 Task: What is a distinctive feature of the Hudson River School?
Action: Mouse moved to (109, 112)
Screenshot: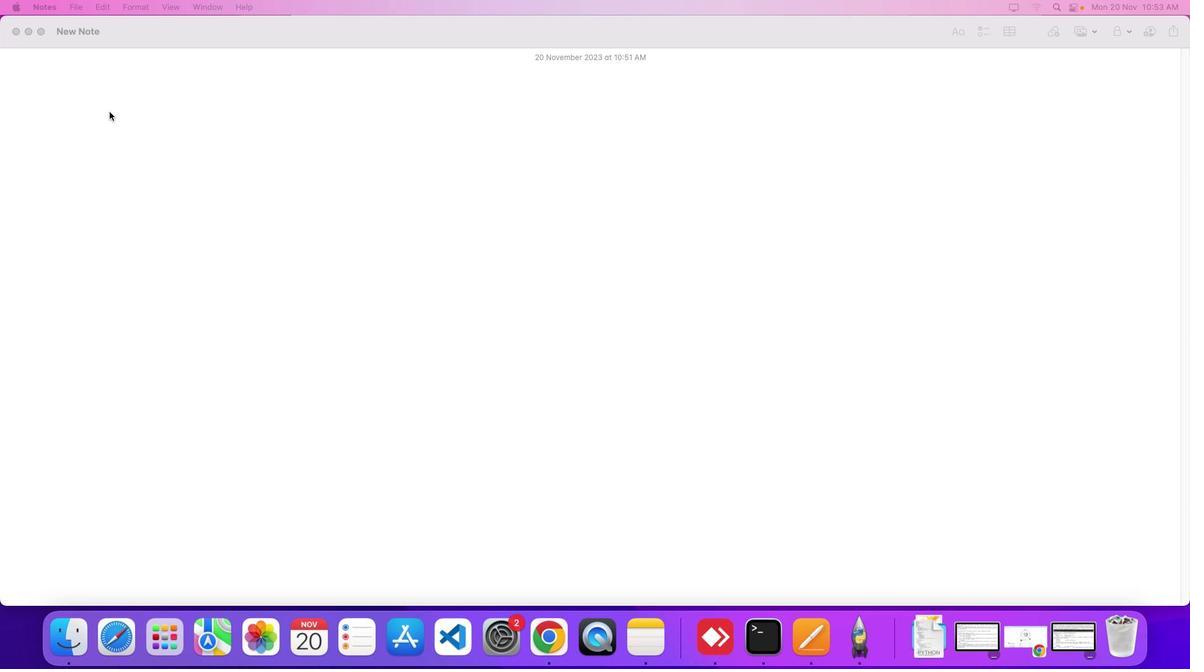 
Action: Mouse pressed left at (109, 112)
Screenshot: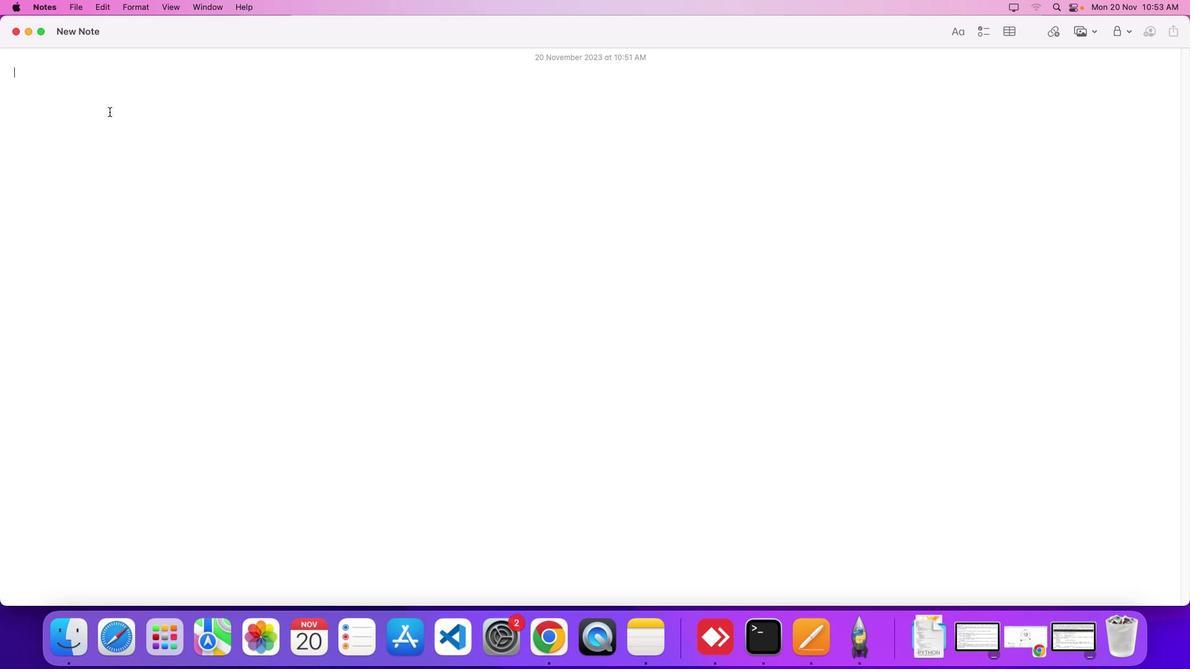 
Action: Mouse moved to (128, 104)
Screenshot: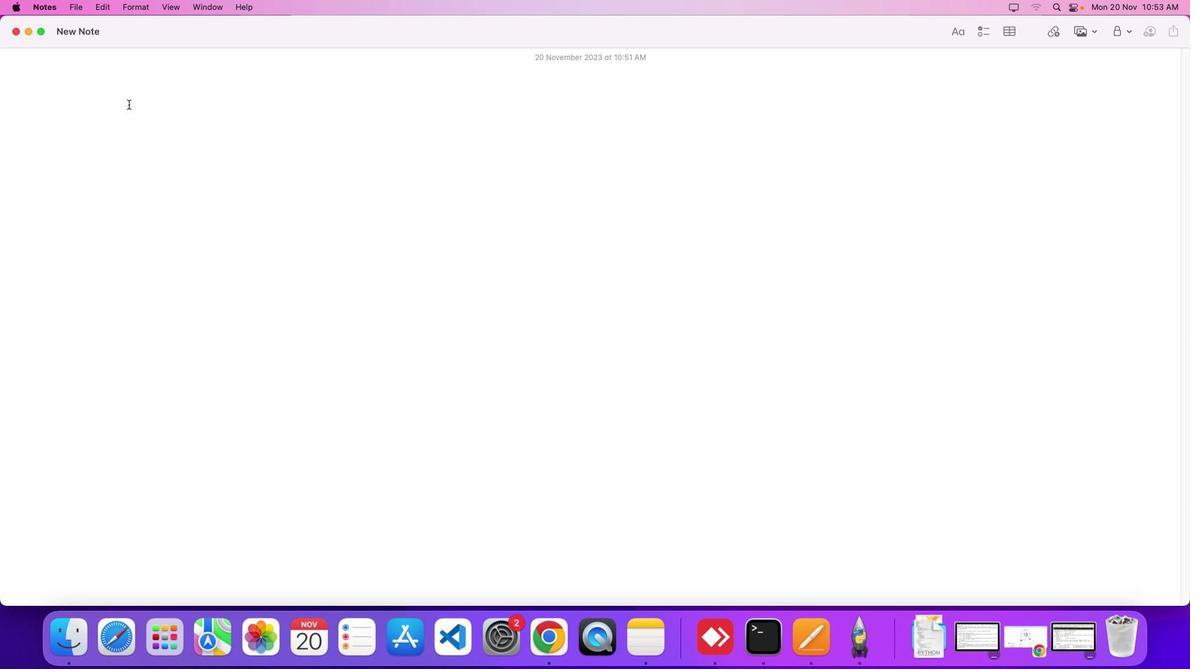 
Action: Key pressed Key.shift'W''h''a''t'Key.space'i''s'Key.space'a'Key.space'd''i''s''t''i''n''c''t''i''v''e'Key.space'f''e''a''t''u''r''e'Key.space'o''f'Key.space't''h''e'Key.spaceKey.shift'H''u''d''s''o''n'Key.spaceKey.shift'R''i''v''e''r'Key.spaceKey.shift'S''c''h''o''o''l'Key.shift_r'?'Key.enter
Screenshot: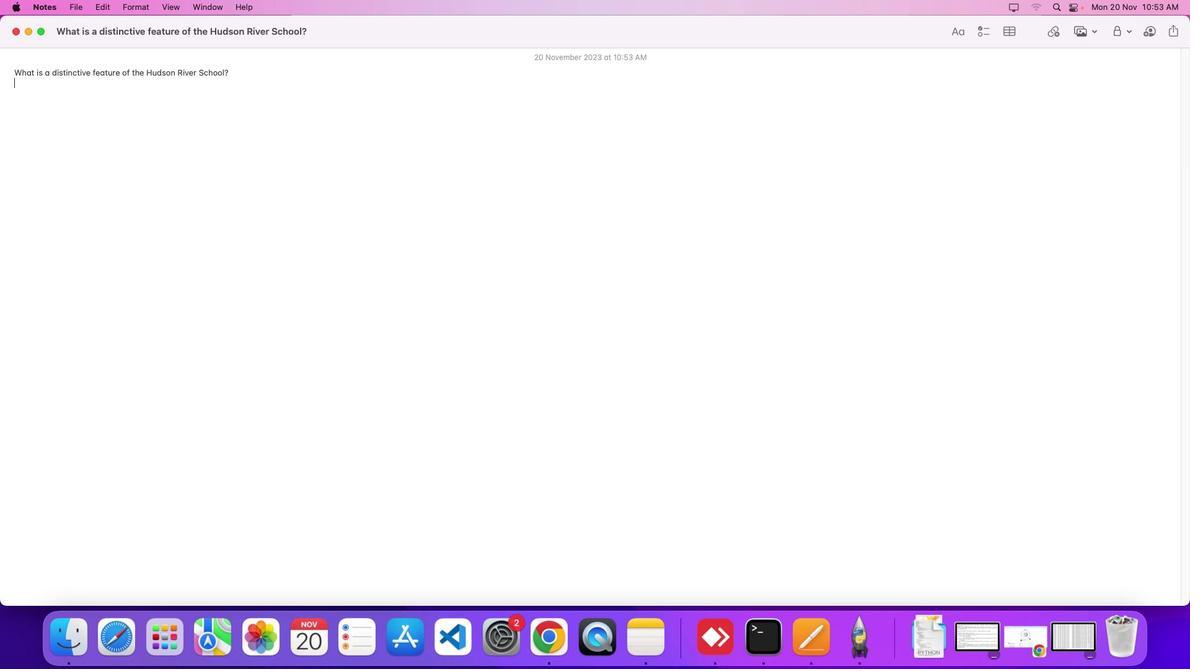 
Action: Mouse moved to (1025, 636)
Screenshot: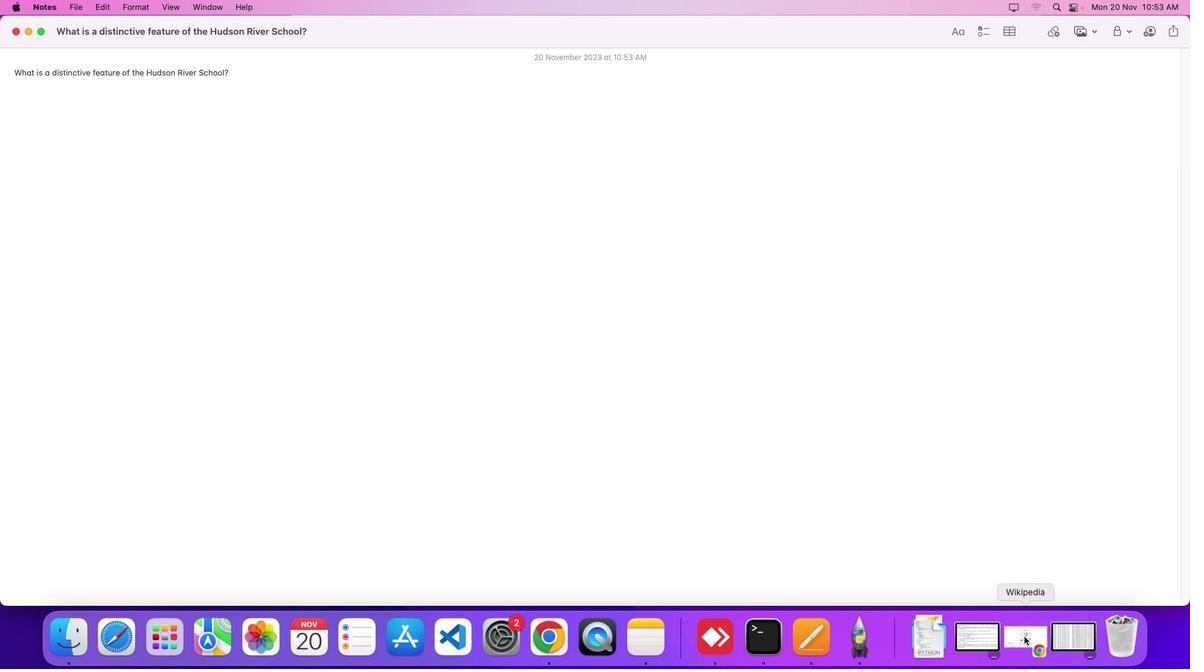 
Action: Mouse pressed left at (1025, 636)
Screenshot: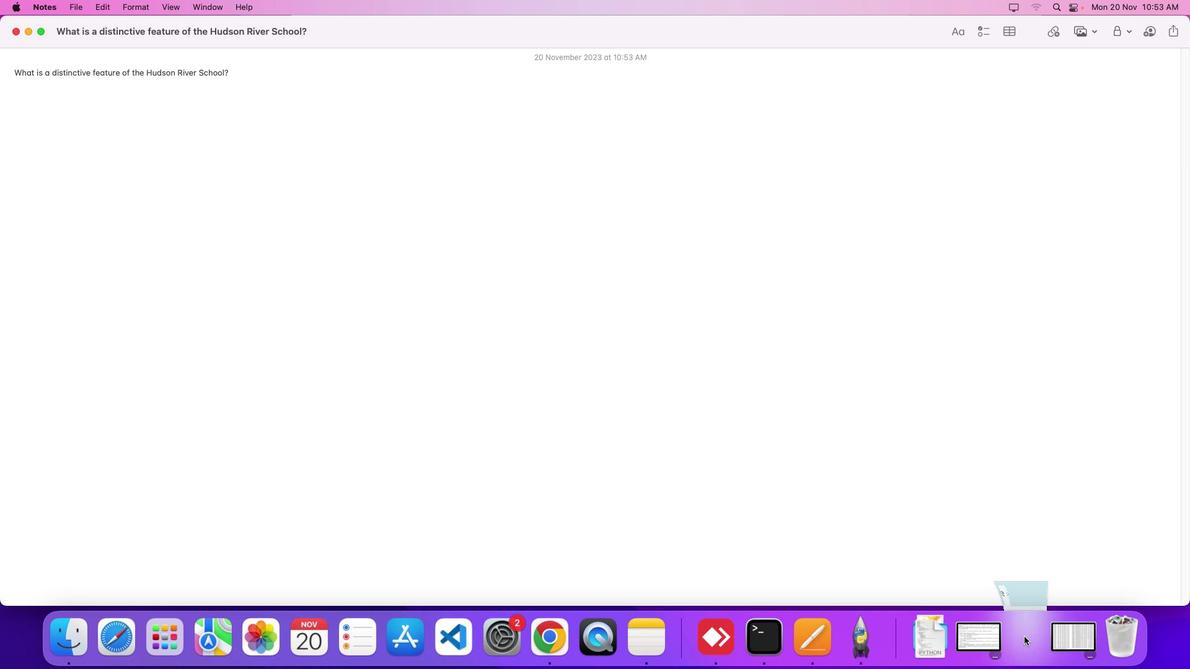 
Action: Mouse moved to (480, 377)
Screenshot: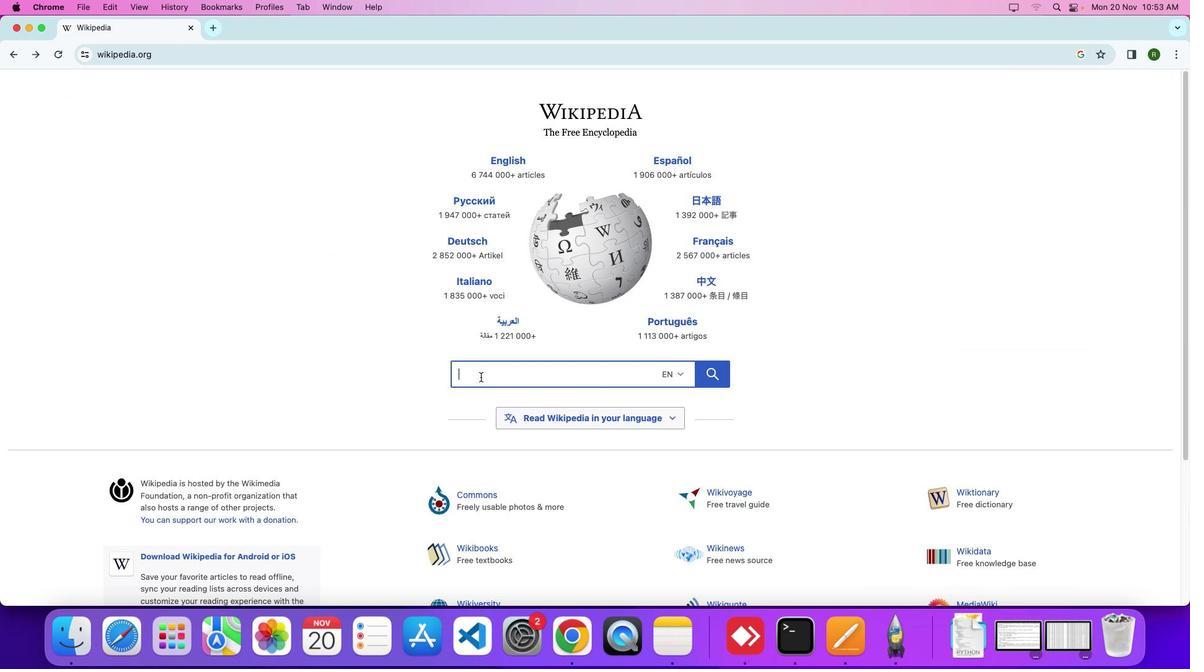 
Action: Mouse pressed left at (480, 377)
Screenshot: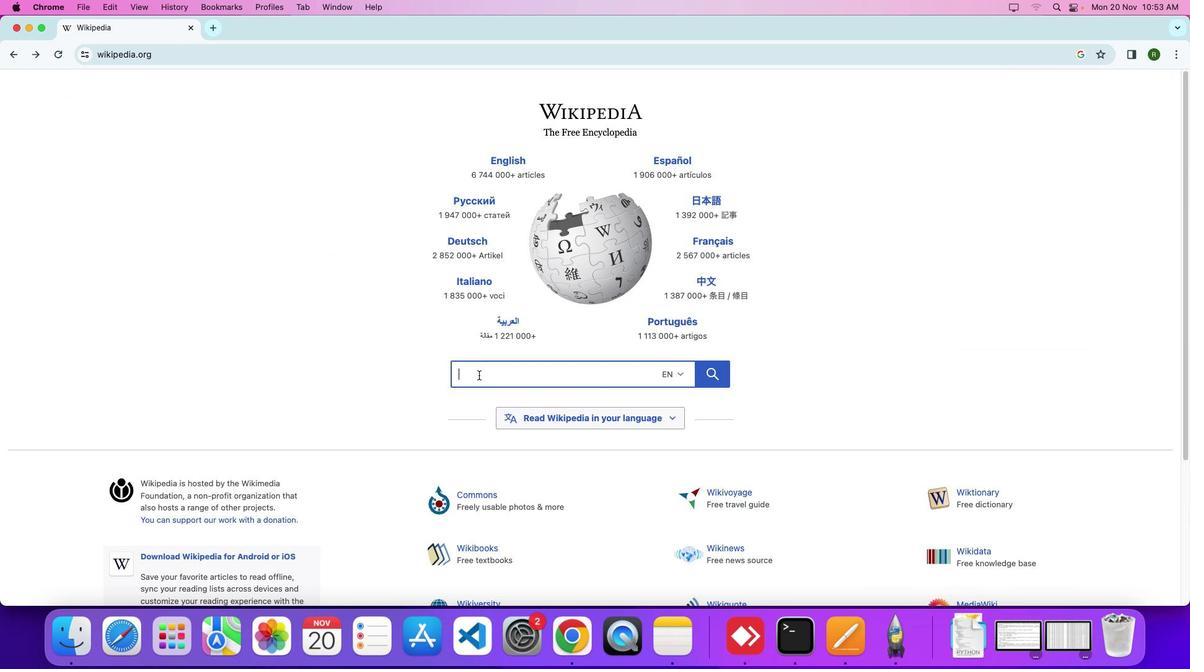 
Action: Mouse moved to (442, 359)
Screenshot: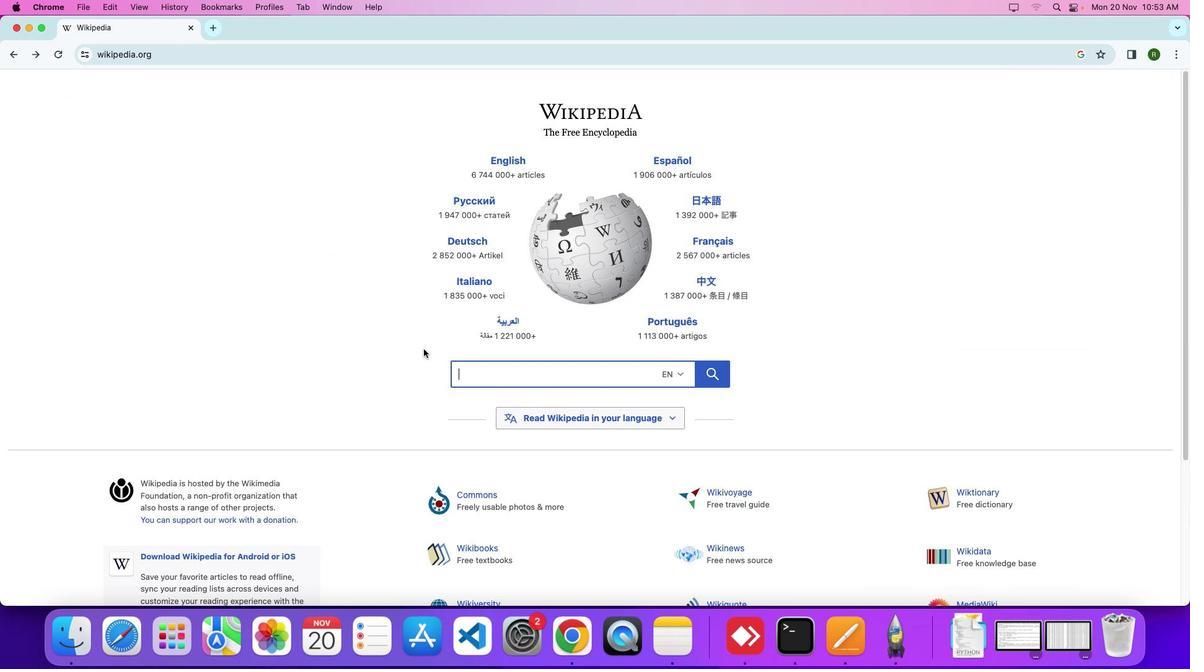 
Action: Key pressed Key.shift
Screenshot: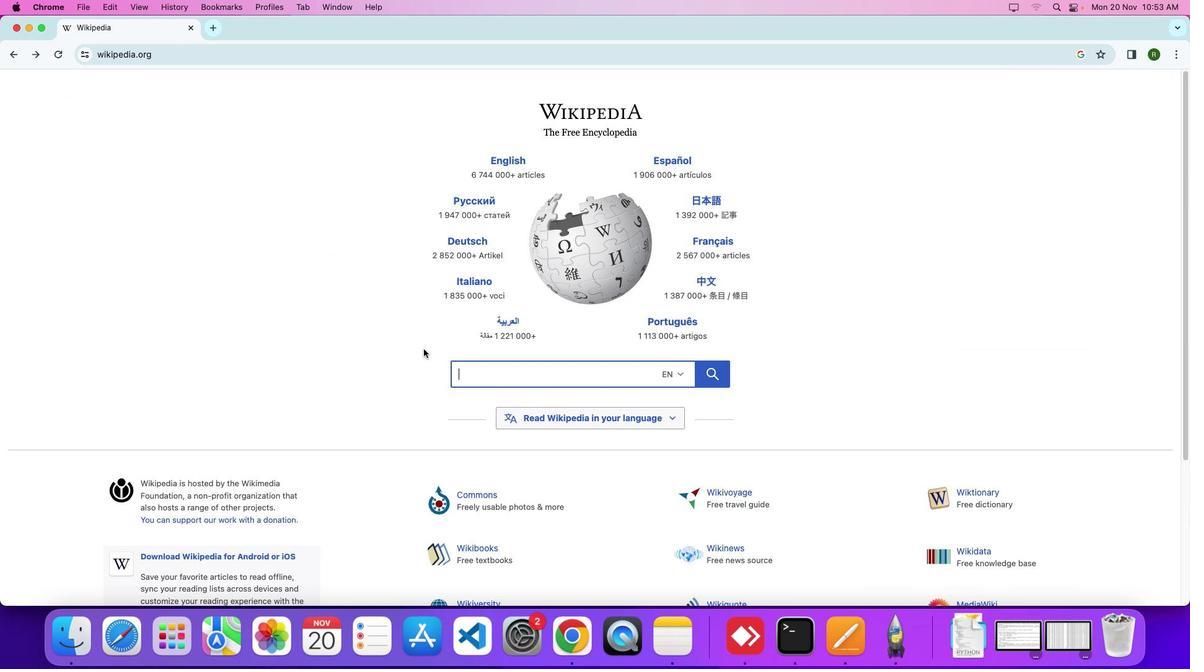 
Action: Mouse moved to (423, 349)
Screenshot: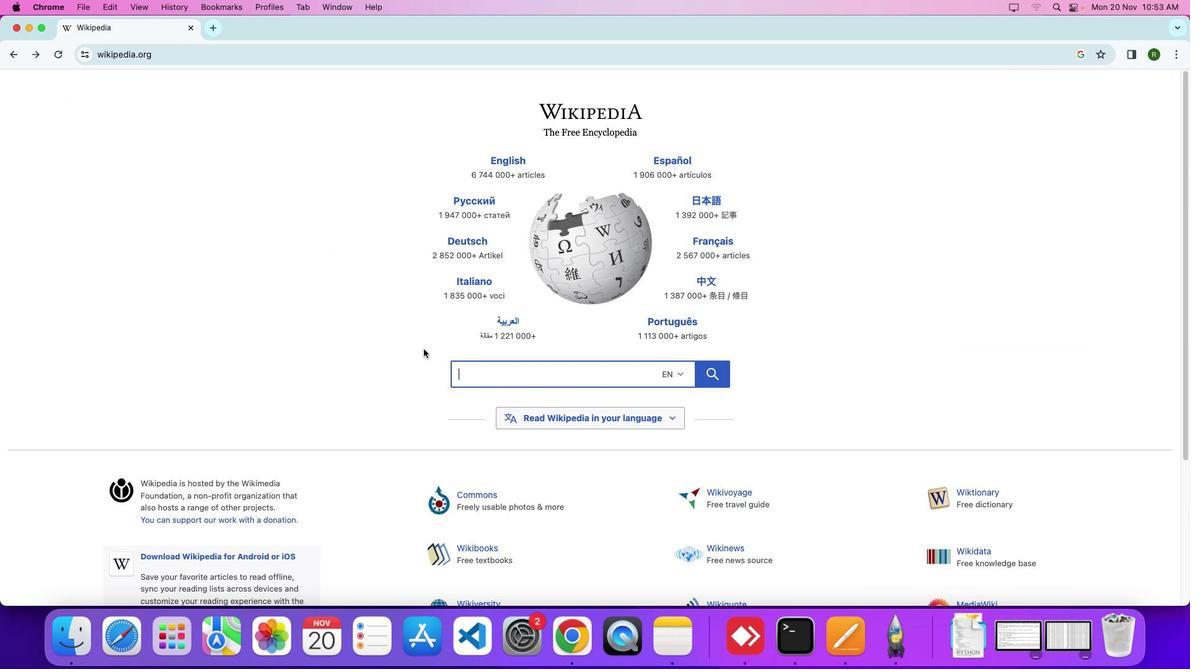 
Action: Key pressed 'H''u''d''s''o''n'Key.spaceKey.shift'R''i''v''e''r'Key.spaceKey.shift'S''c''h''o''o''l'
Screenshot: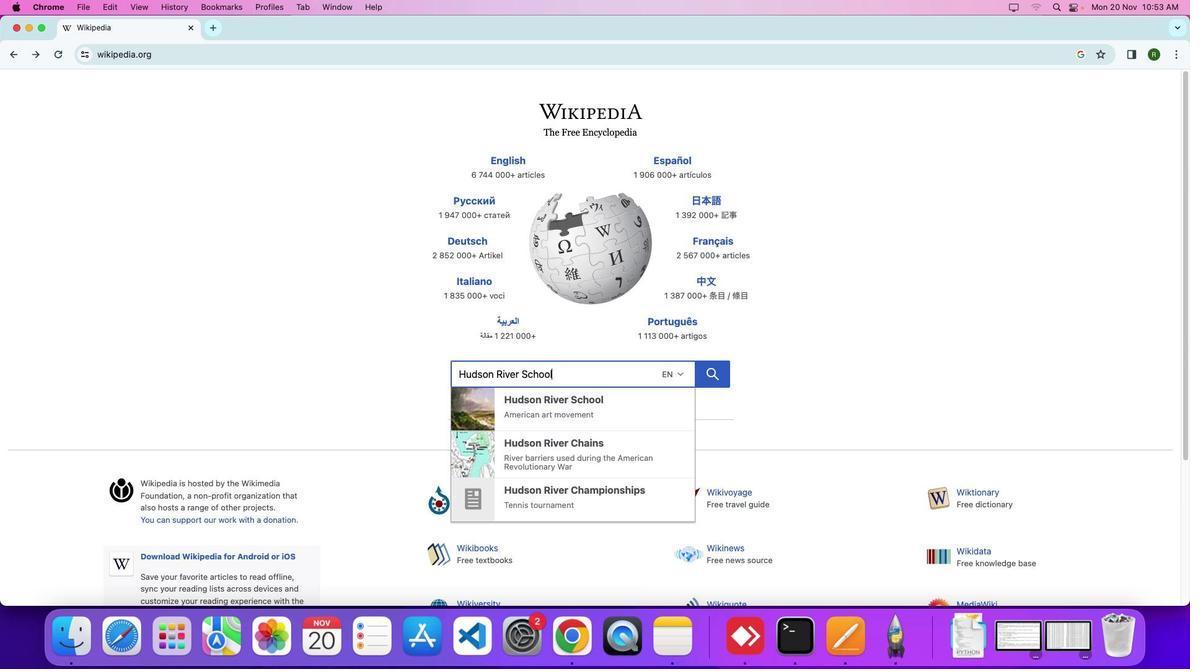 
Action: Mouse moved to (722, 375)
Screenshot: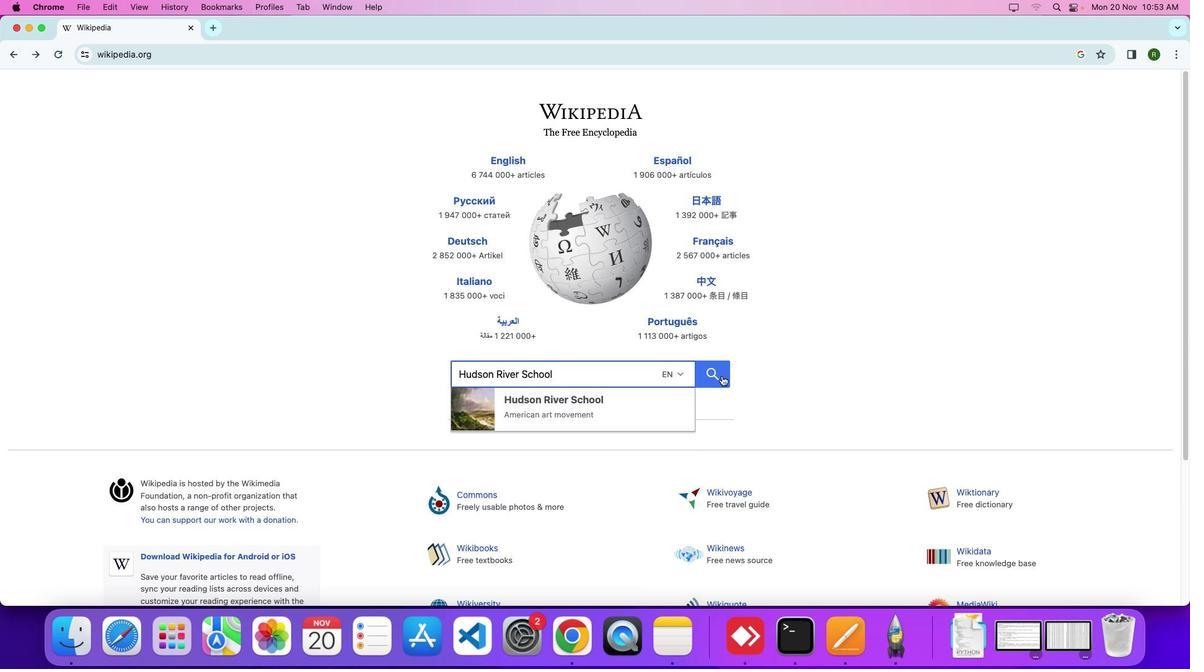 
Action: Mouse pressed left at (722, 375)
Screenshot: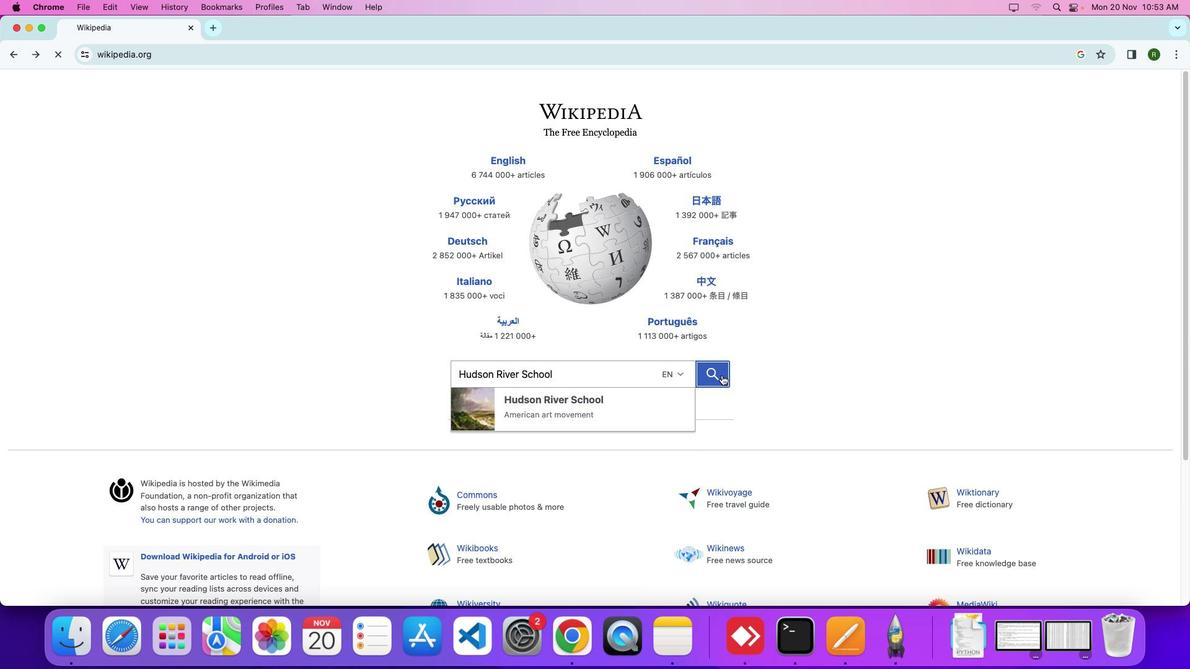
Action: Mouse moved to (961, 267)
Screenshot: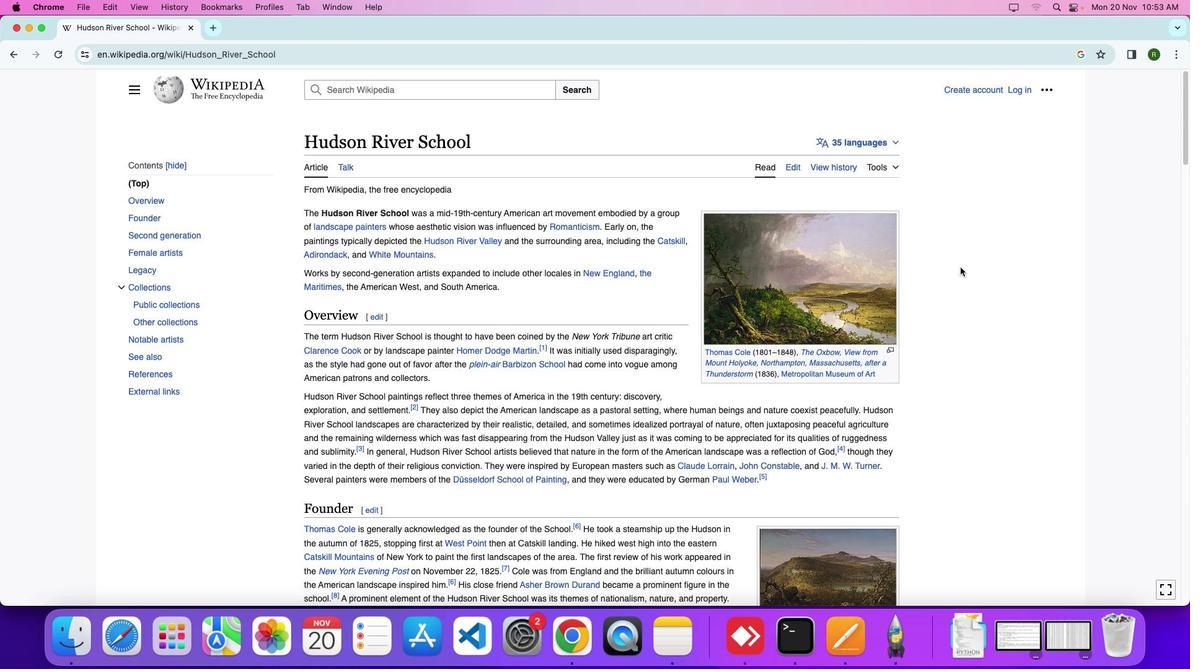 
Action: Mouse scrolled (961, 267) with delta (0, 0)
Screenshot: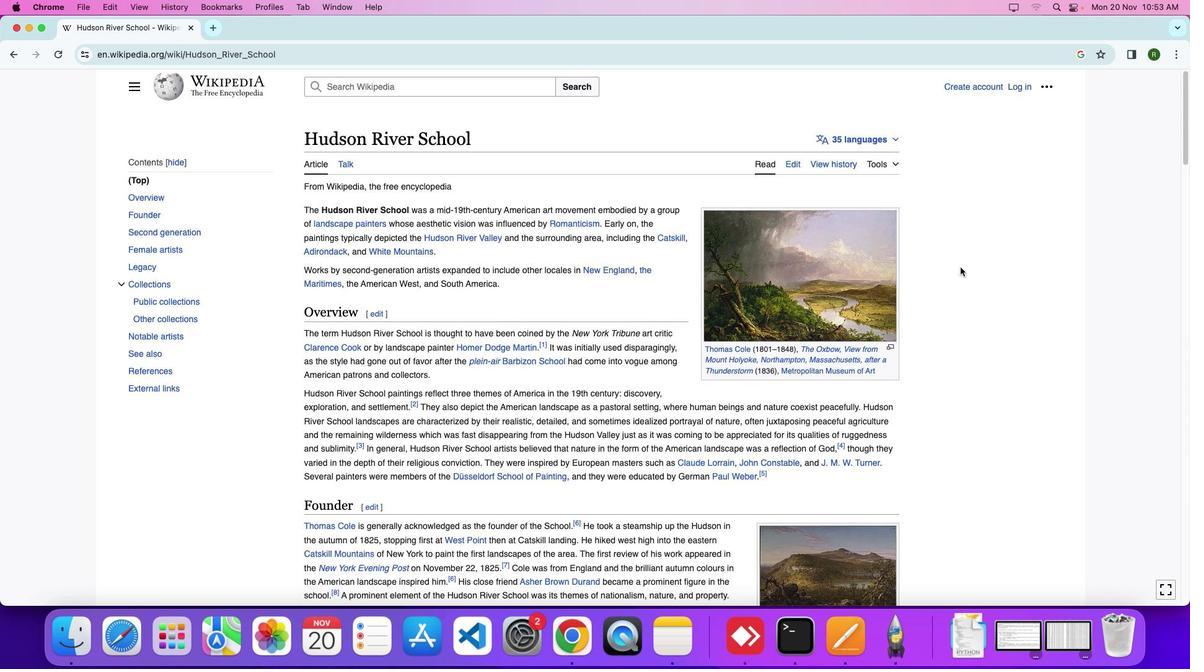 
Action: Mouse scrolled (961, 267) with delta (0, 0)
Screenshot: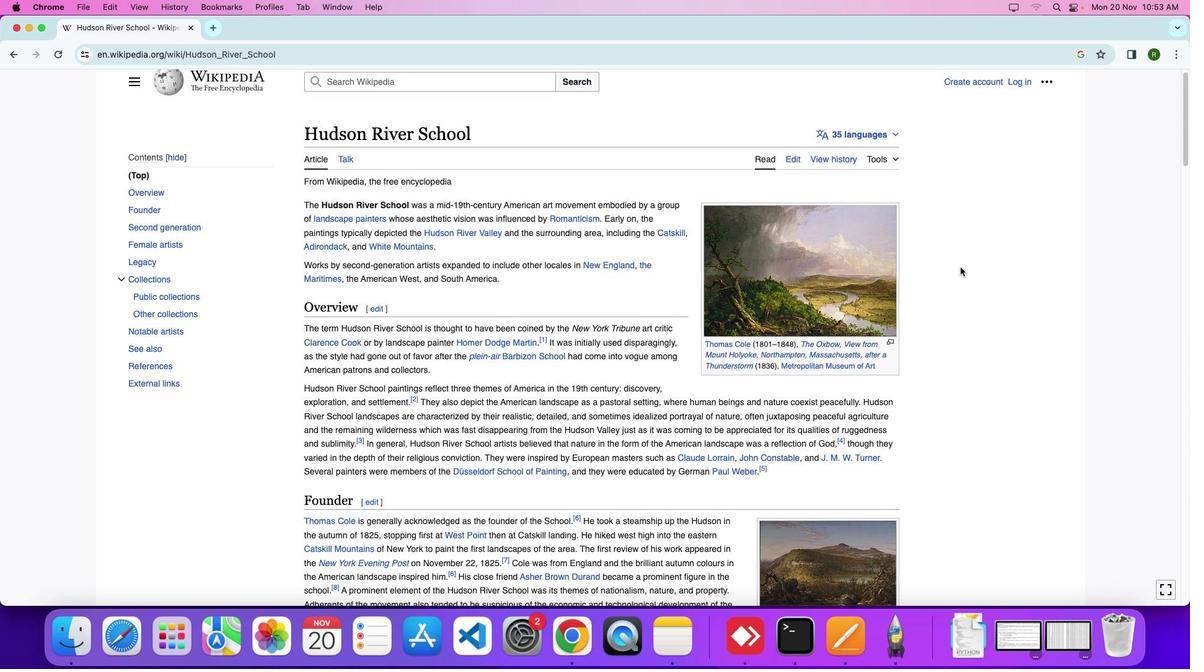 
Action: Mouse scrolled (961, 267) with delta (0, 0)
Screenshot: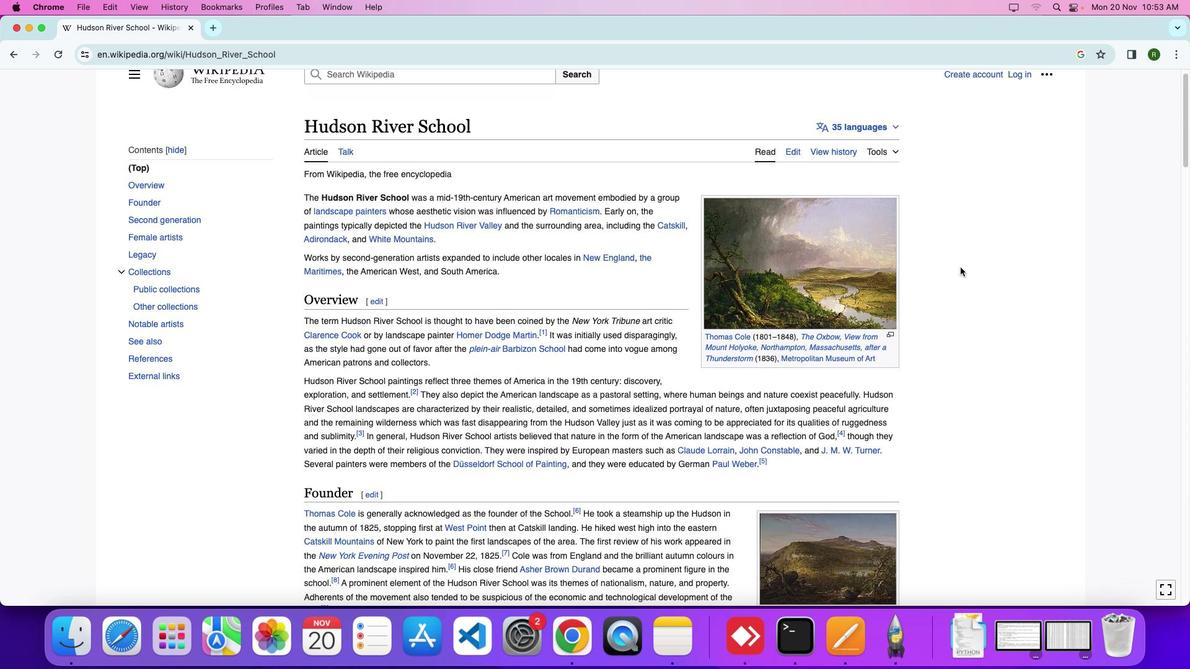 
Action: Mouse moved to (954, 312)
Screenshot: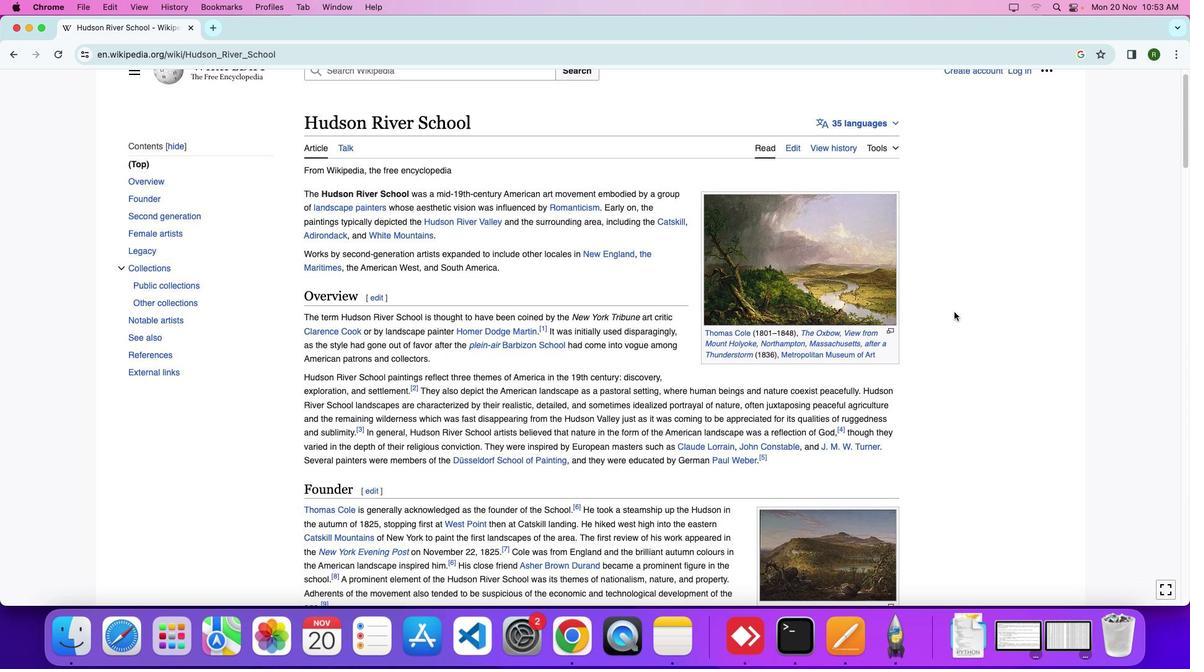 
Action: Mouse scrolled (954, 312) with delta (0, 0)
Screenshot: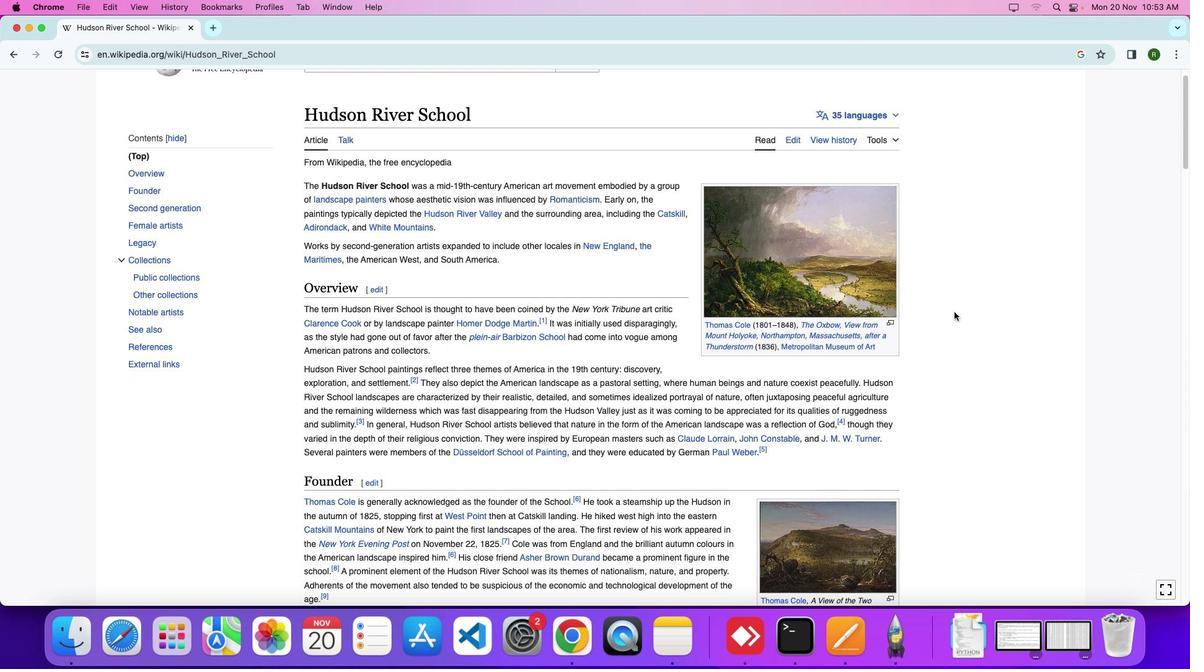 
Action: Mouse moved to (954, 311)
Screenshot: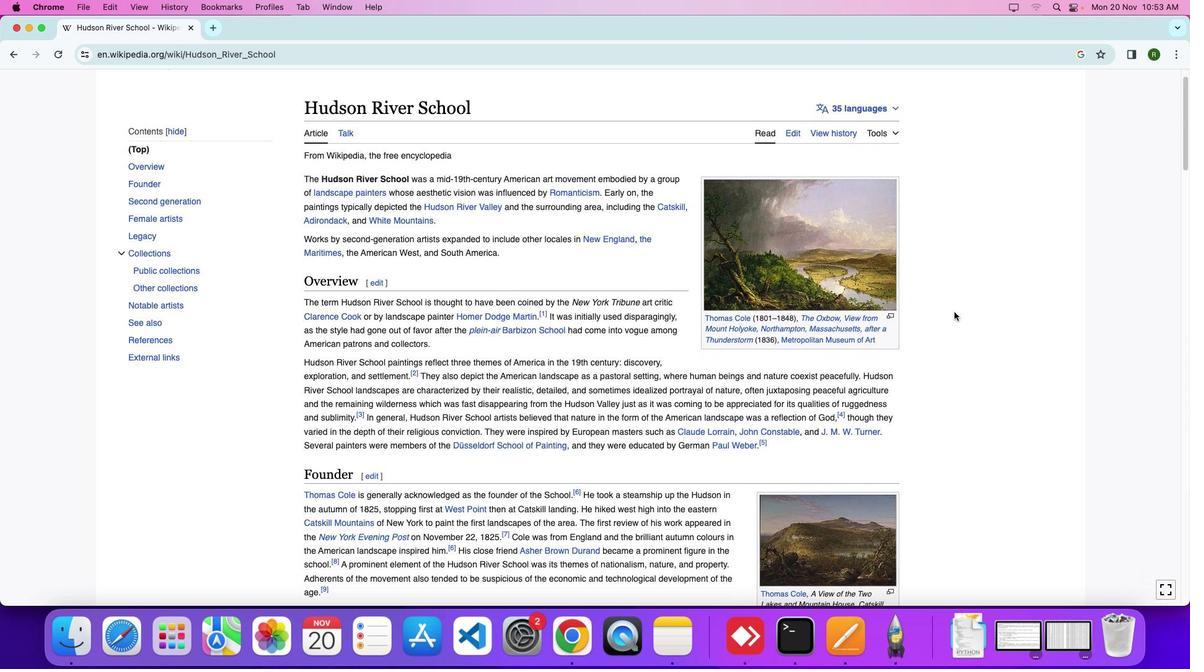 
Action: Mouse scrolled (954, 311) with delta (0, 0)
Screenshot: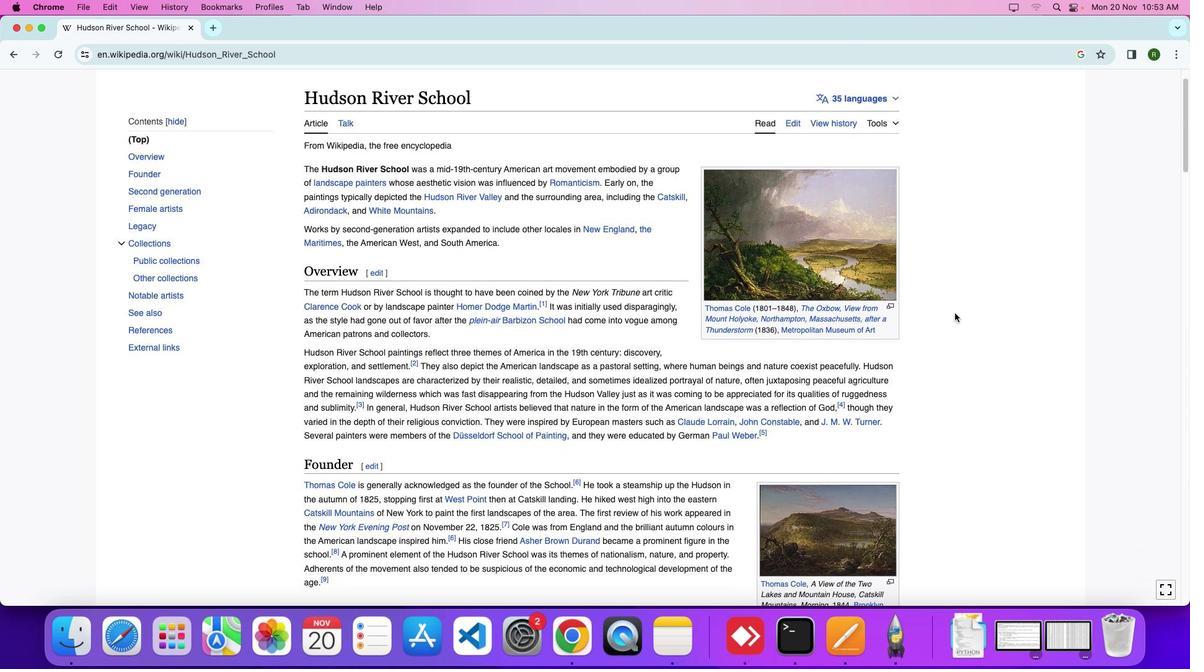 
Action: Mouse moved to (954, 311)
Screenshot: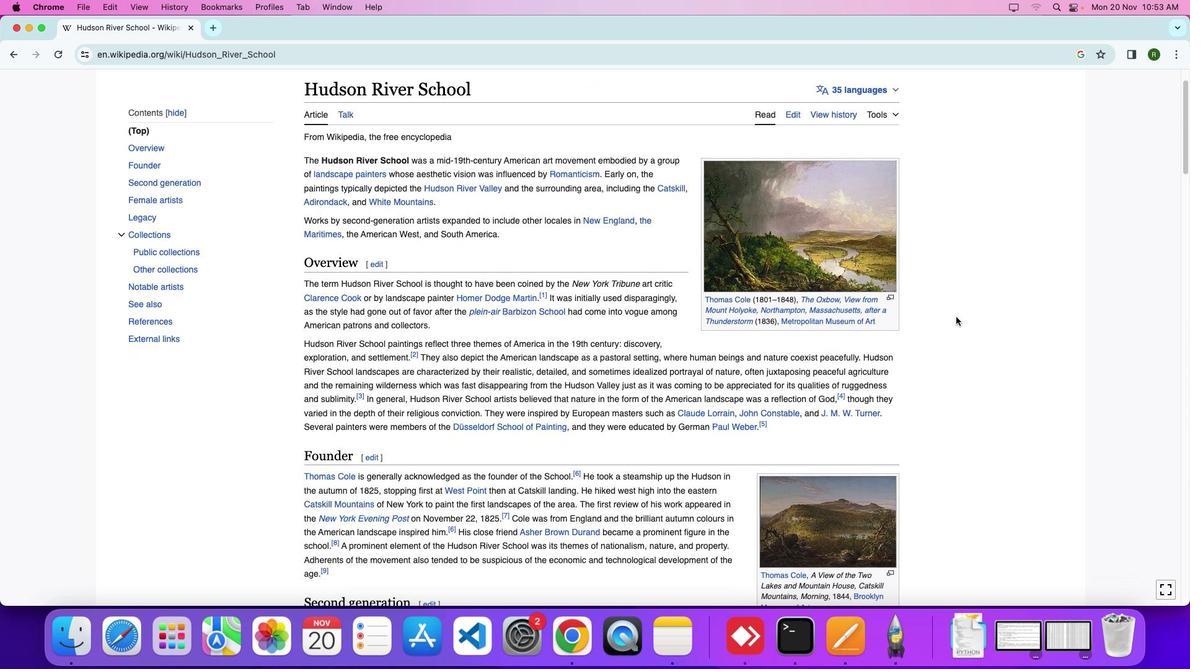 
Action: Mouse scrolled (954, 311) with delta (0, 0)
Screenshot: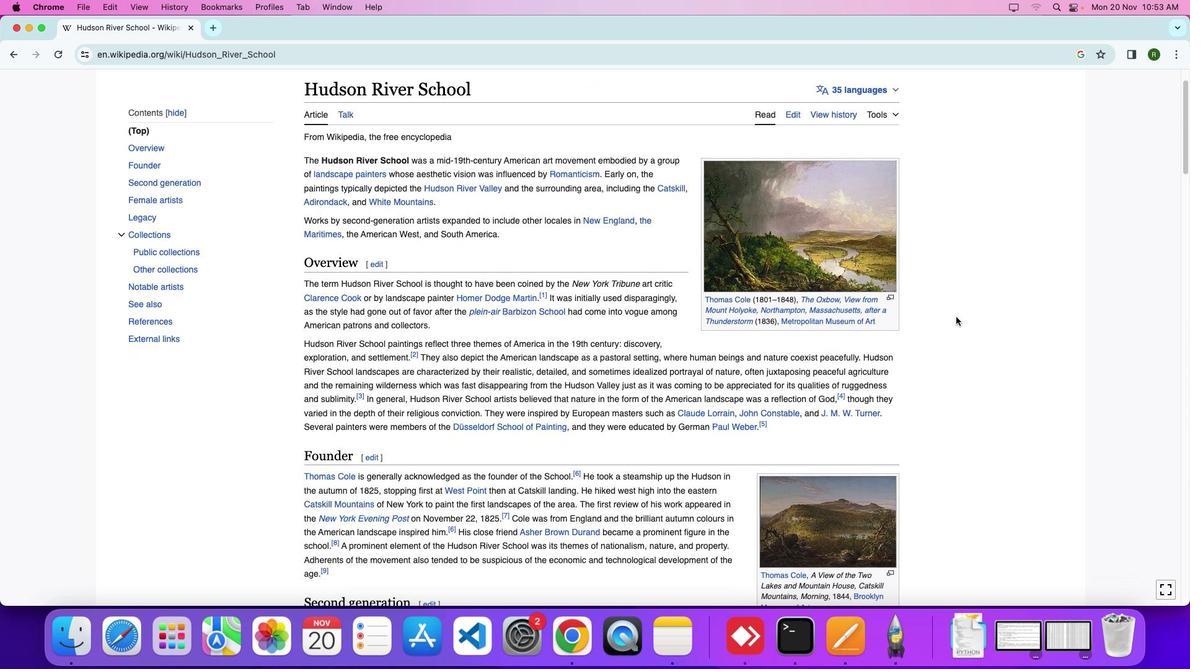 
Action: Mouse moved to (955, 314)
Screenshot: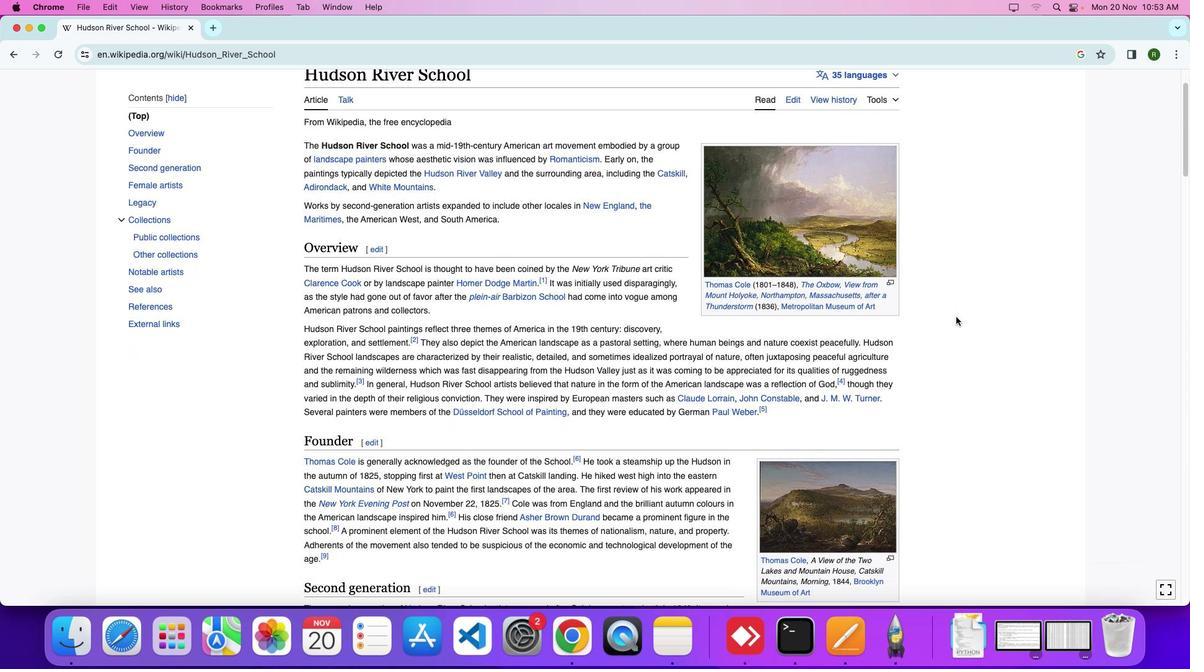 
Action: Mouse scrolled (955, 314) with delta (0, 0)
Screenshot: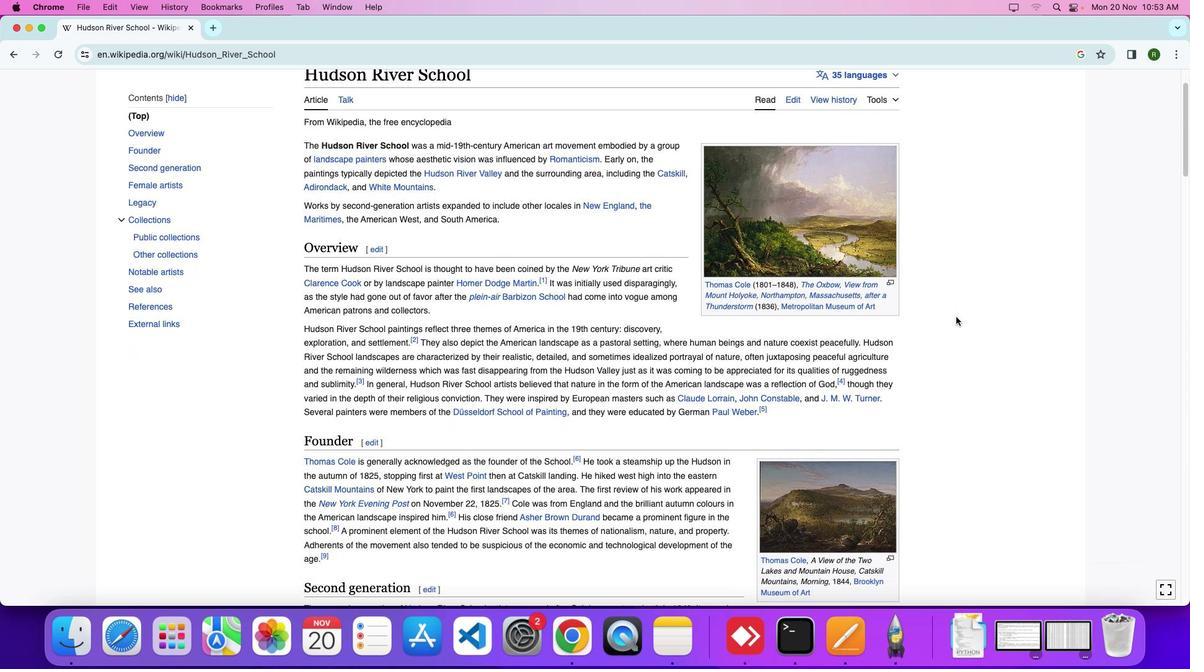 
Action: Mouse moved to (948, 432)
Screenshot: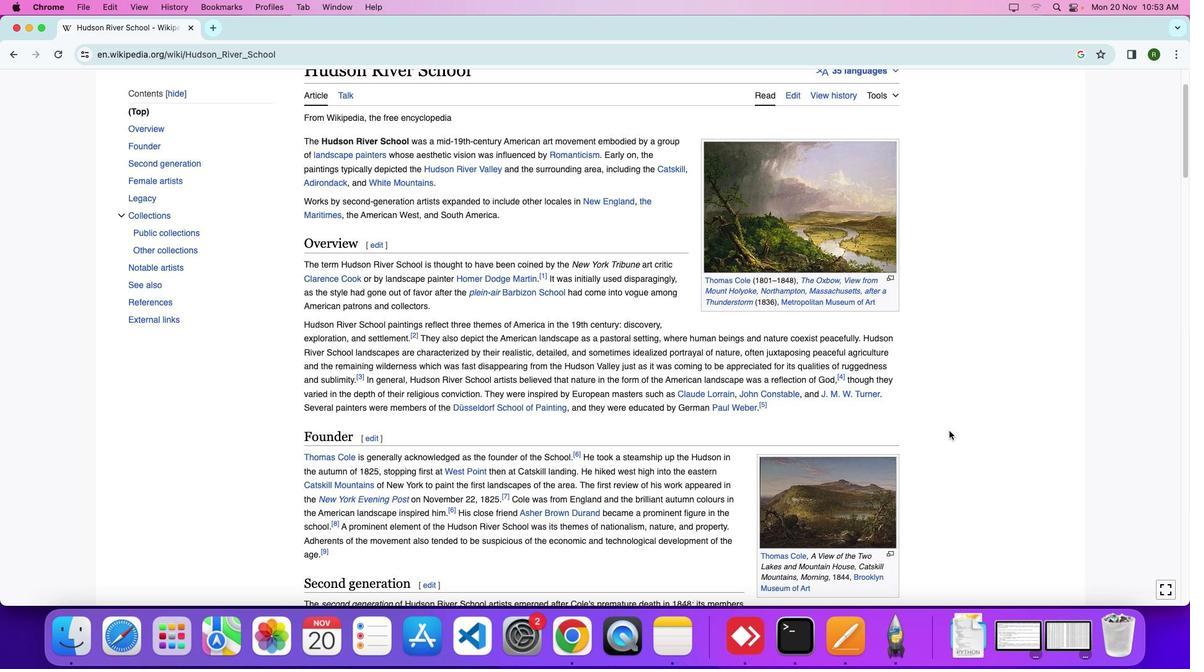 
Action: Mouse scrolled (948, 432) with delta (0, 0)
Screenshot: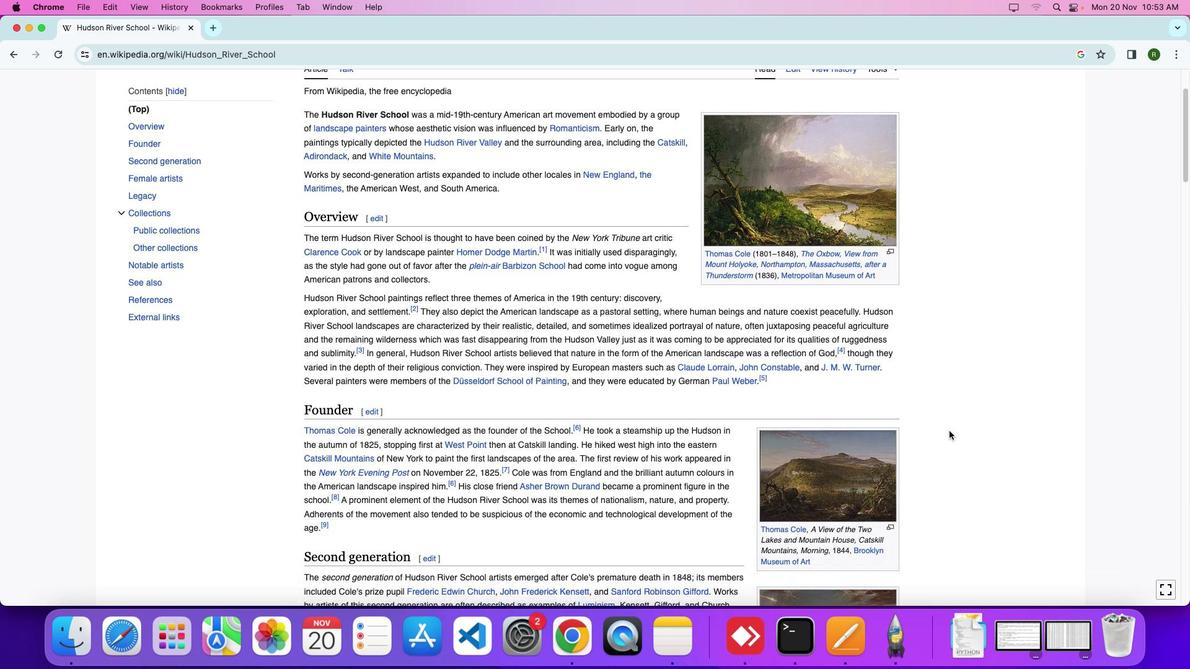
Action: Mouse moved to (948, 431)
Screenshot: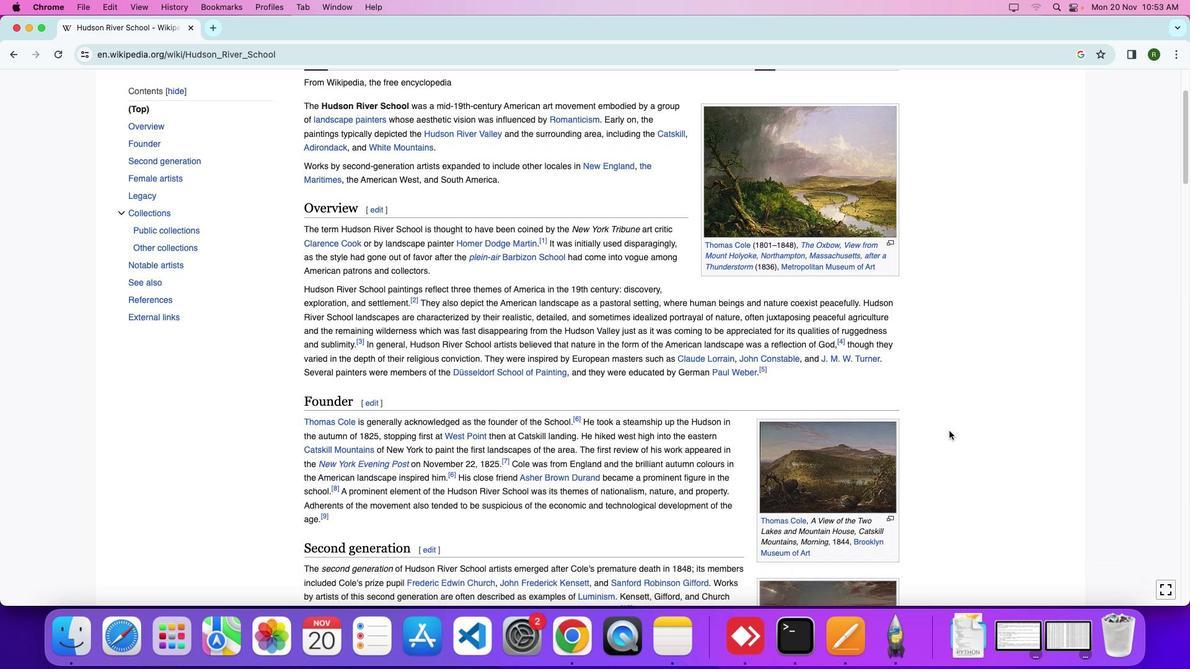 
Action: Mouse scrolled (948, 431) with delta (0, 0)
Screenshot: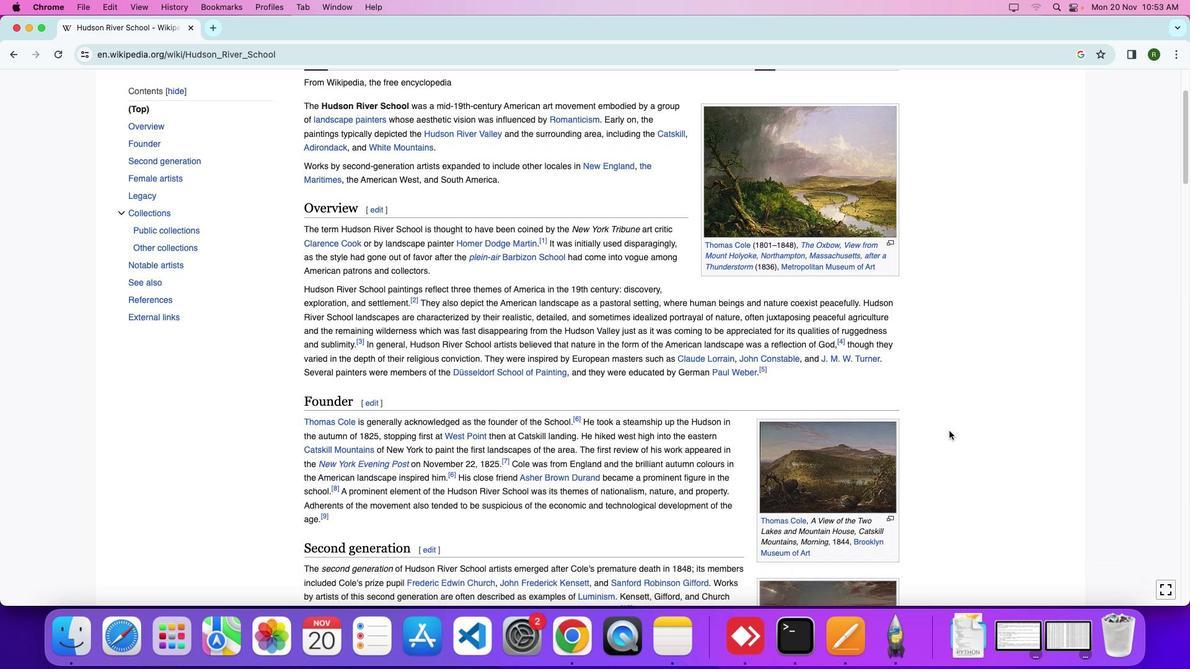 
Action: Mouse moved to (943, 455)
Screenshot: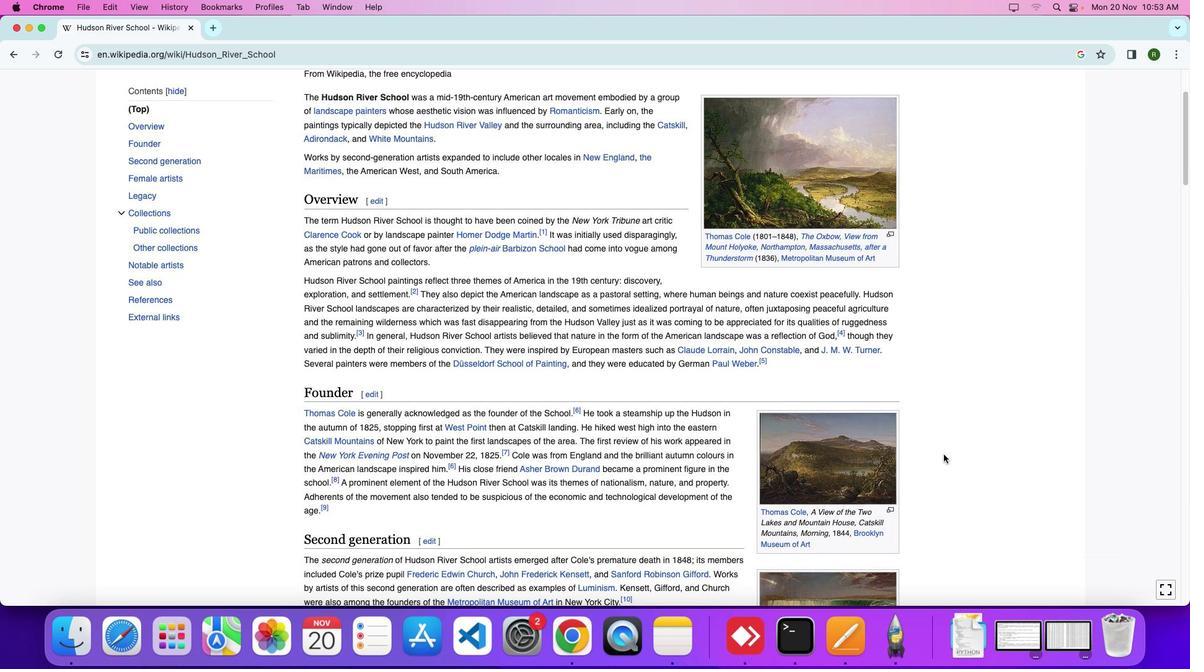 
Action: Mouse scrolled (943, 455) with delta (0, 0)
Screenshot: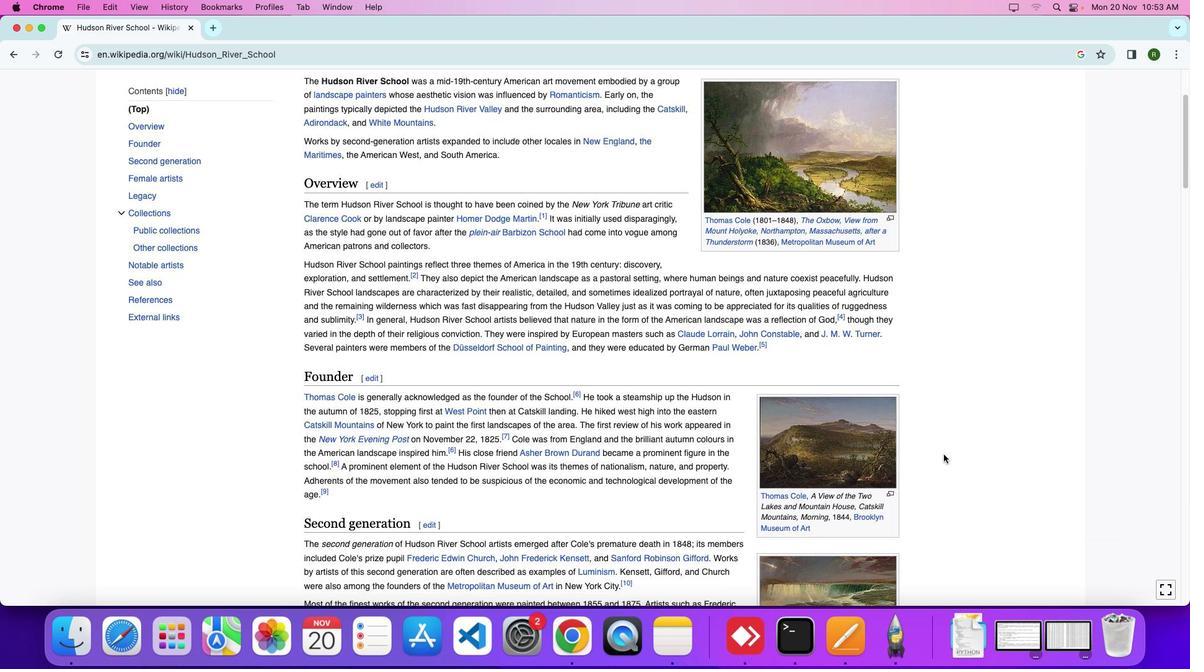 
Action: Mouse moved to (943, 455)
Screenshot: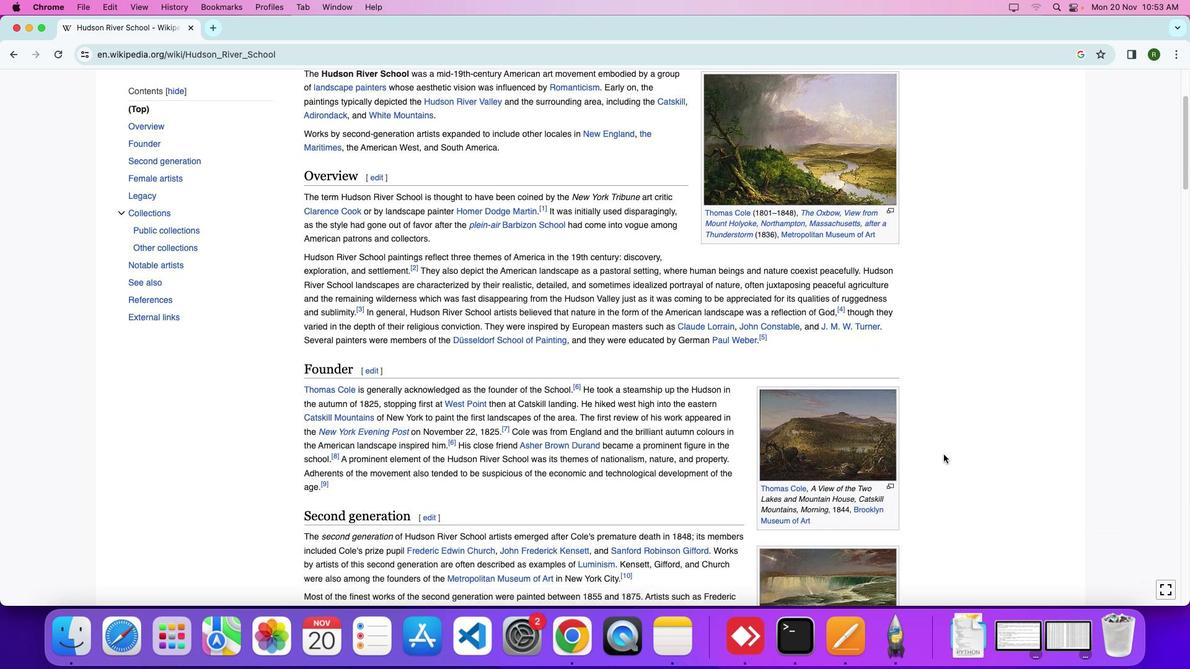 
Action: Mouse scrolled (943, 455) with delta (0, 0)
Screenshot: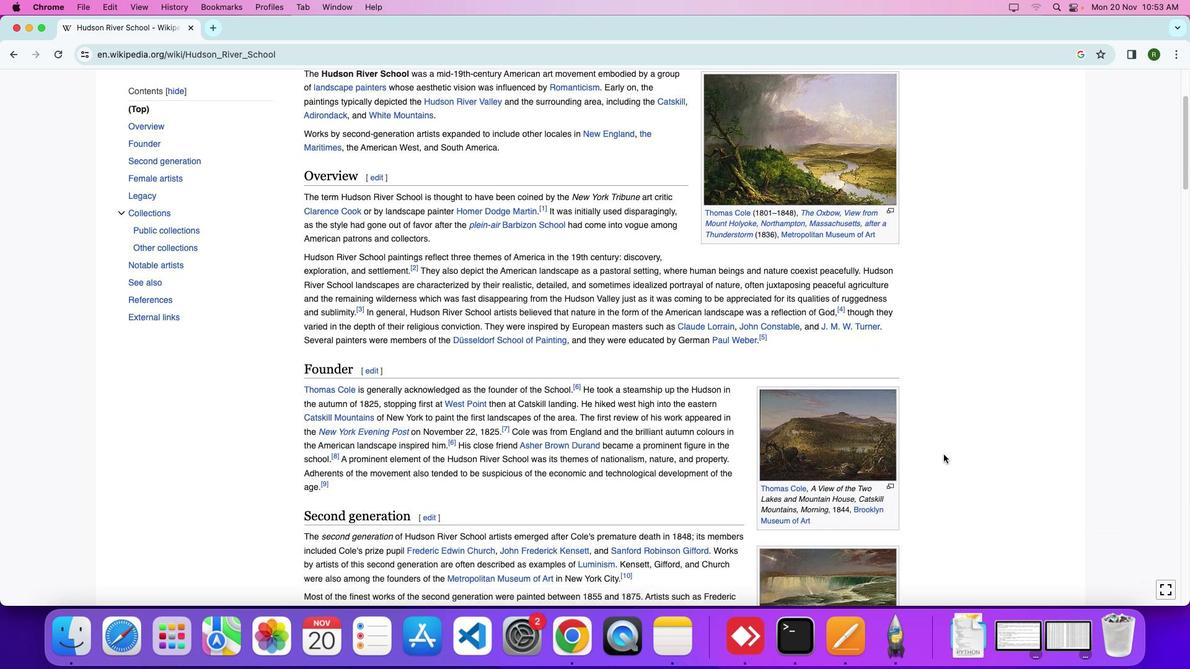 
Action: Mouse moved to (945, 465)
Screenshot: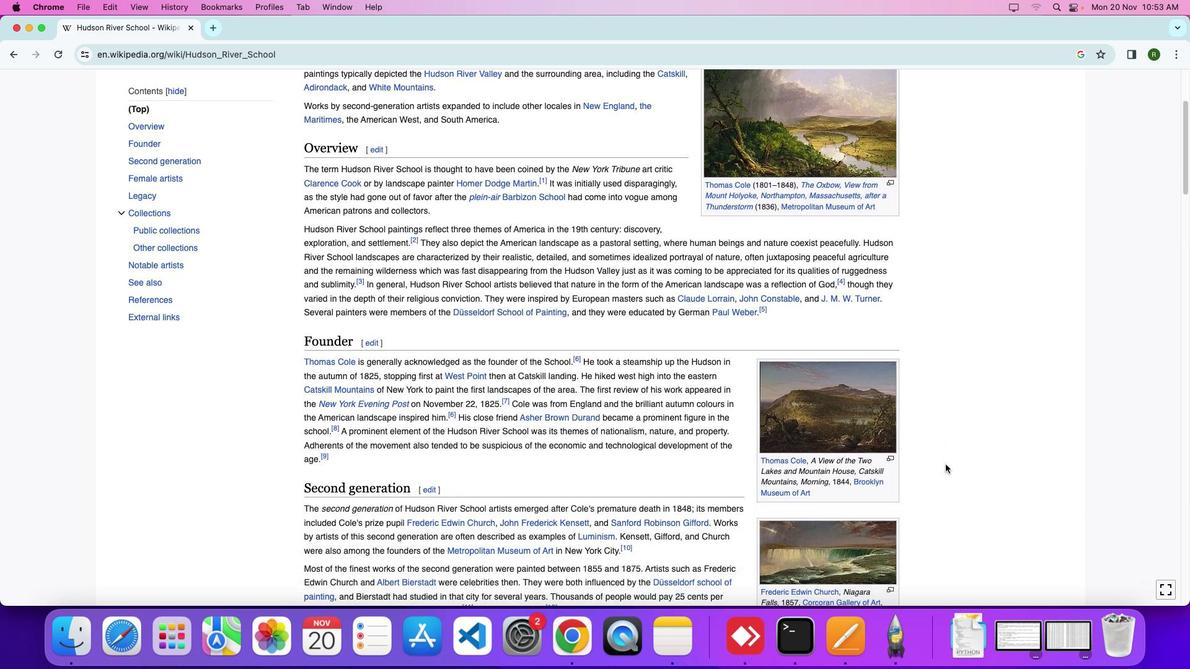 
Action: Mouse scrolled (945, 465) with delta (0, 0)
Screenshot: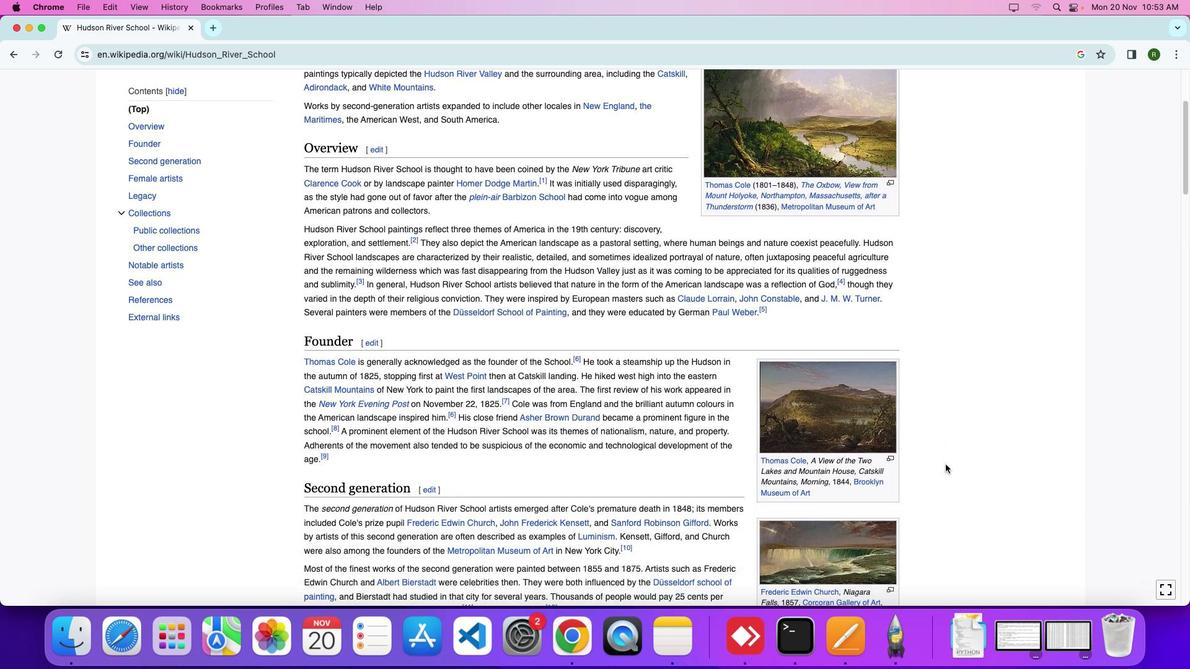 
Action: Mouse moved to (946, 465)
Screenshot: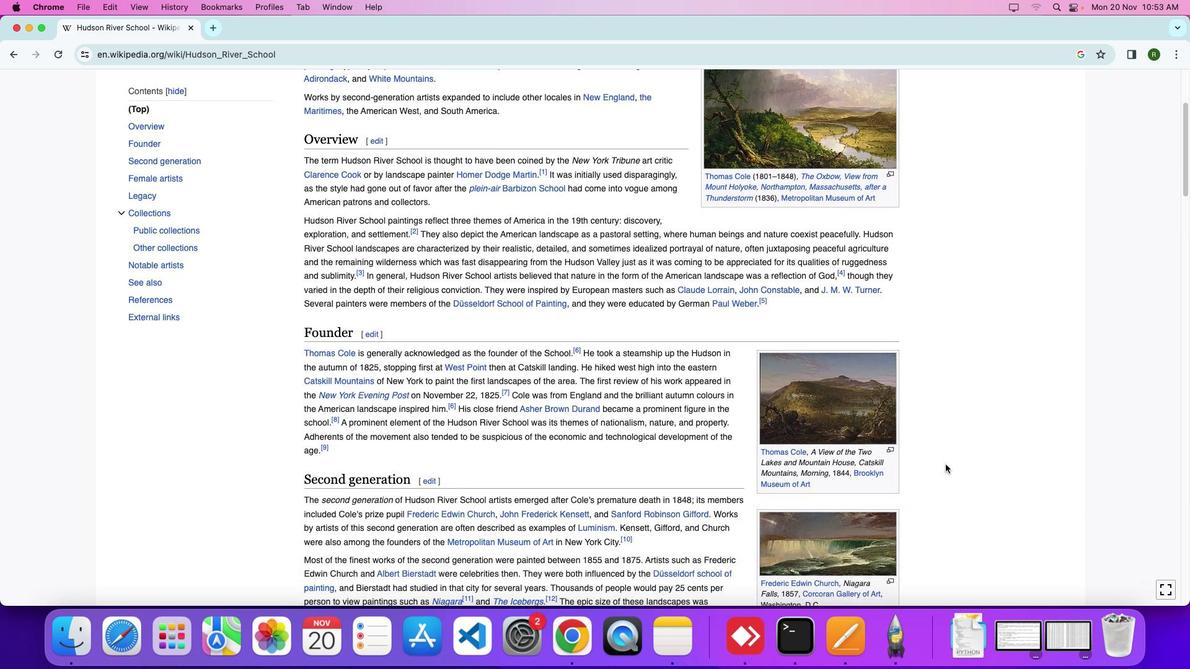 
Action: Mouse scrolled (946, 465) with delta (0, 0)
Screenshot: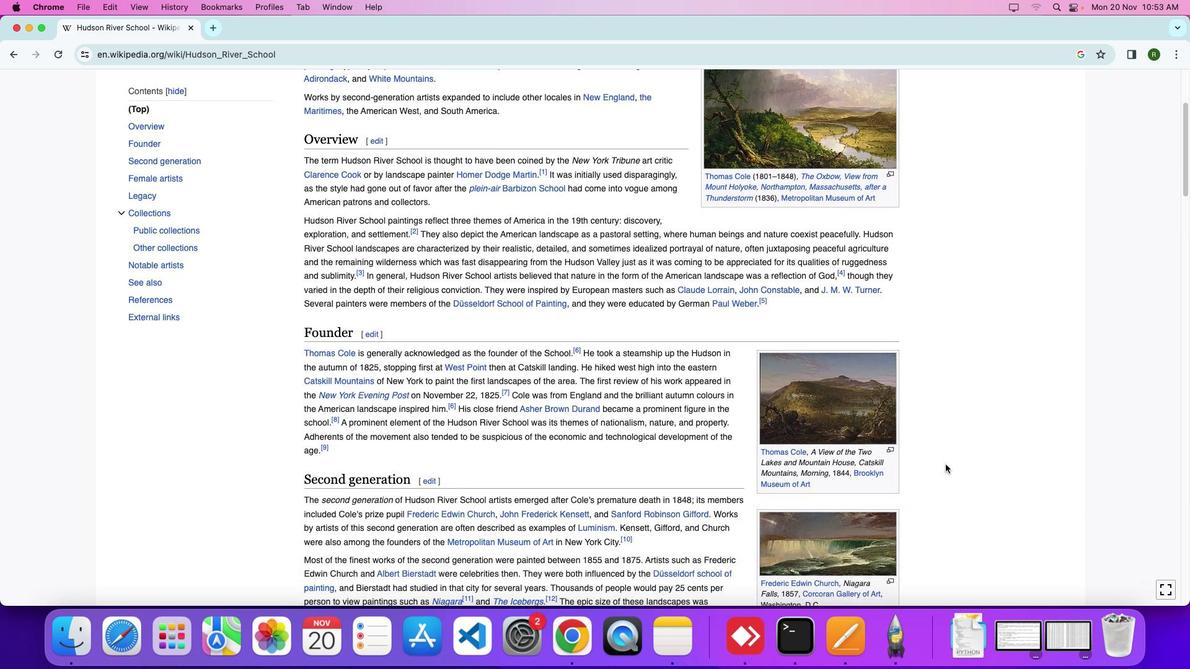 
Action: Mouse scrolled (946, 465) with delta (0, 0)
Screenshot: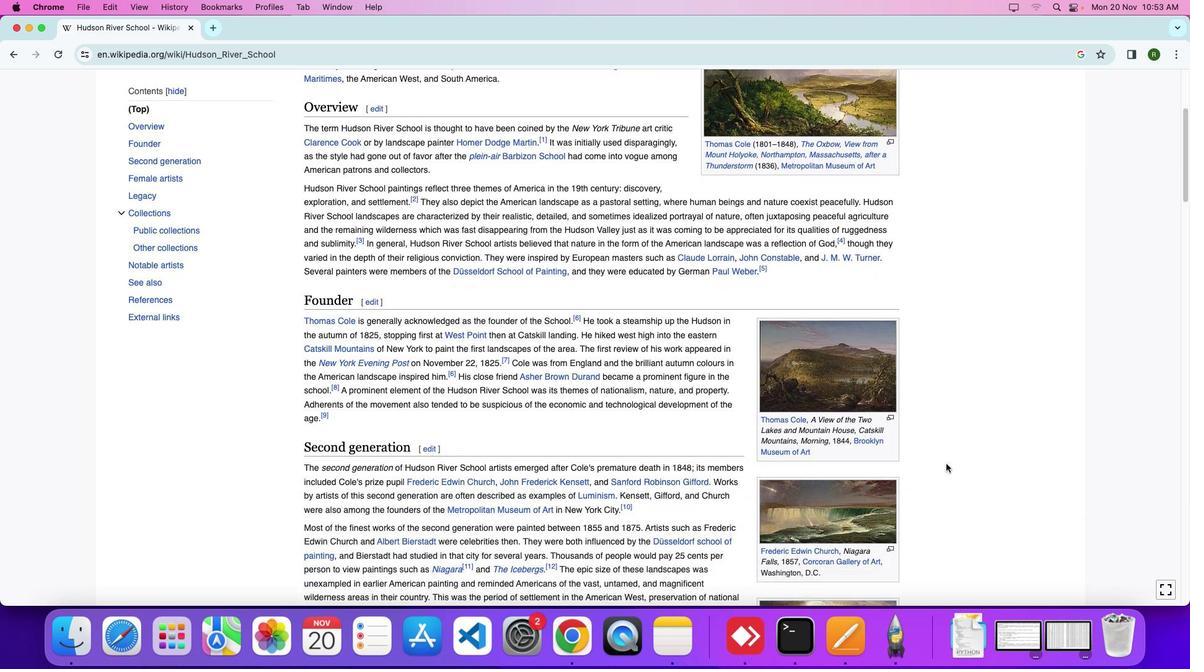 
Action: Mouse moved to (946, 464)
Screenshot: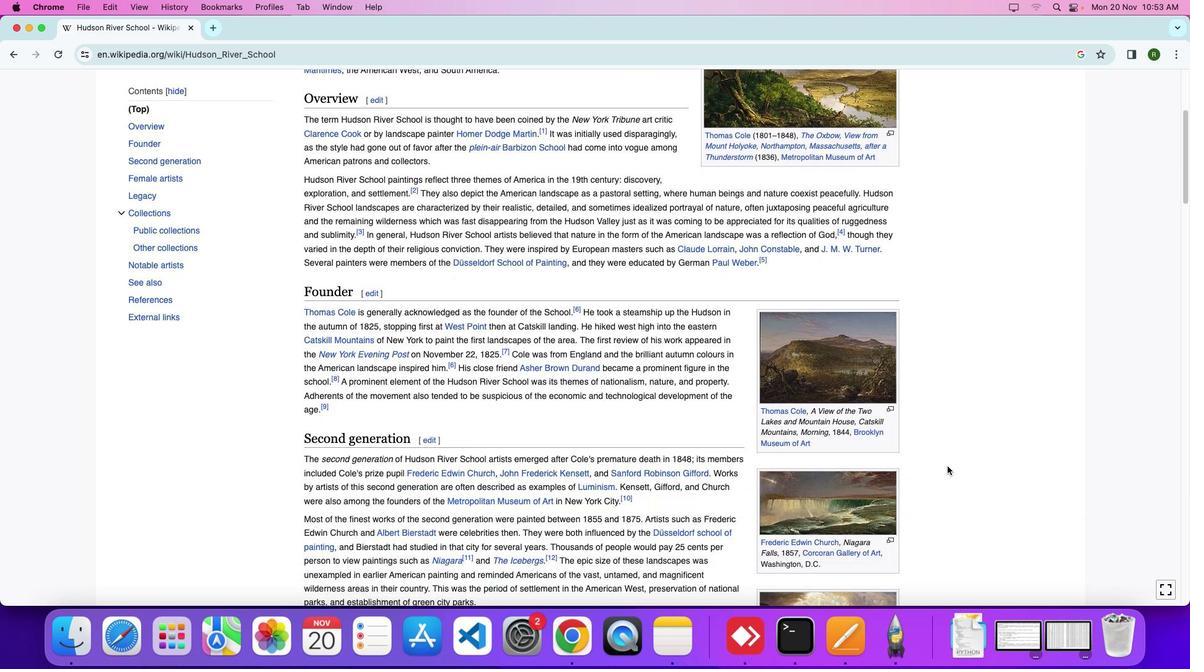 
Action: Mouse scrolled (946, 464) with delta (0, 0)
Screenshot: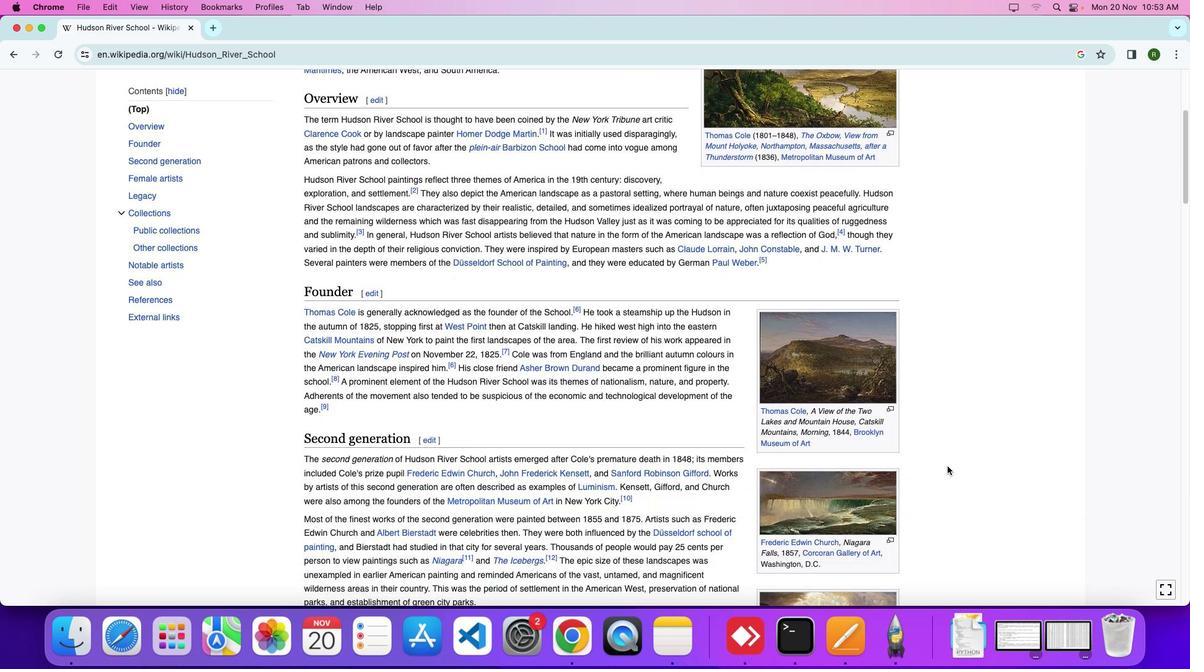 
Action: Mouse moved to (949, 467)
Screenshot: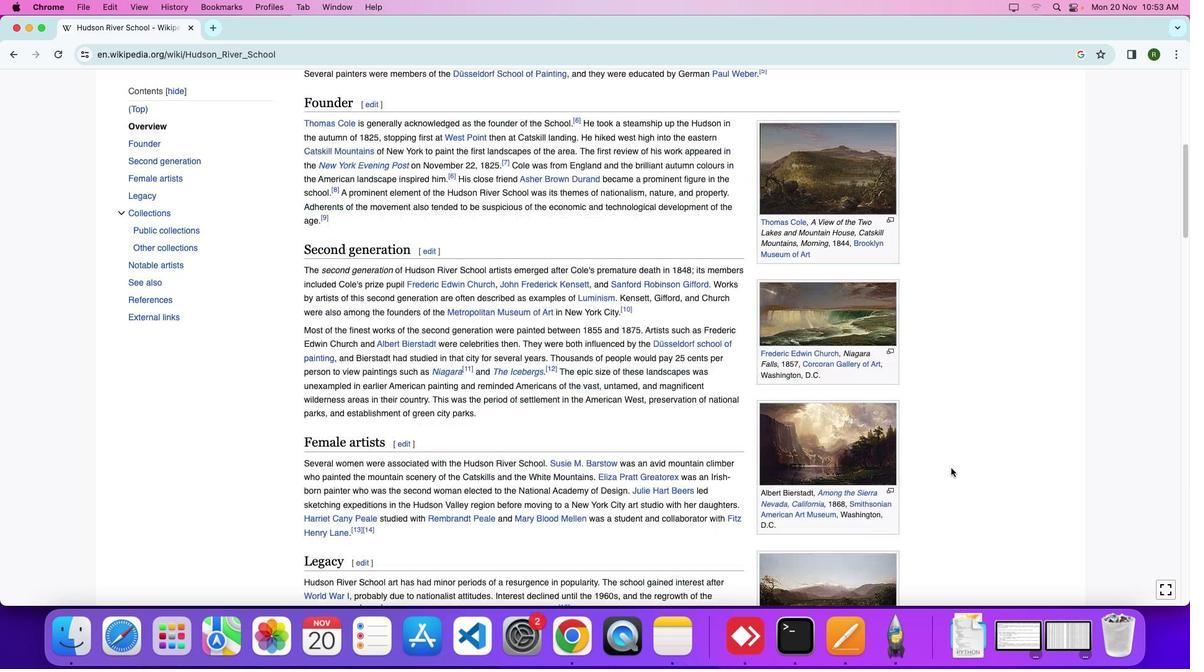 
Action: Mouse scrolled (949, 467) with delta (0, 0)
Screenshot: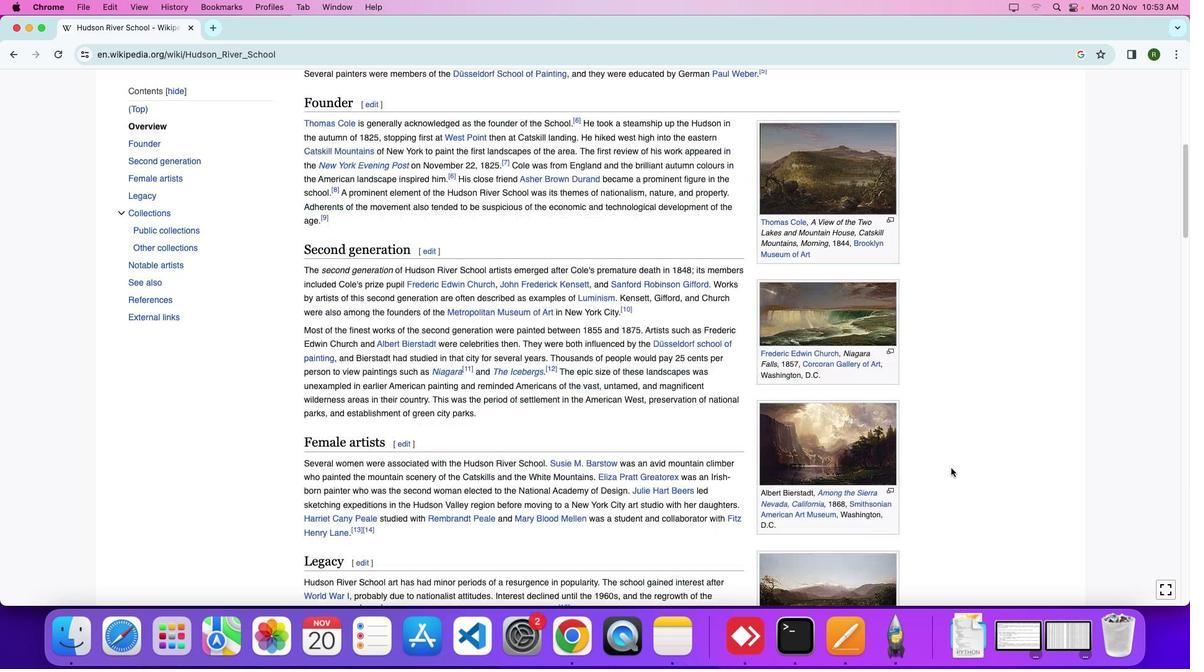 
Action: Mouse moved to (950, 466)
Screenshot: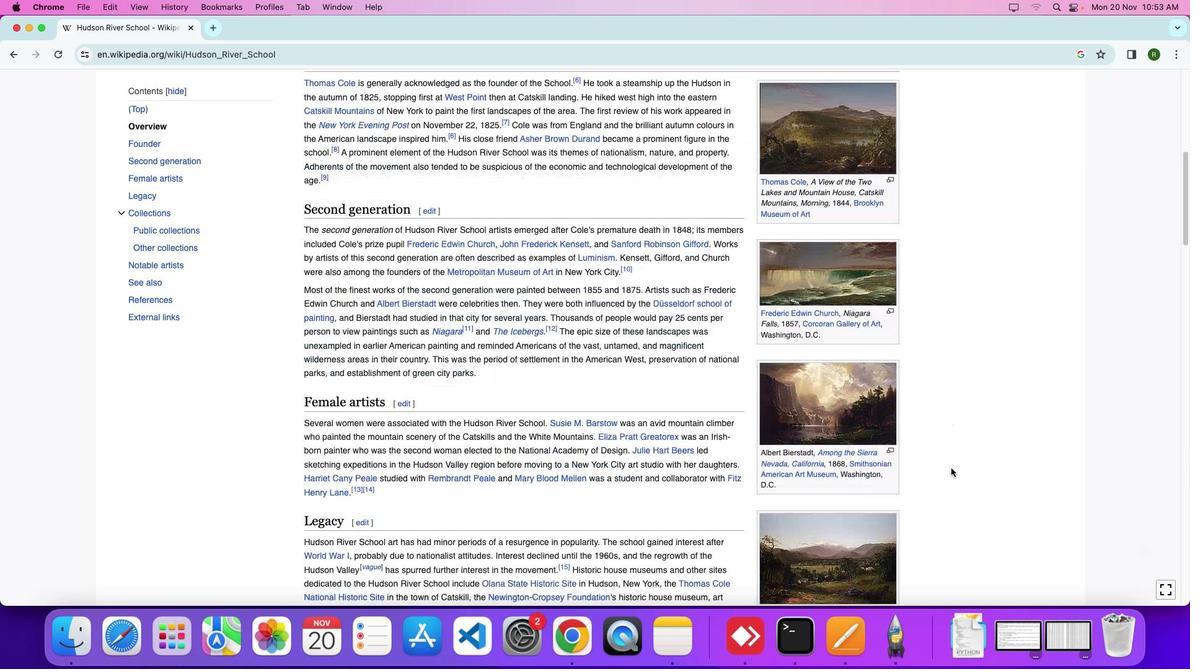 
Action: Mouse scrolled (950, 466) with delta (0, 0)
Screenshot: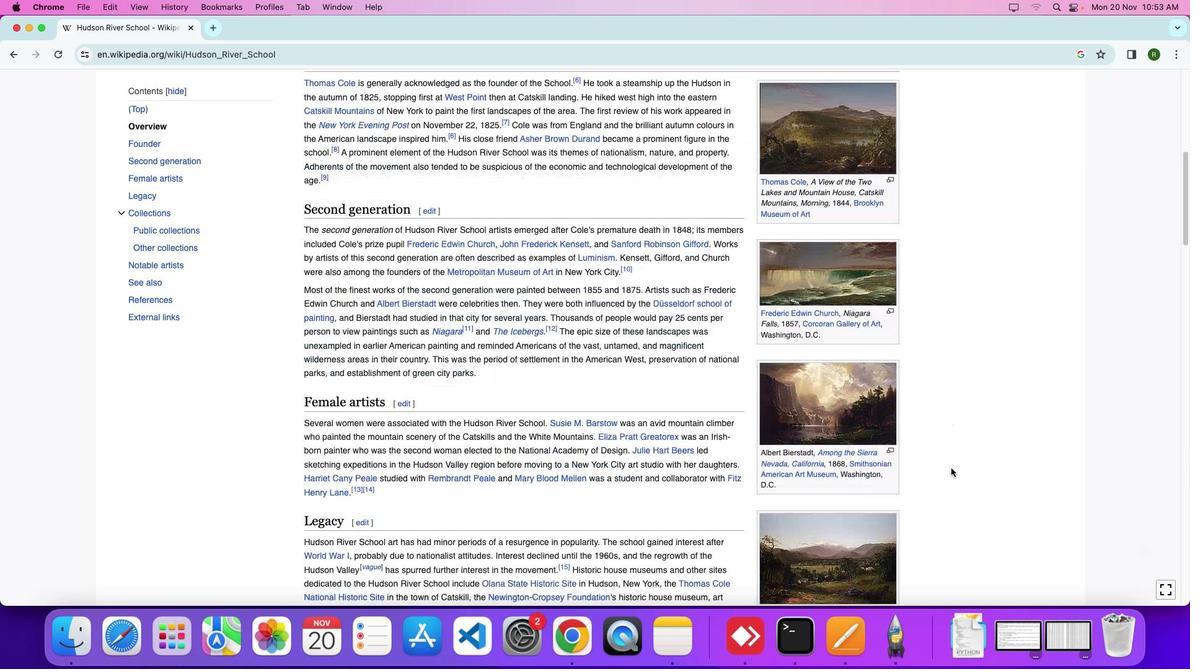 
Action: Mouse moved to (951, 465)
Screenshot: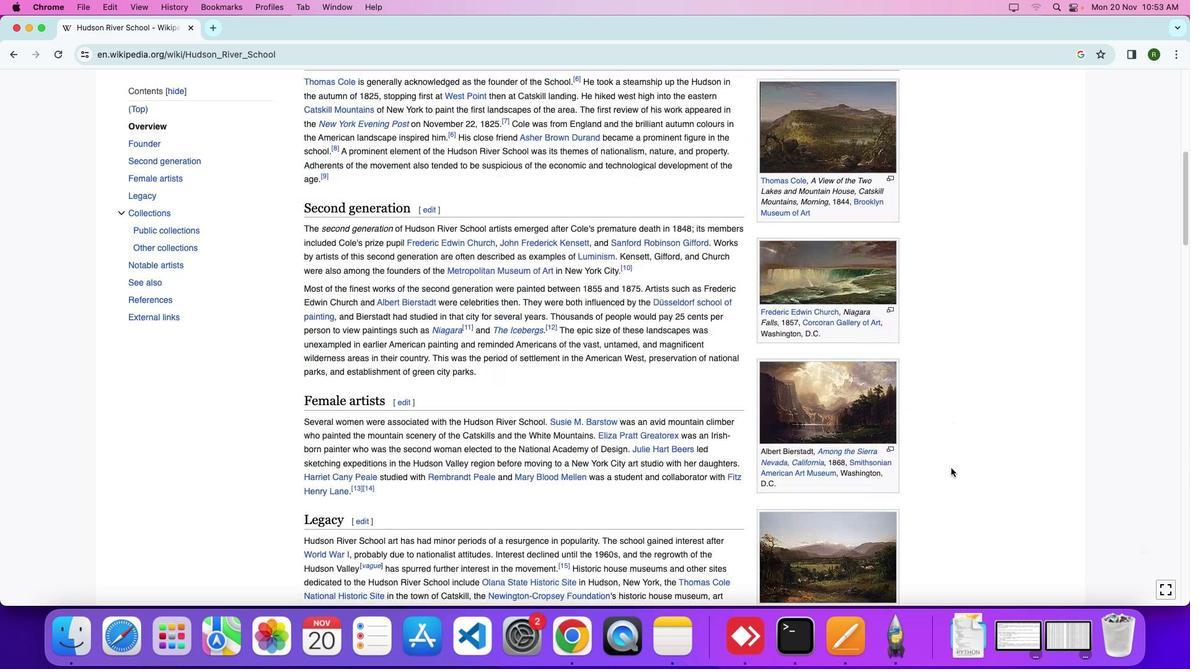 
Action: Mouse scrolled (951, 465) with delta (0, -3)
Screenshot: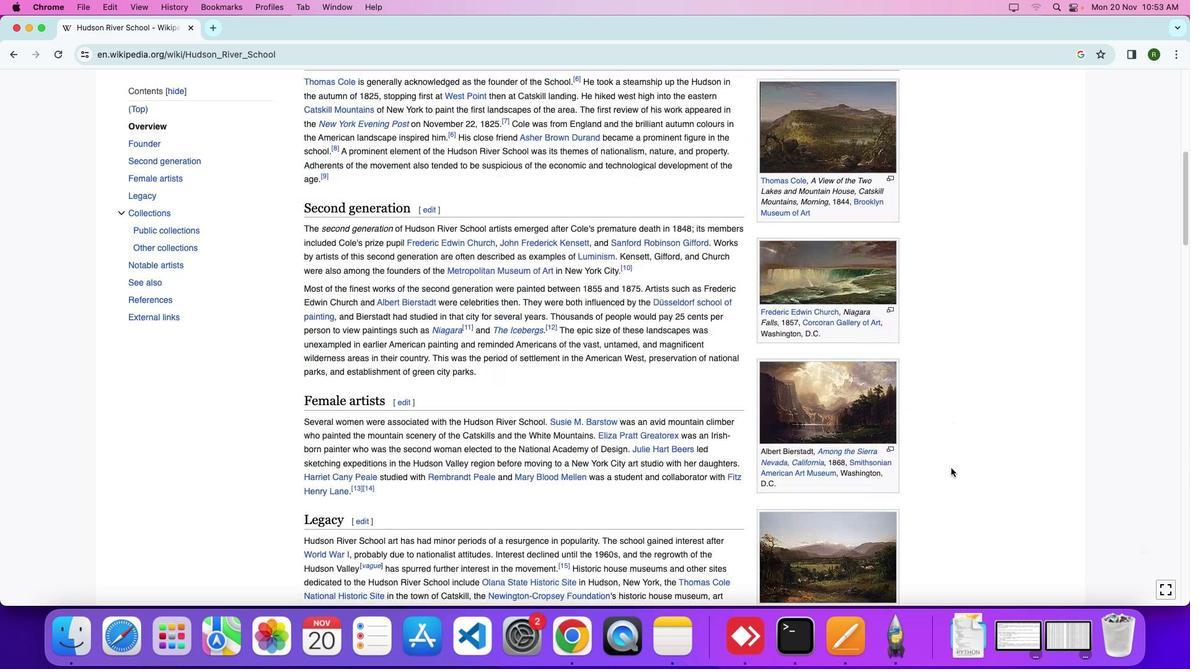 
Action: Mouse moved to (951, 468)
Screenshot: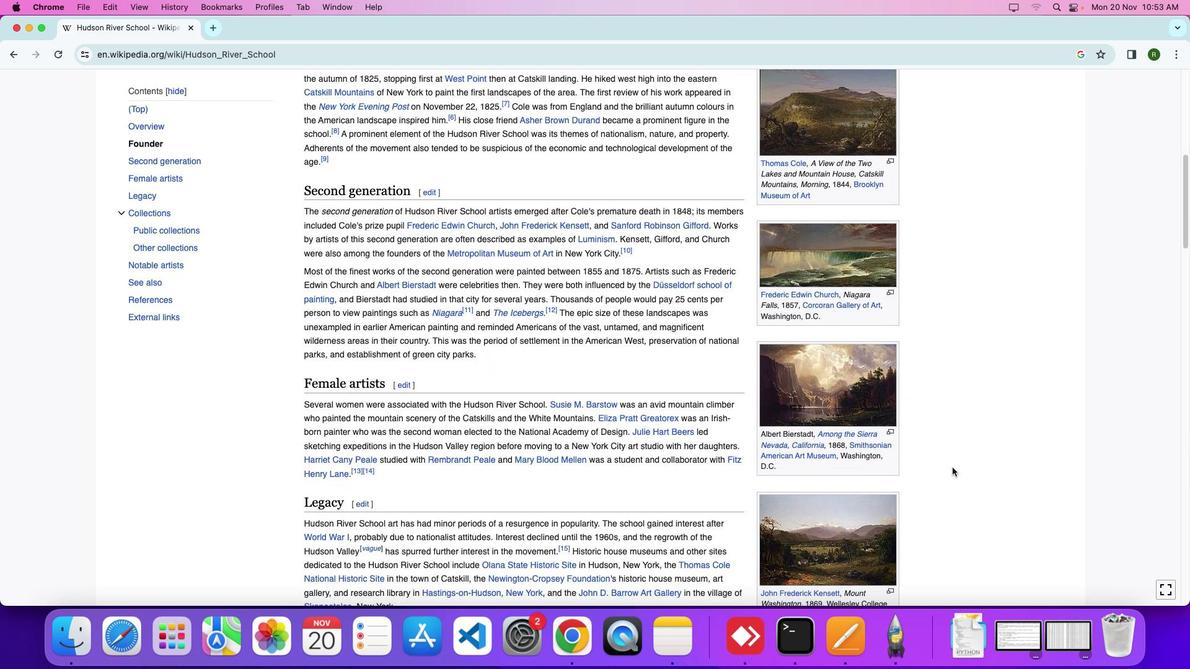 
Action: Mouse scrolled (951, 468) with delta (0, 0)
Screenshot: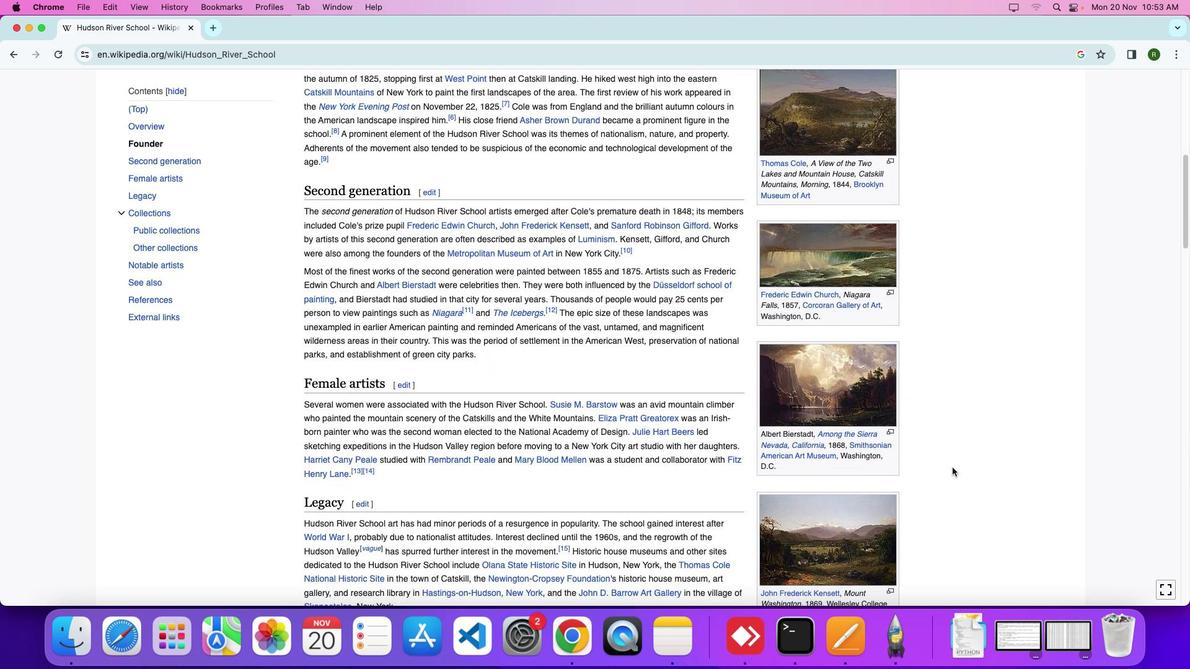 
Action: Mouse moved to (952, 468)
Screenshot: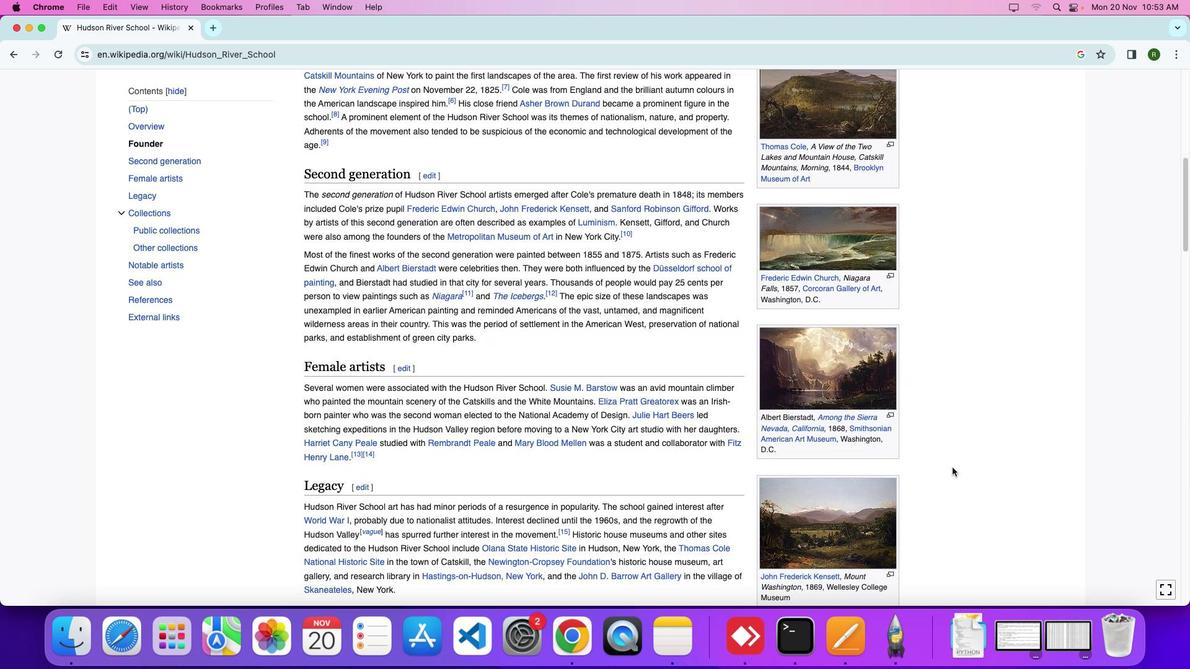 
Action: Mouse scrolled (952, 468) with delta (0, 0)
Screenshot: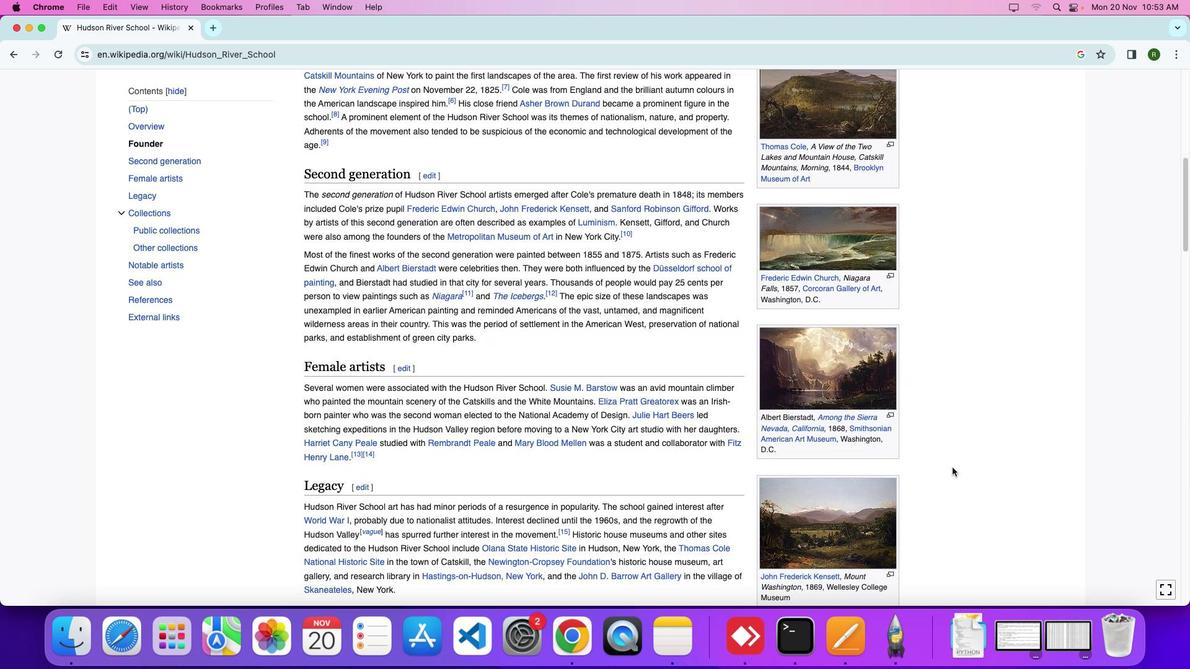 
Action: Mouse moved to (952, 468)
Screenshot: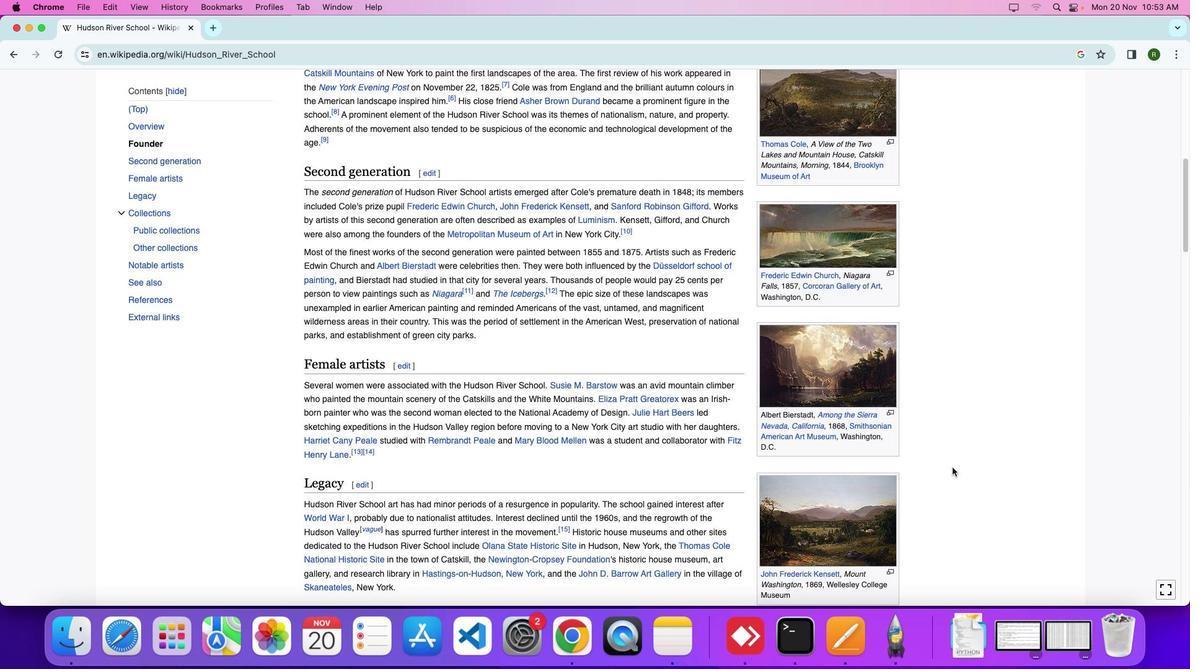 
Action: Mouse scrolled (952, 468) with delta (0, 0)
Screenshot: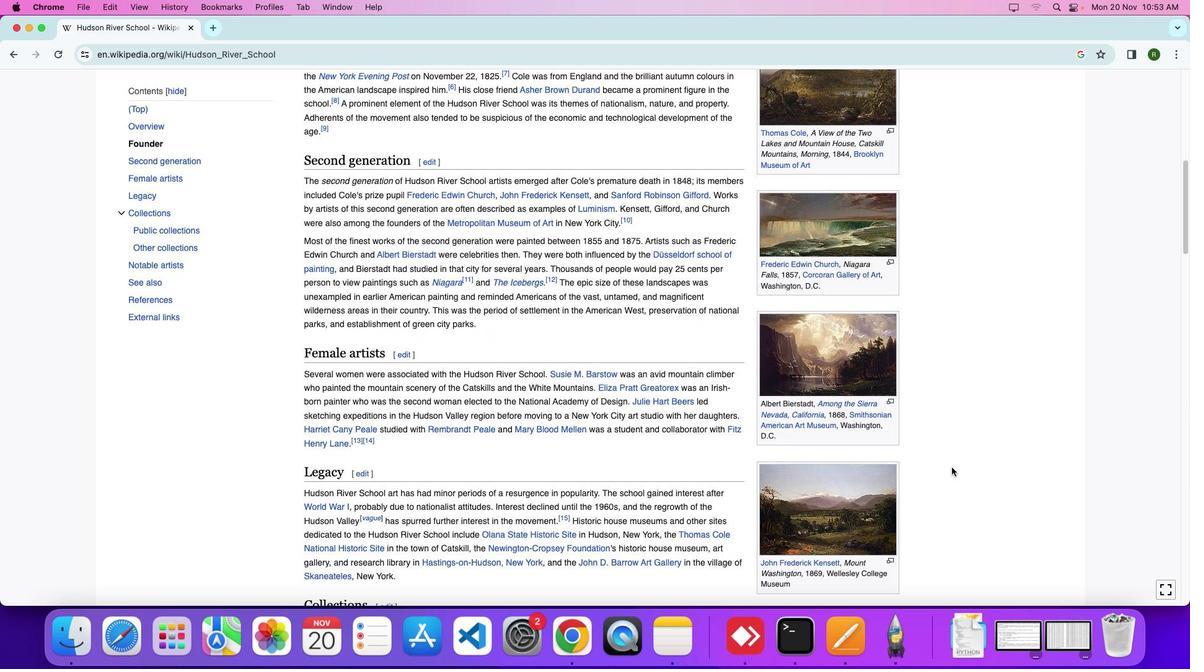 
Action: Mouse moved to (952, 467)
Screenshot: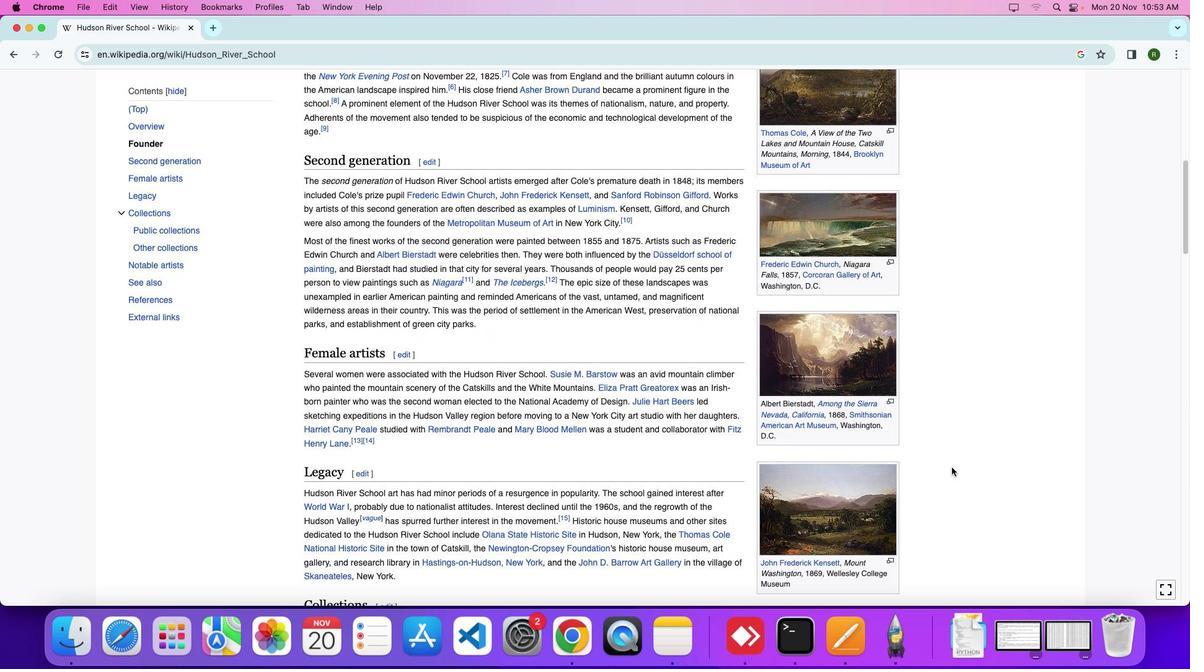 
Action: Mouse scrolled (952, 467) with delta (0, 0)
Screenshot: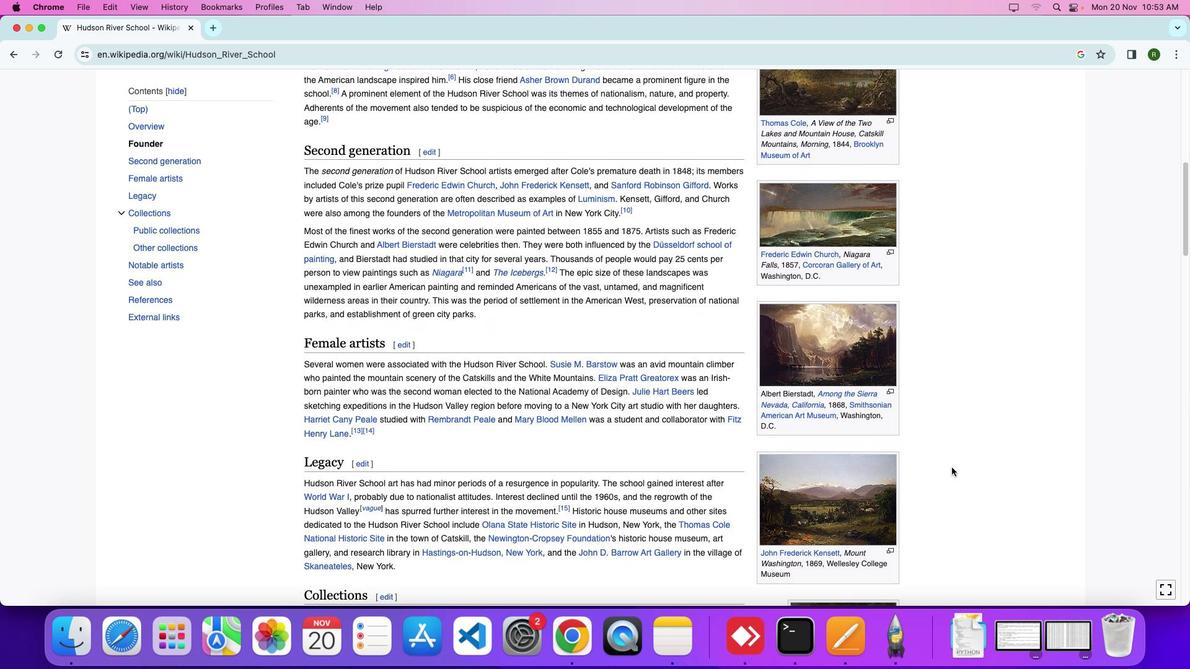 
Action: Mouse moved to (951, 468)
Screenshot: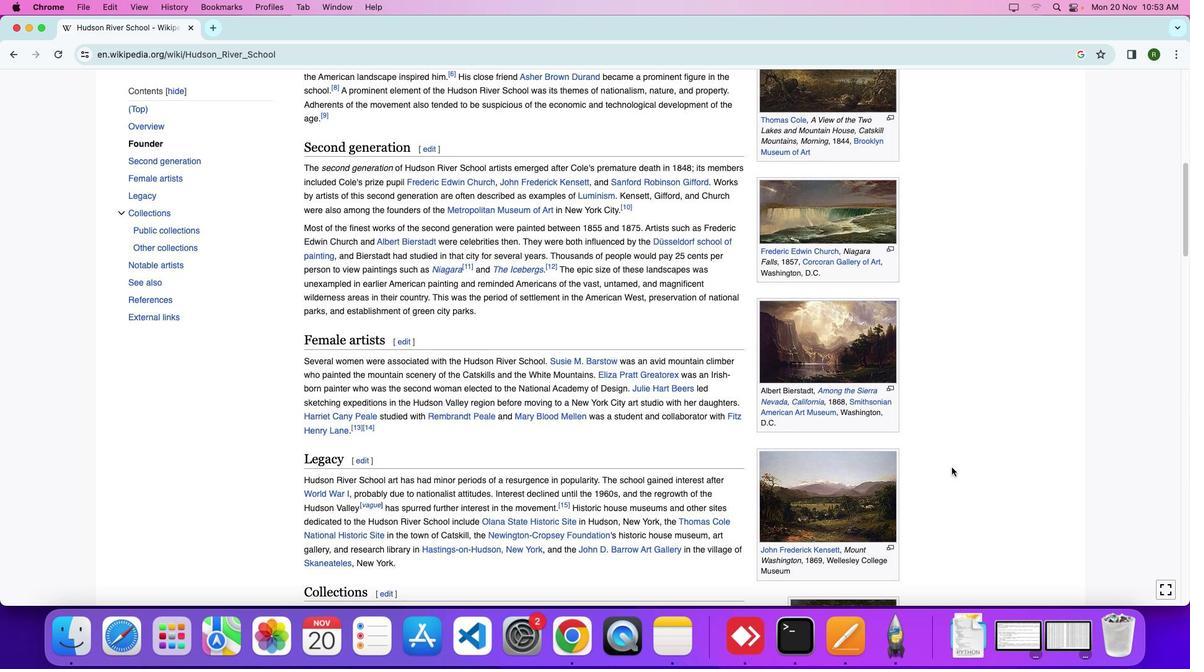 
Action: Mouse scrolled (951, 468) with delta (0, 0)
Screenshot: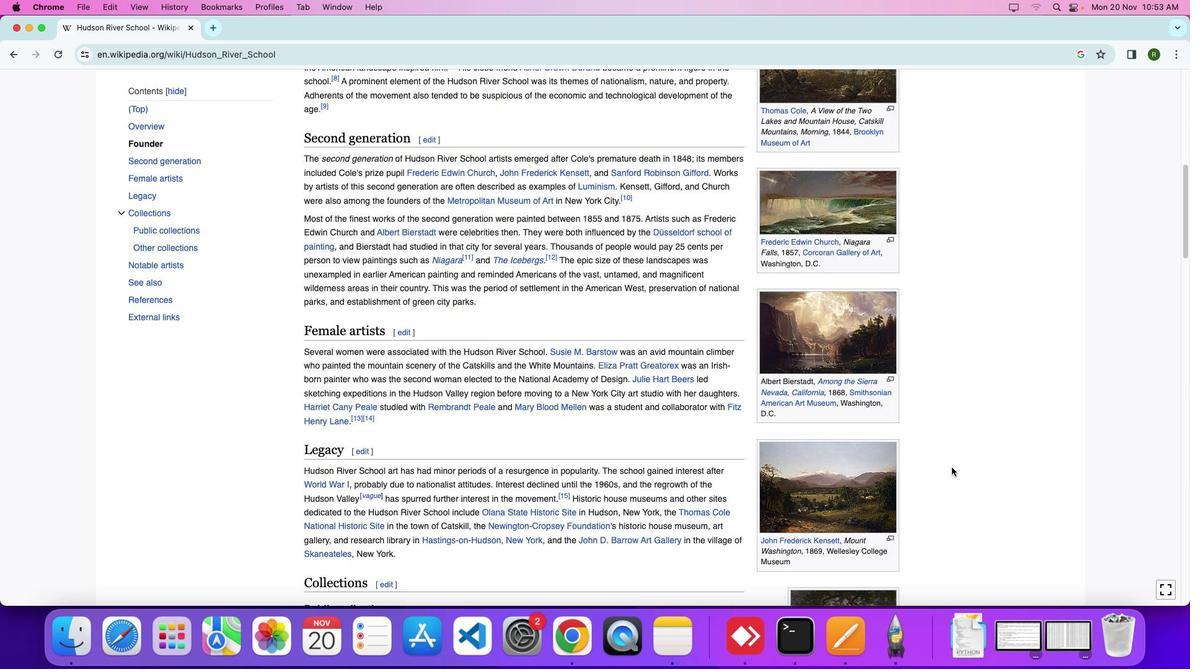 
Action: Mouse moved to (951, 468)
Screenshot: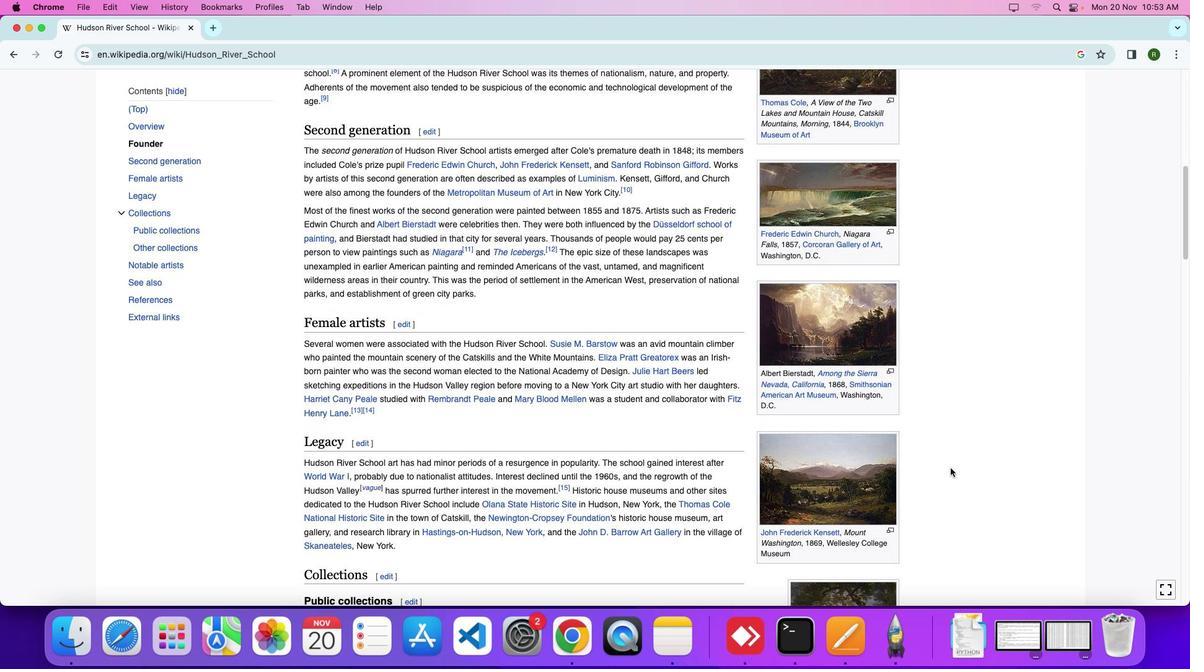 
Action: Mouse scrolled (951, 468) with delta (0, 0)
Screenshot: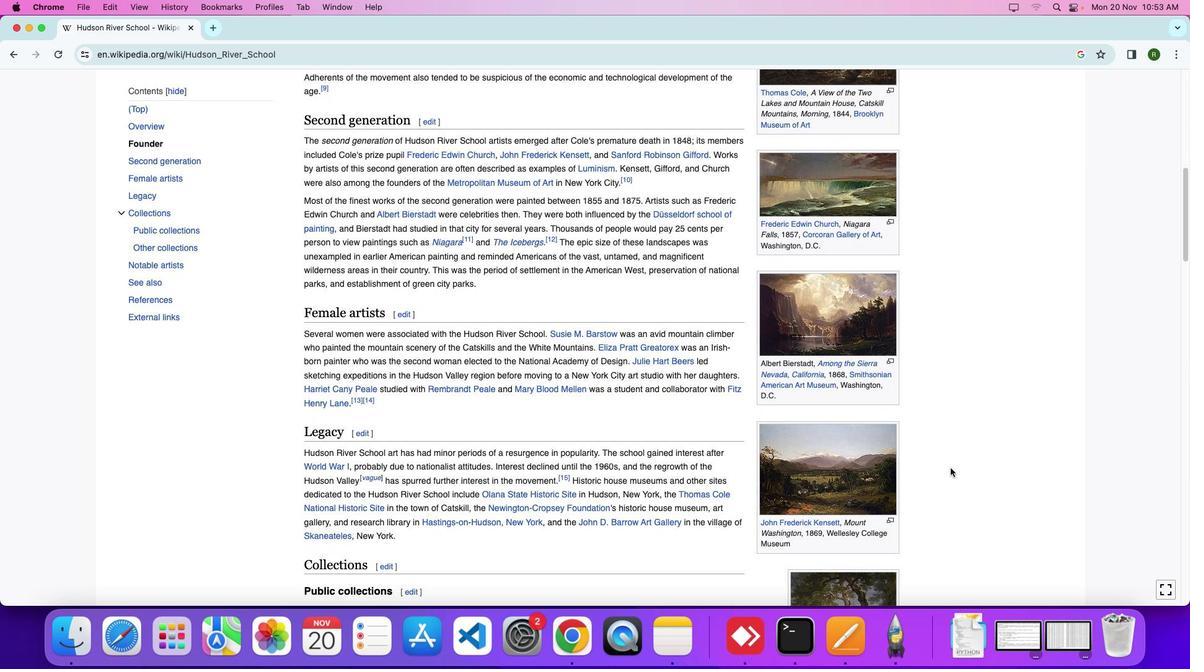 
Action: Mouse moved to (951, 468)
Screenshot: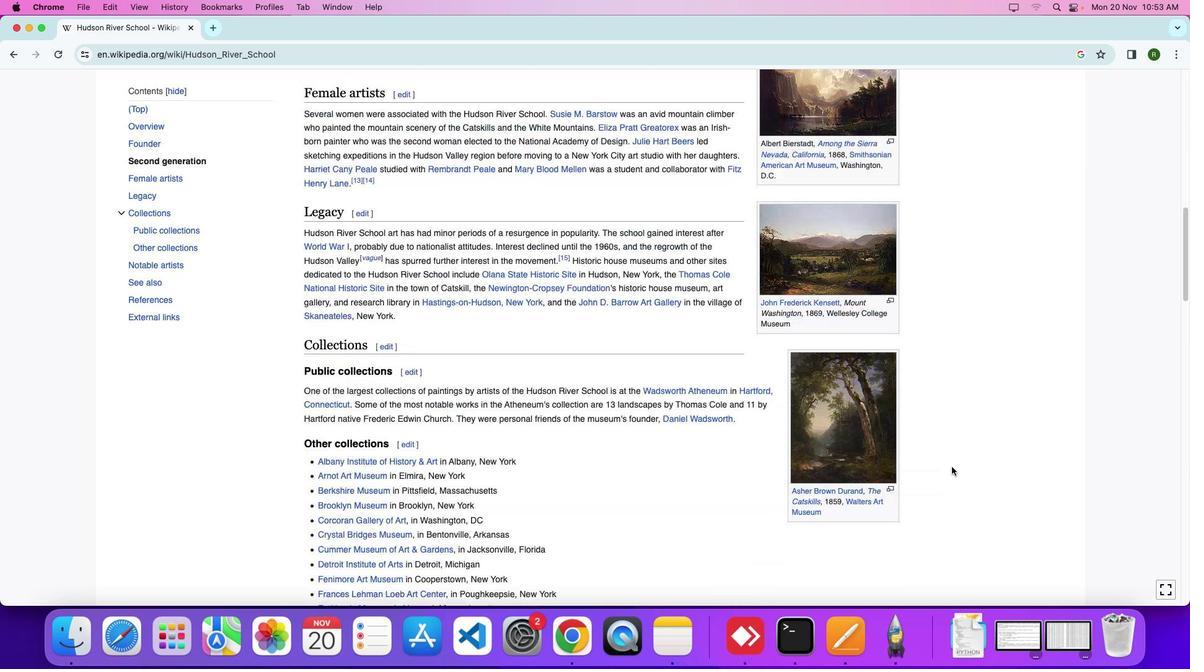 
Action: Mouse scrolled (951, 468) with delta (0, 0)
Screenshot: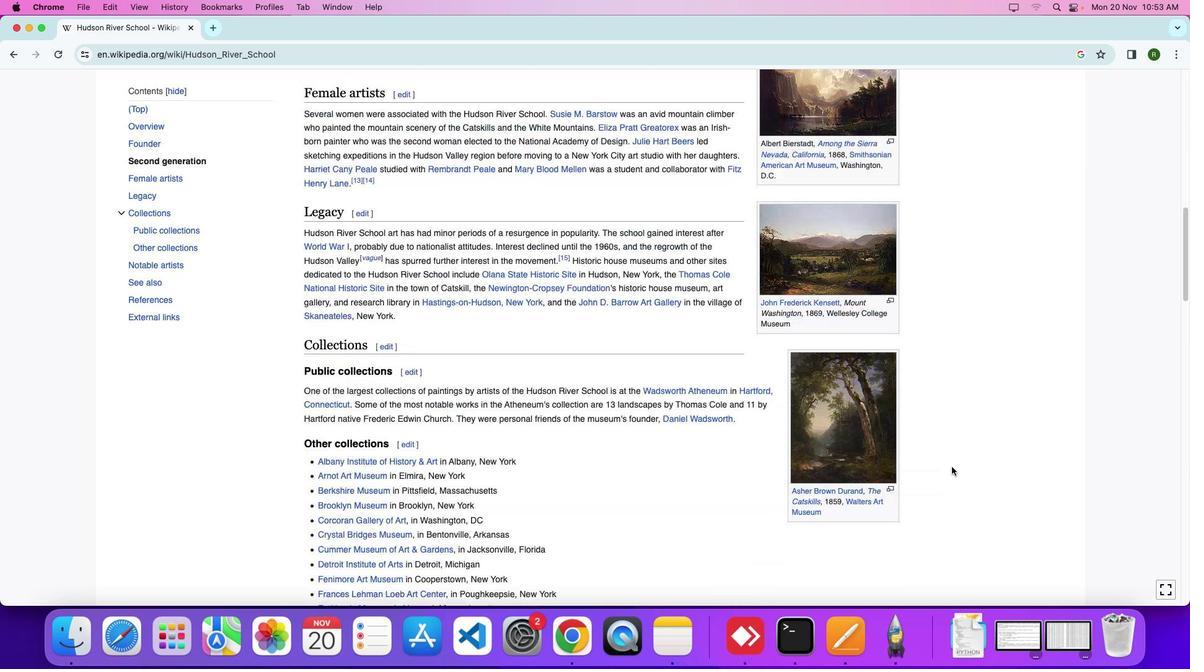
Action: Mouse moved to (951, 468)
Screenshot: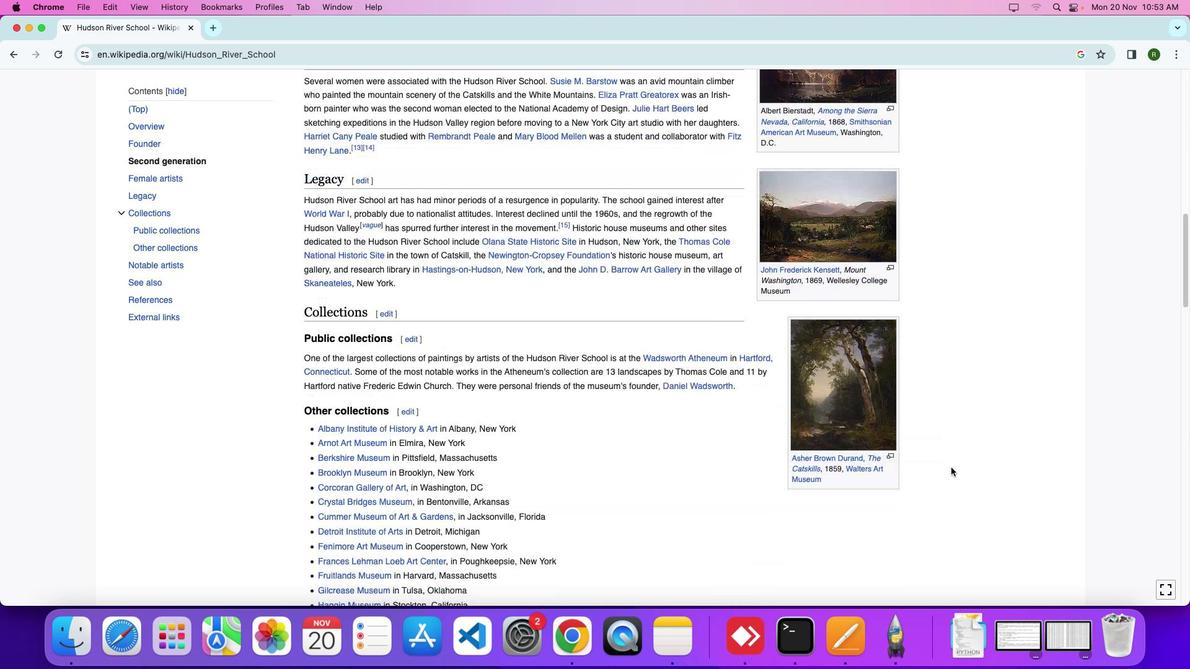 
Action: Mouse scrolled (951, 468) with delta (0, 0)
Screenshot: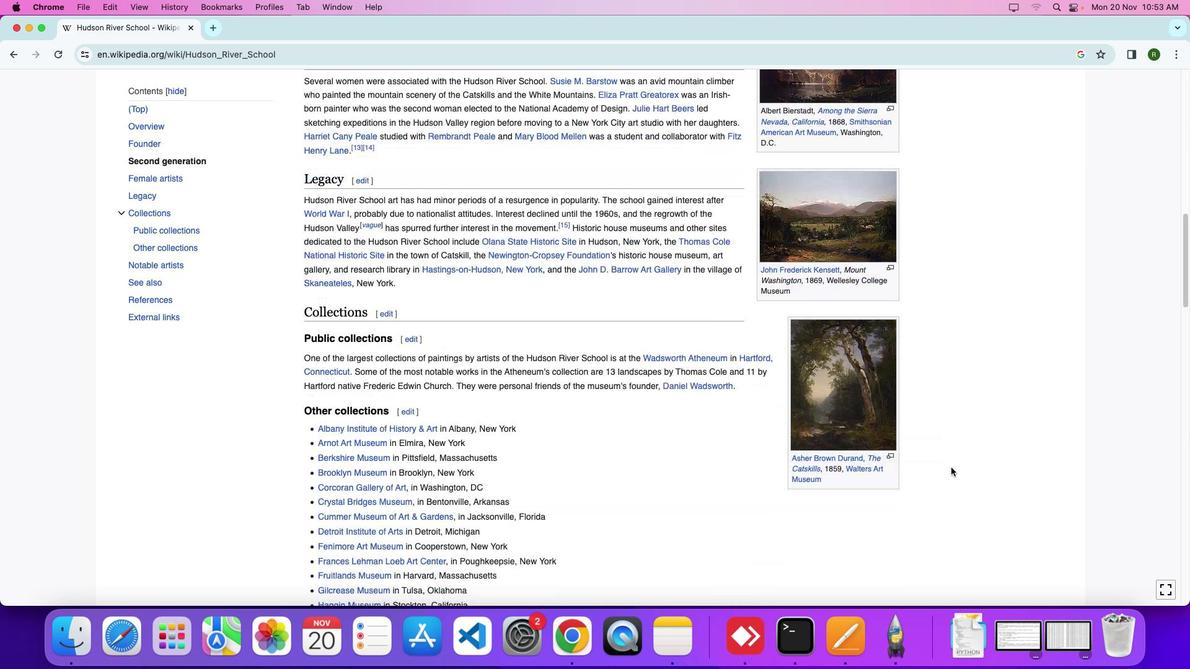 
Action: Mouse moved to (952, 467)
Screenshot: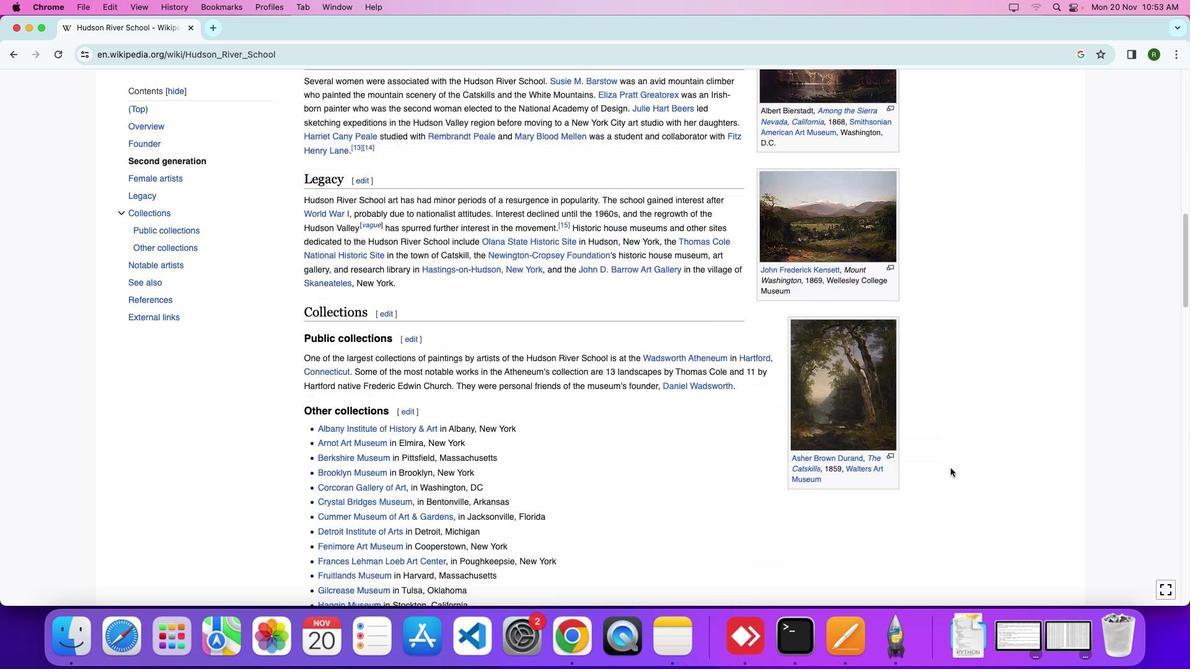 
Action: Mouse scrolled (952, 467) with delta (0, -4)
Screenshot: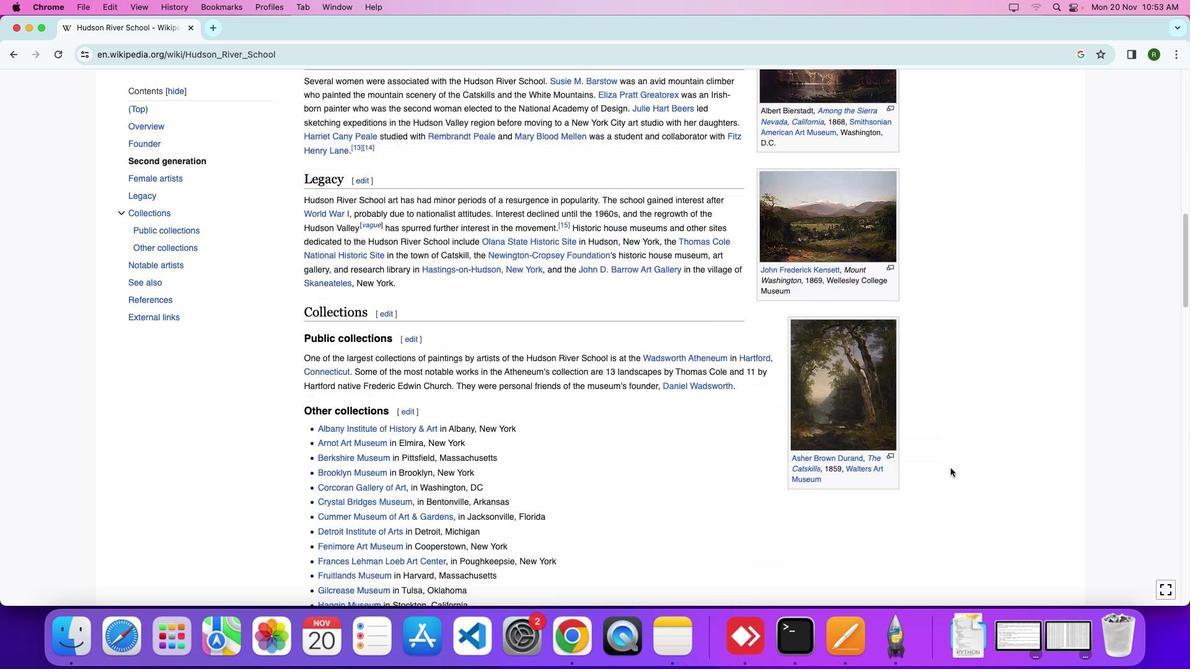 
Action: Mouse moved to (950, 468)
Screenshot: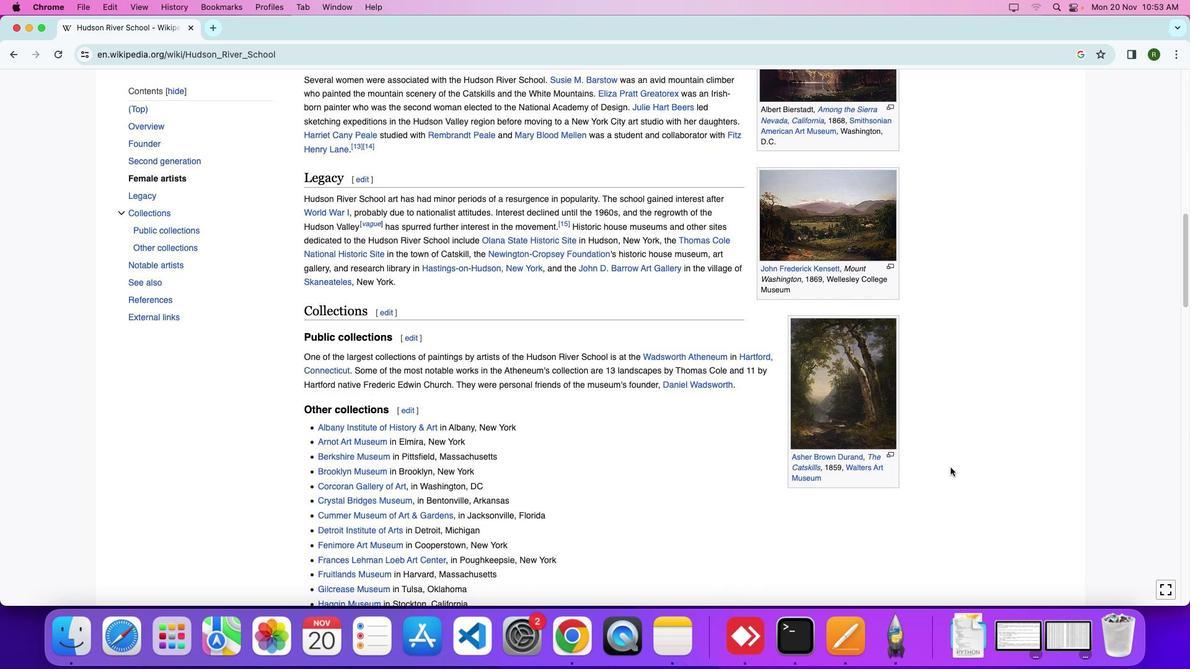 
Action: Mouse scrolled (950, 468) with delta (0, 0)
Screenshot: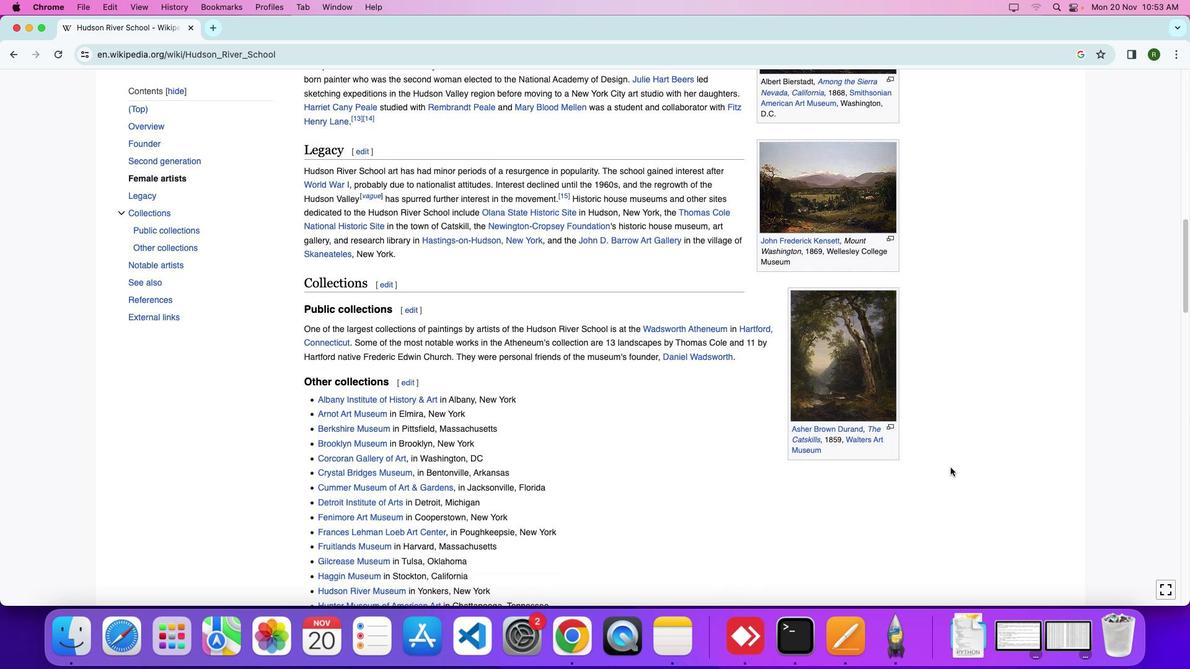 
Action: Mouse moved to (950, 468)
Screenshot: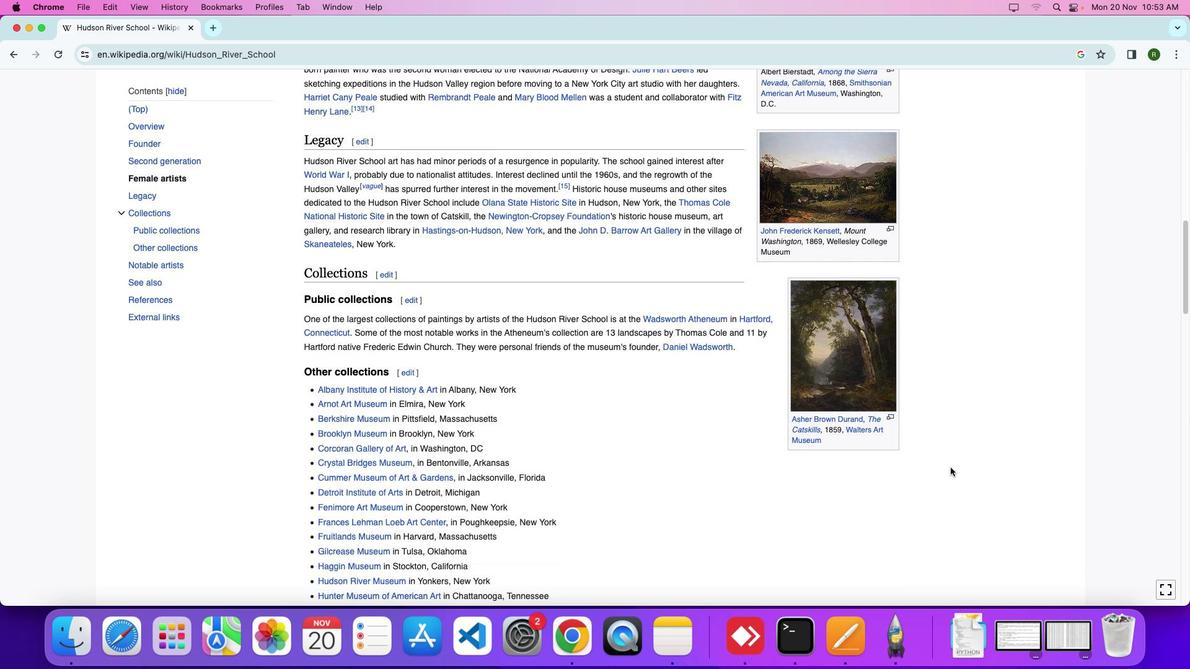 
Action: Mouse scrolled (950, 468) with delta (0, 0)
Screenshot: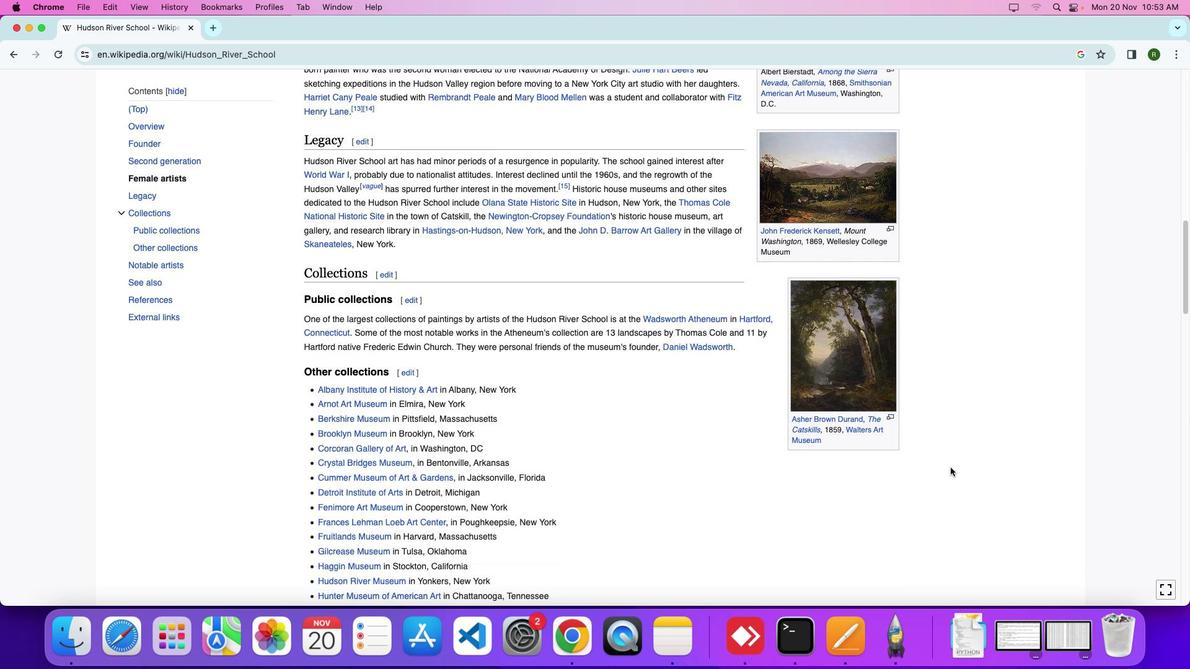 
Action: Mouse moved to (951, 466)
Screenshot: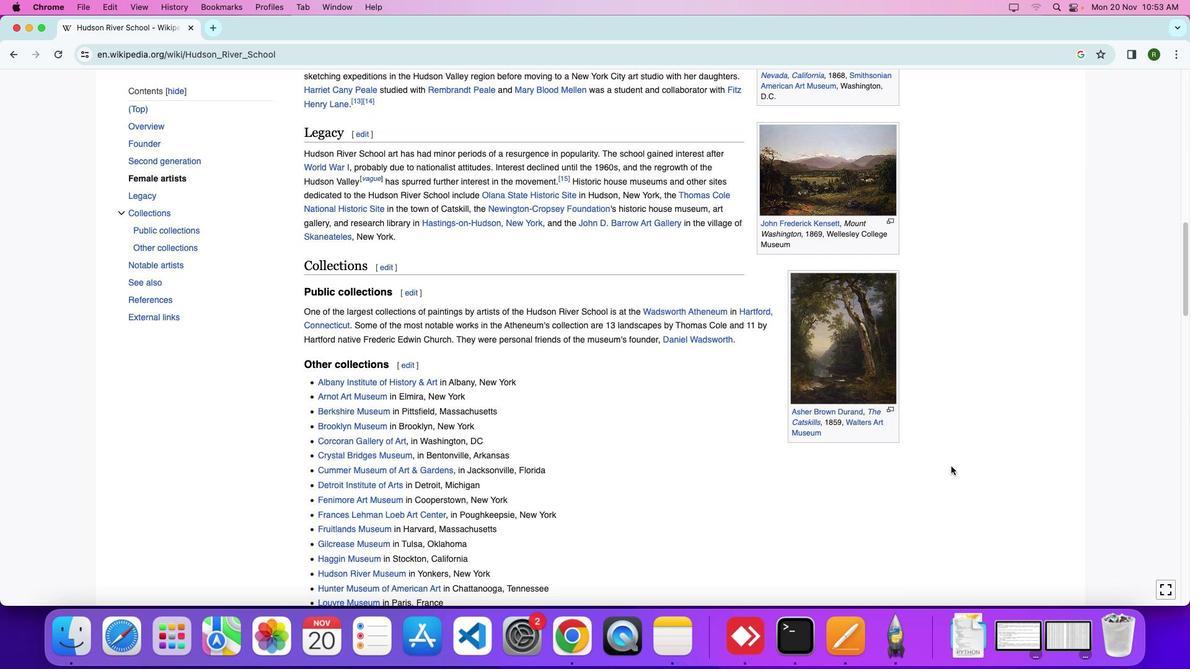 
Action: Mouse scrolled (951, 466) with delta (0, 0)
Screenshot: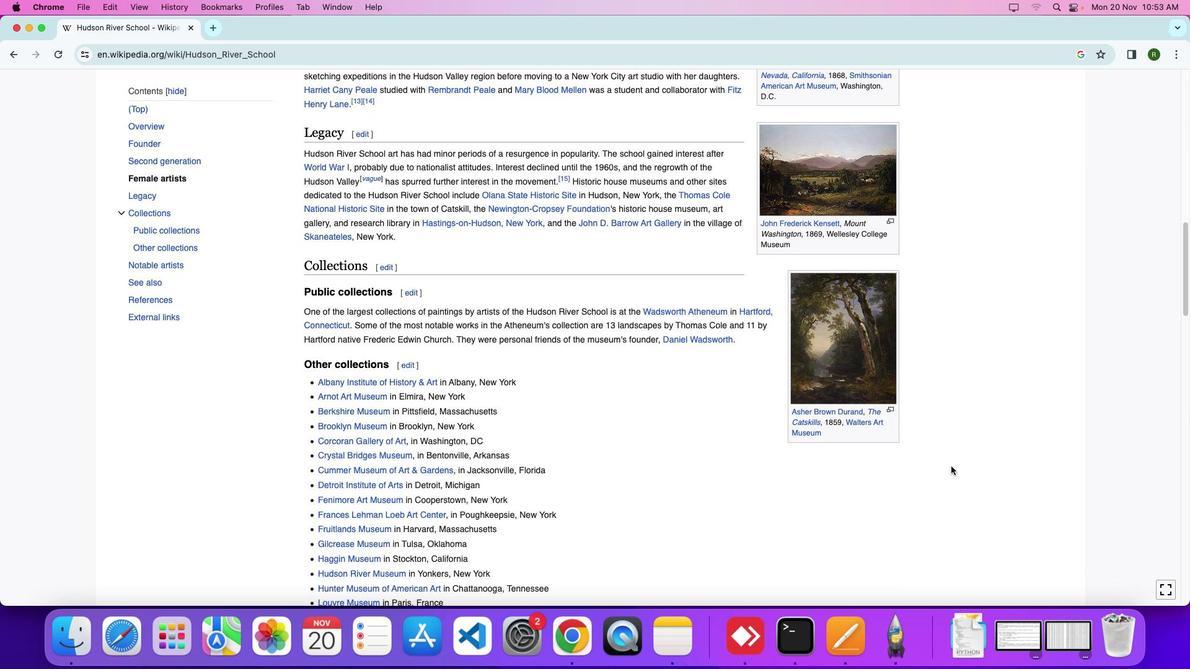 
Action: Mouse moved to (951, 468)
Screenshot: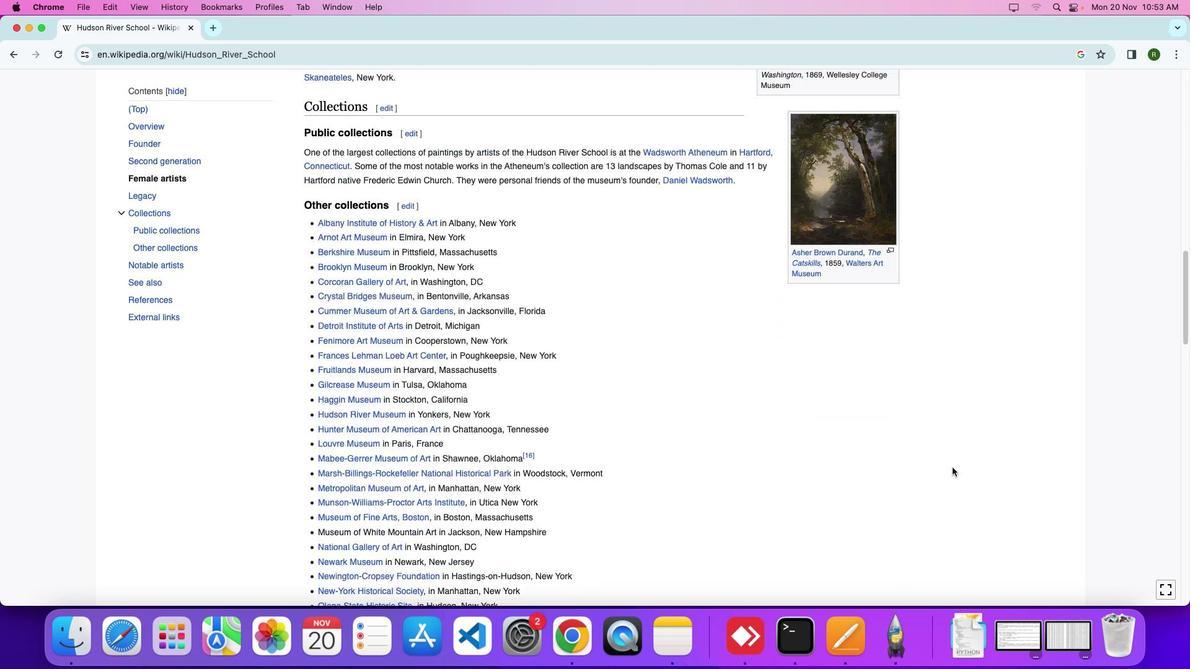 
Action: Mouse scrolled (951, 468) with delta (0, 0)
Screenshot: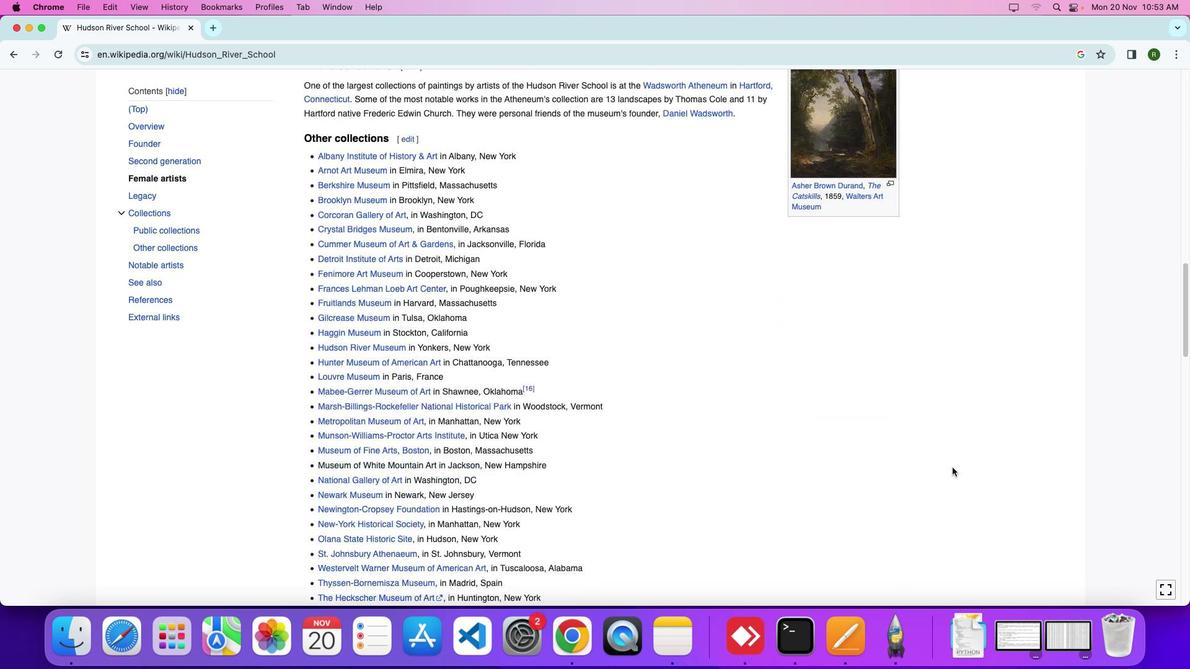 
Action: Mouse moved to (951, 468)
Screenshot: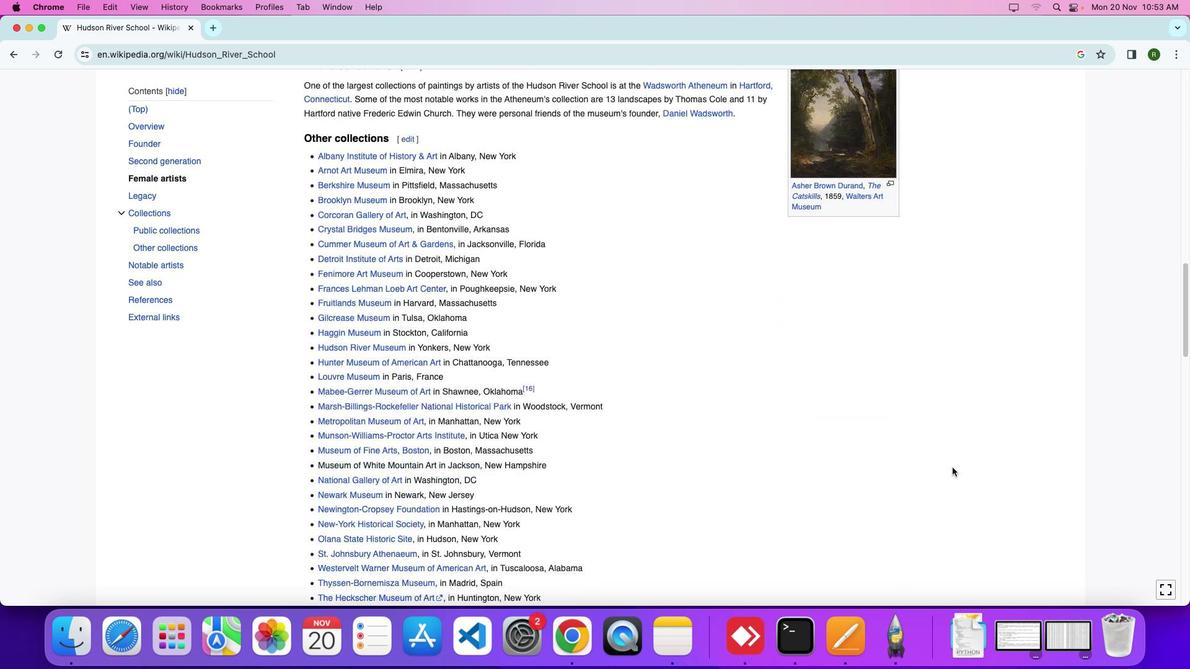 
Action: Mouse scrolled (951, 468) with delta (0, 0)
Screenshot: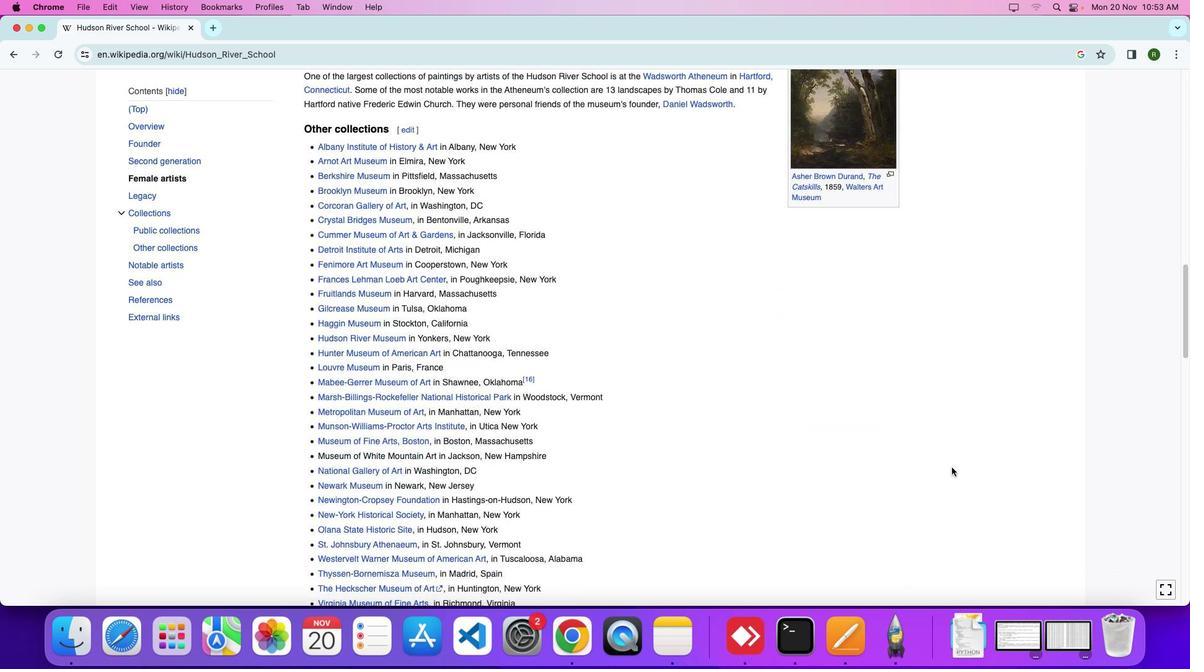 
Action: Mouse moved to (952, 468)
Screenshot: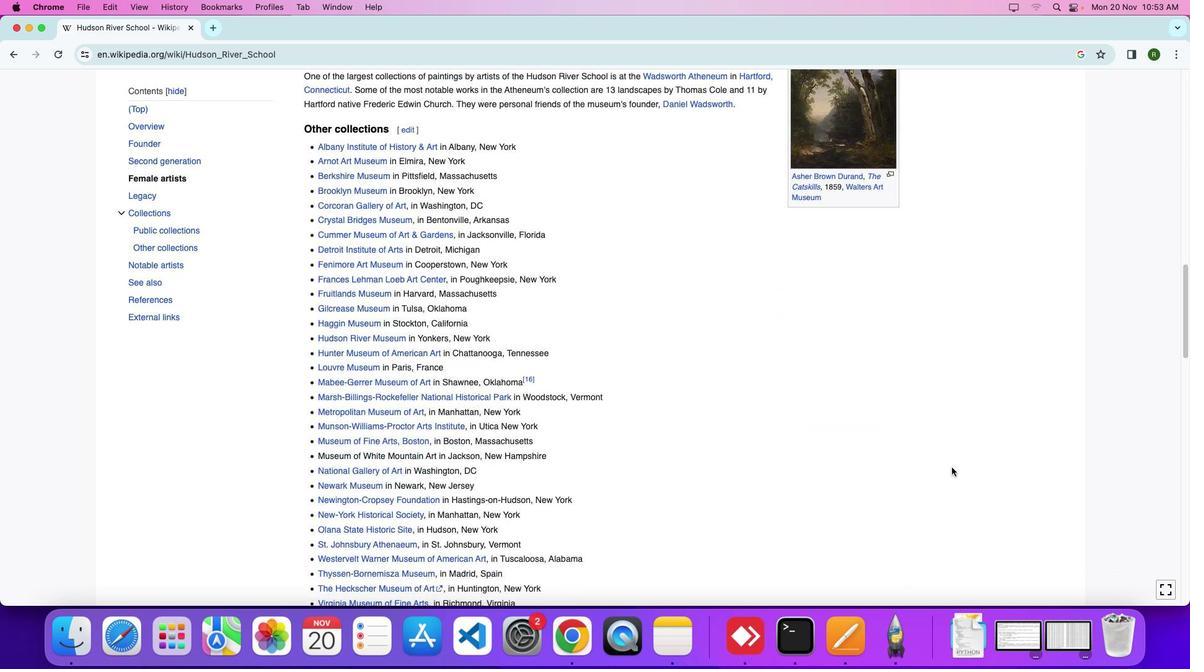 
Action: Mouse scrolled (952, 468) with delta (0, -3)
Screenshot: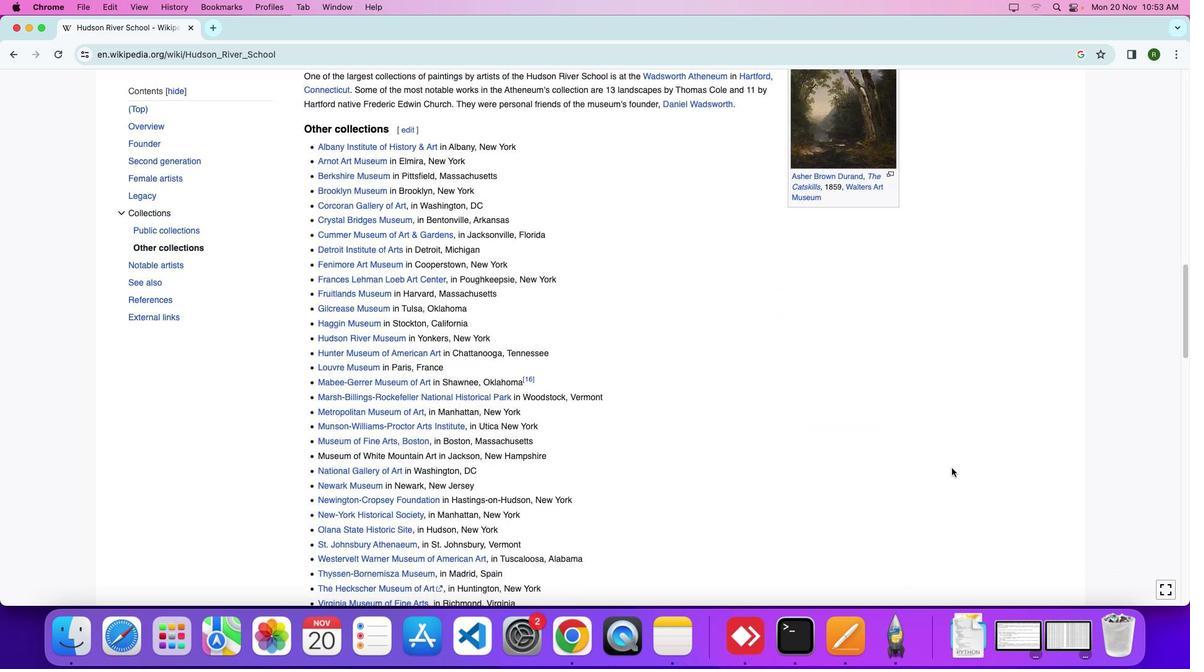 
Action: Mouse moved to (951, 468)
Screenshot: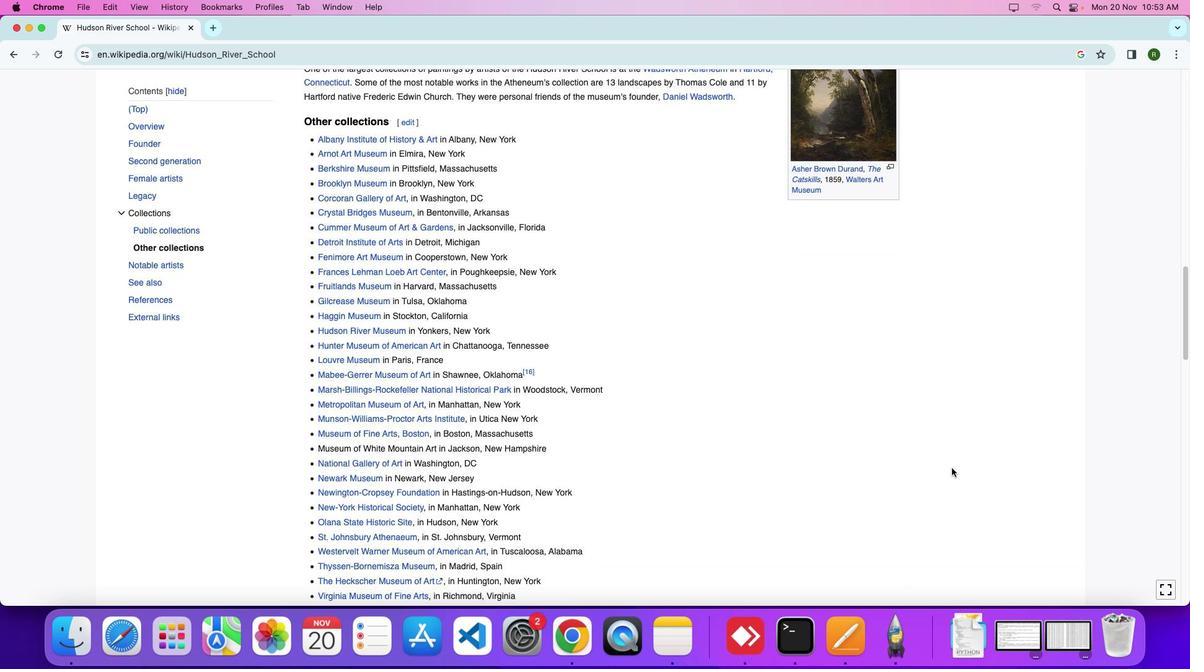 
Action: Mouse scrolled (951, 468) with delta (0, 0)
Screenshot: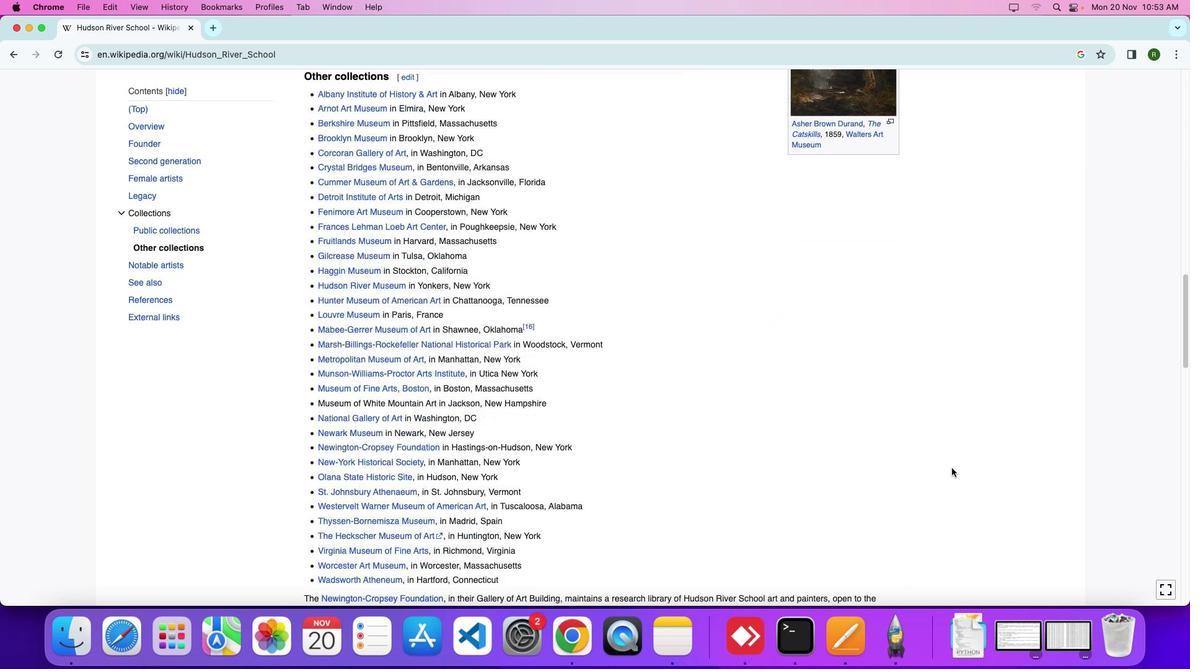 
Action: Mouse scrolled (951, 468) with delta (0, 0)
Screenshot: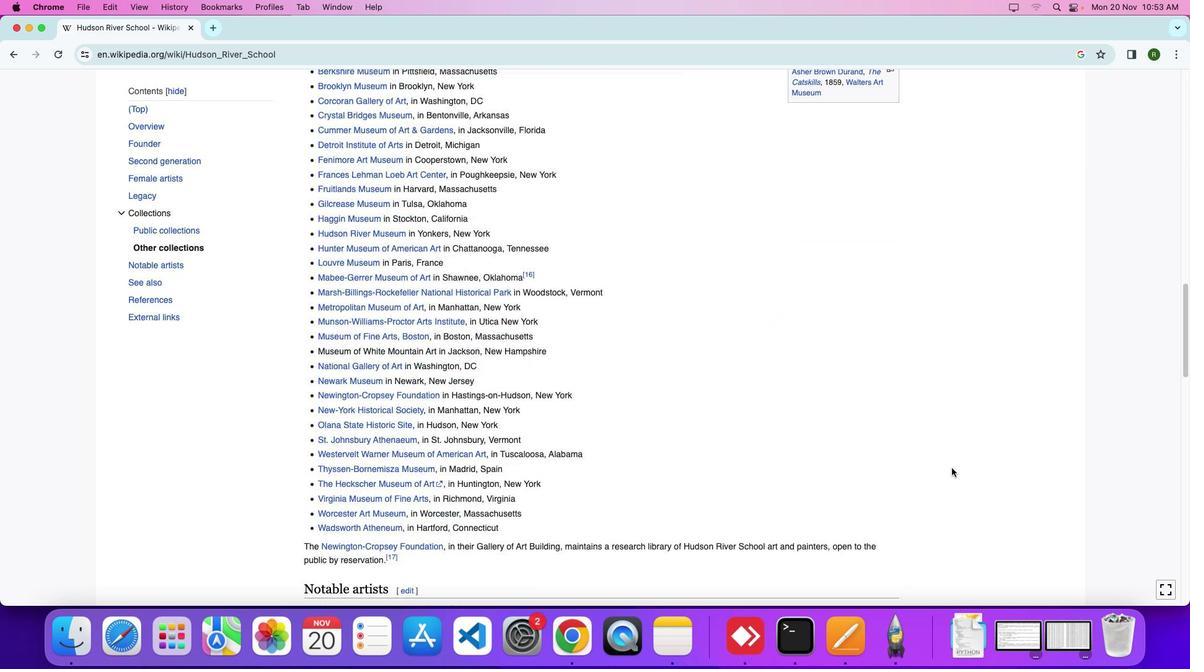 
Action: Mouse moved to (952, 468)
Screenshot: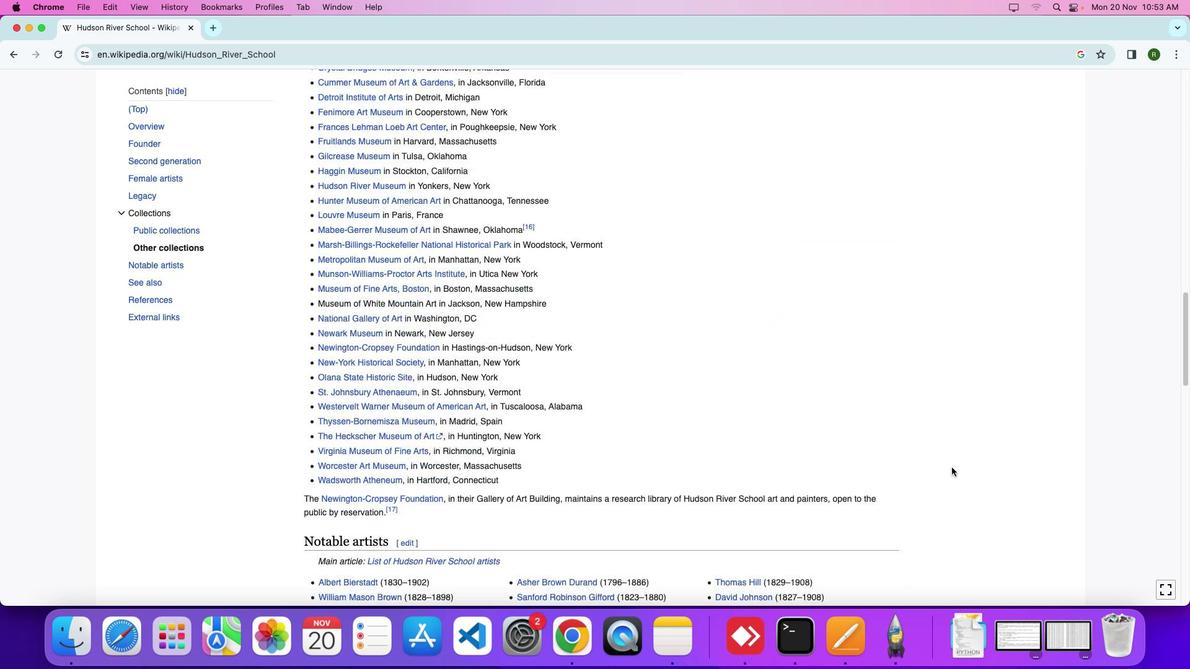 
Action: Mouse scrolled (952, 468) with delta (0, -2)
Screenshot: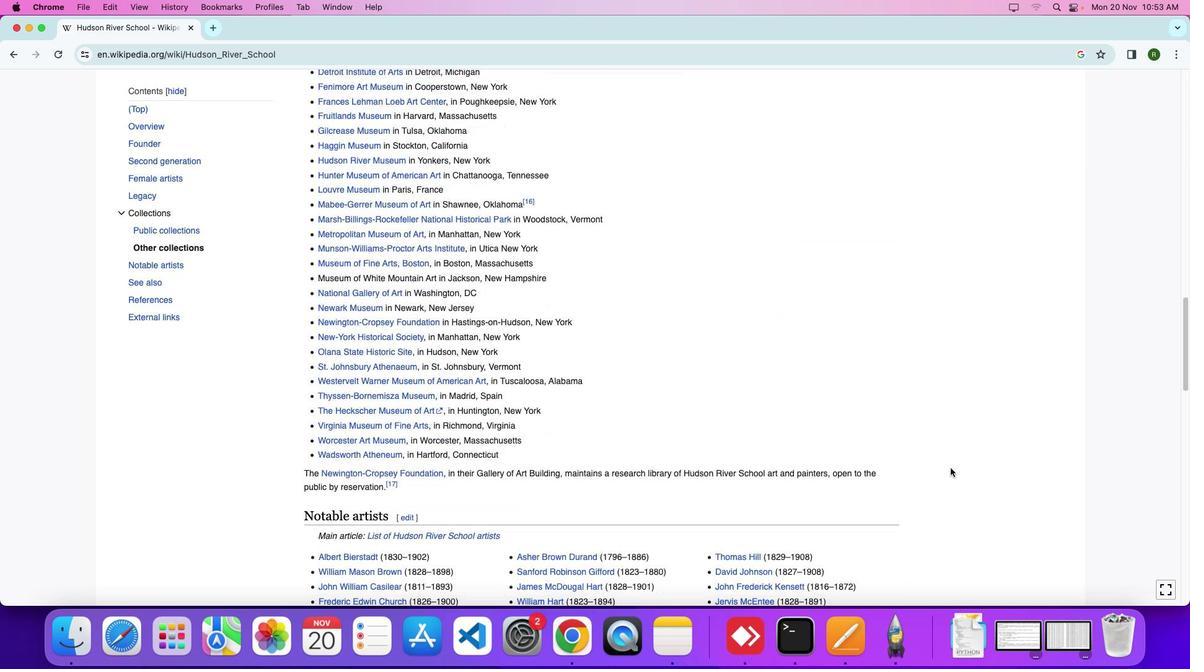 
Action: Mouse moved to (950, 468)
Screenshot: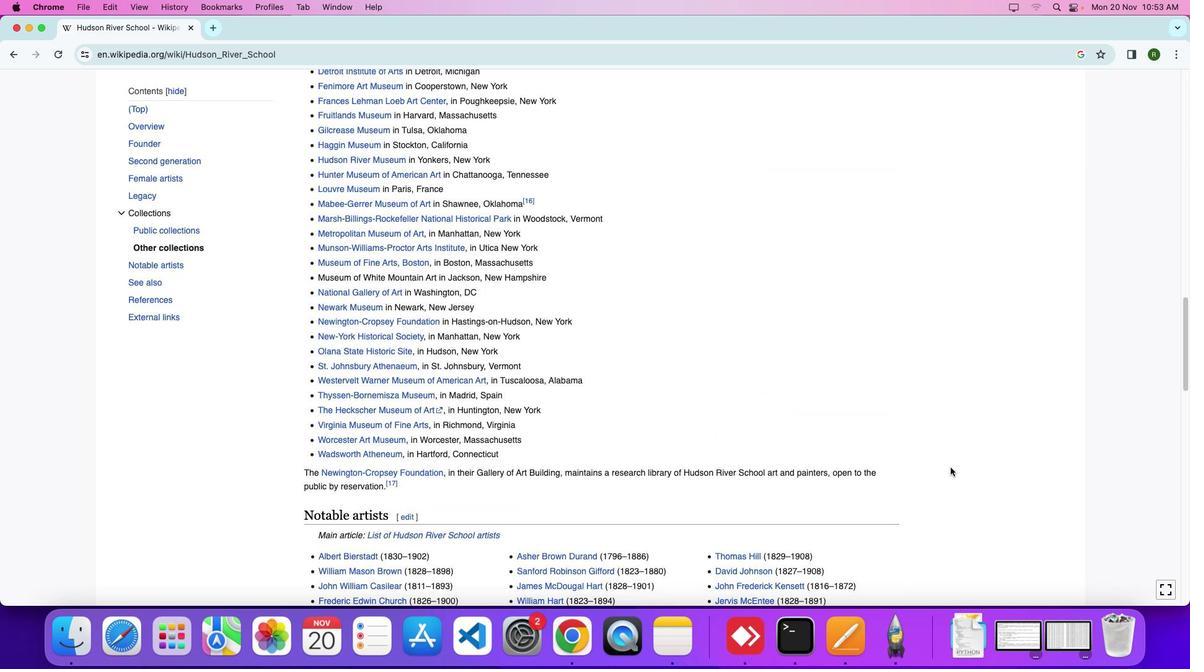 
Action: Mouse scrolled (950, 468) with delta (0, 0)
Screenshot: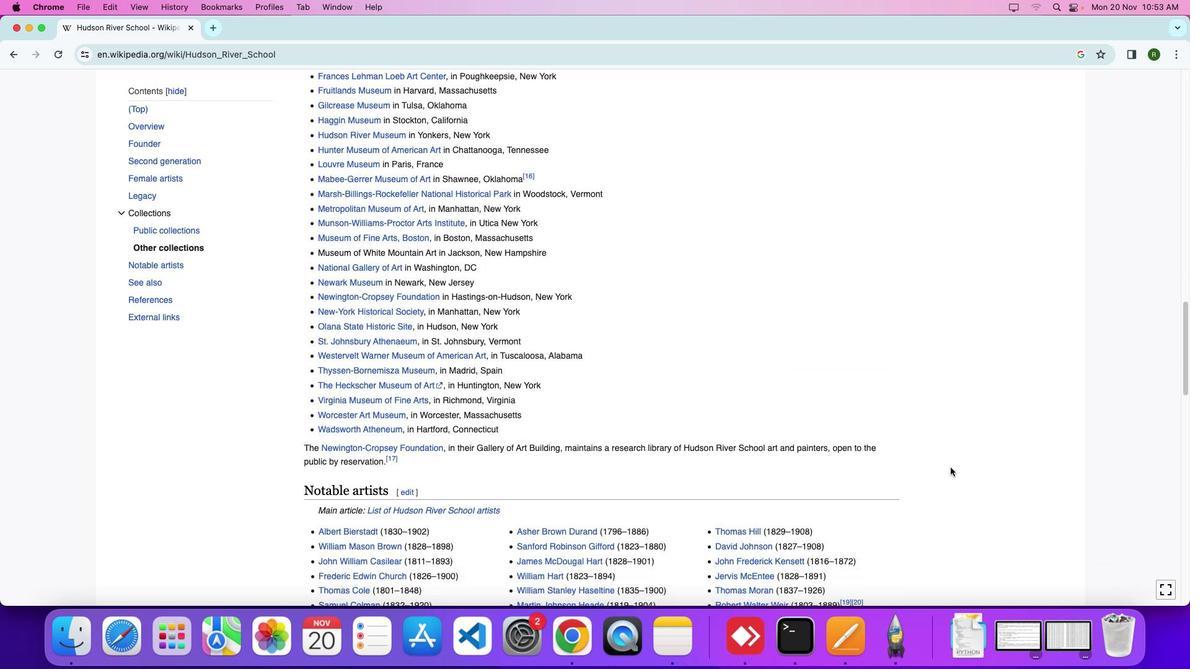 
Action: Mouse moved to (950, 468)
Screenshot: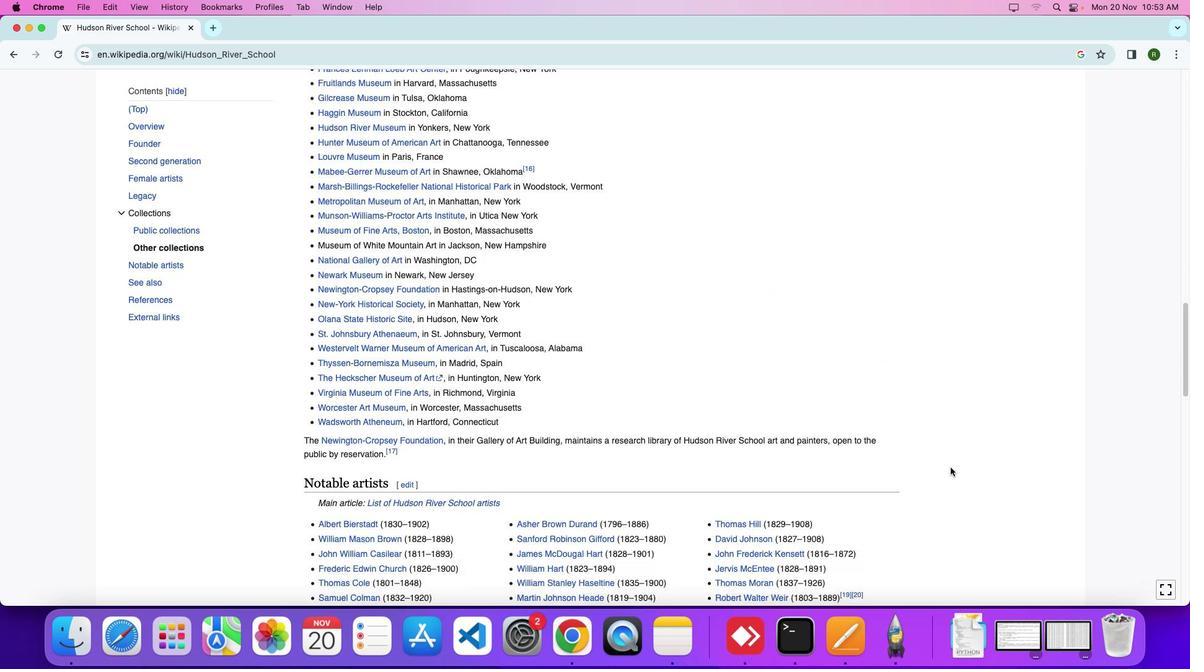 
Action: Mouse scrolled (950, 468) with delta (0, 0)
Screenshot: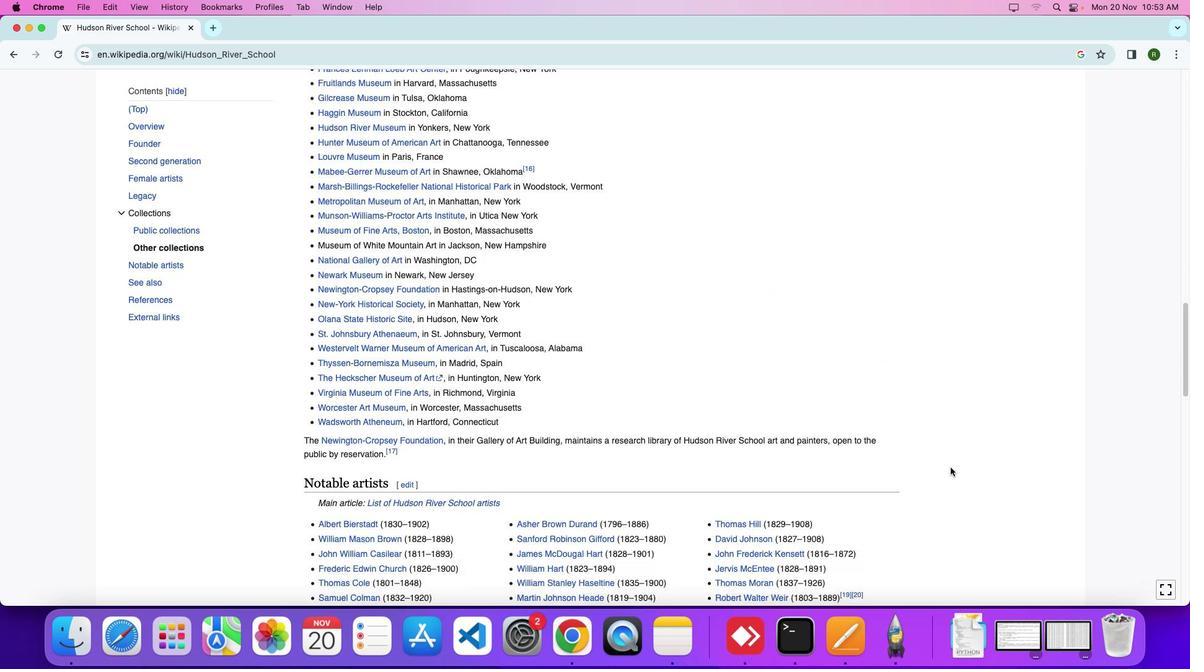 
Action: Mouse moved to (949, 469)
Screenshot: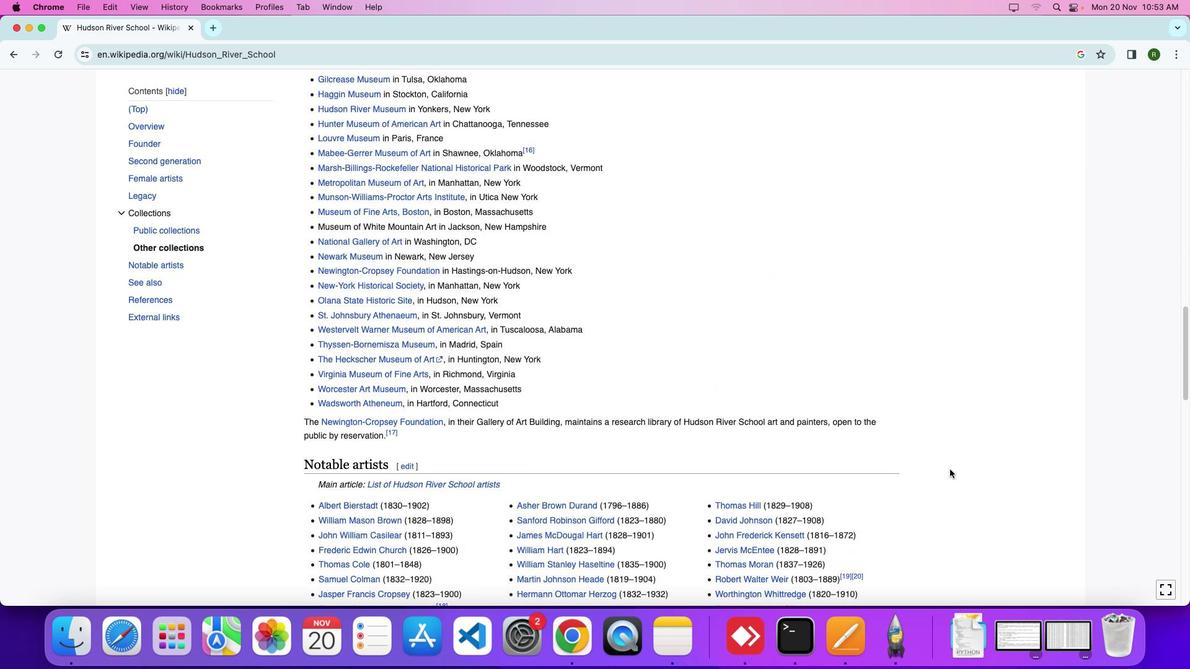 
Action: Mouse scrolled (949, 469) with delta (0, 0)
Screenshot: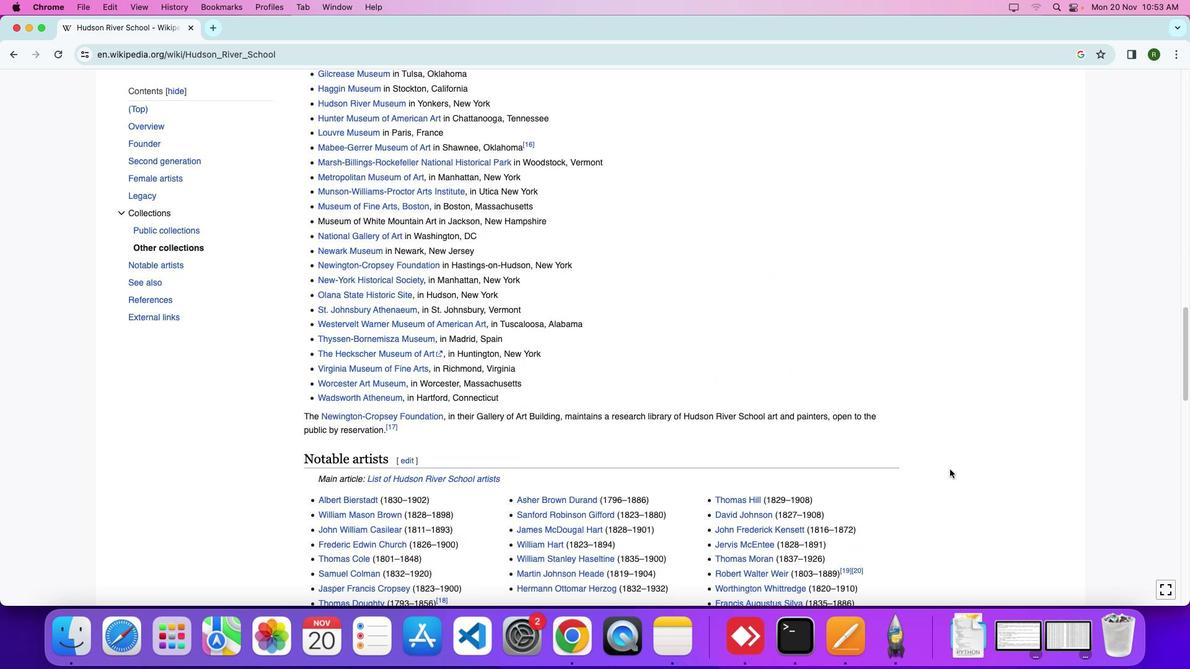 
Action: Mouse moved to (949, 470)
Screenshot: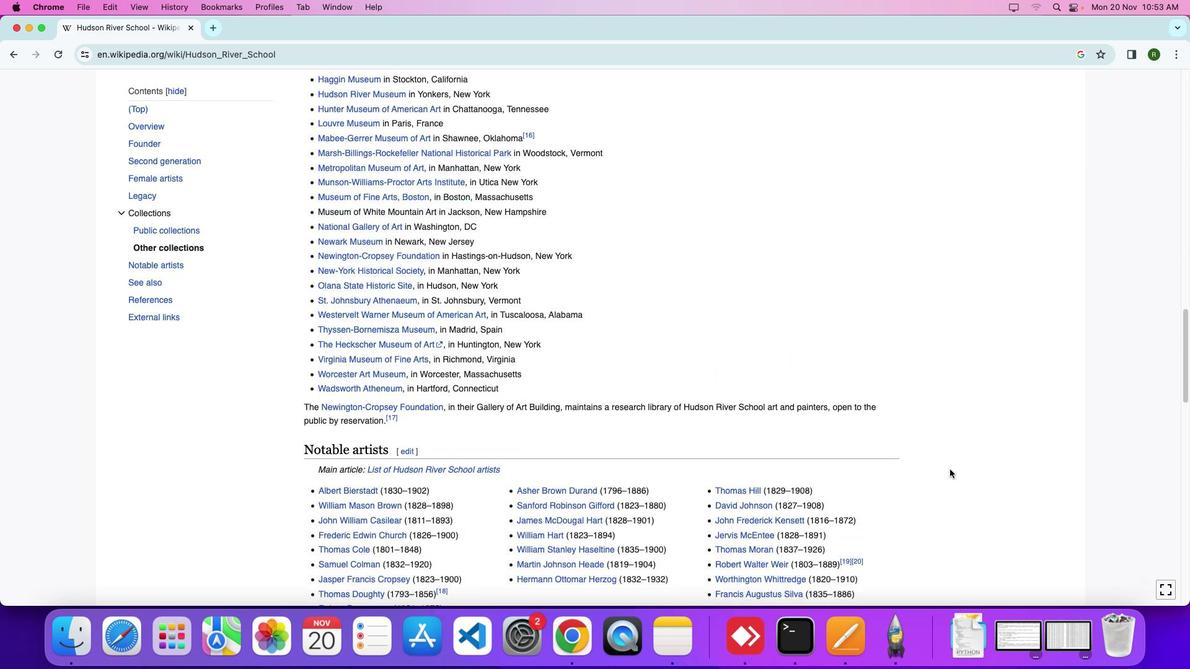 
Action: Mouse scrolled (949, 470) with delta (0, 0)
Screenshot: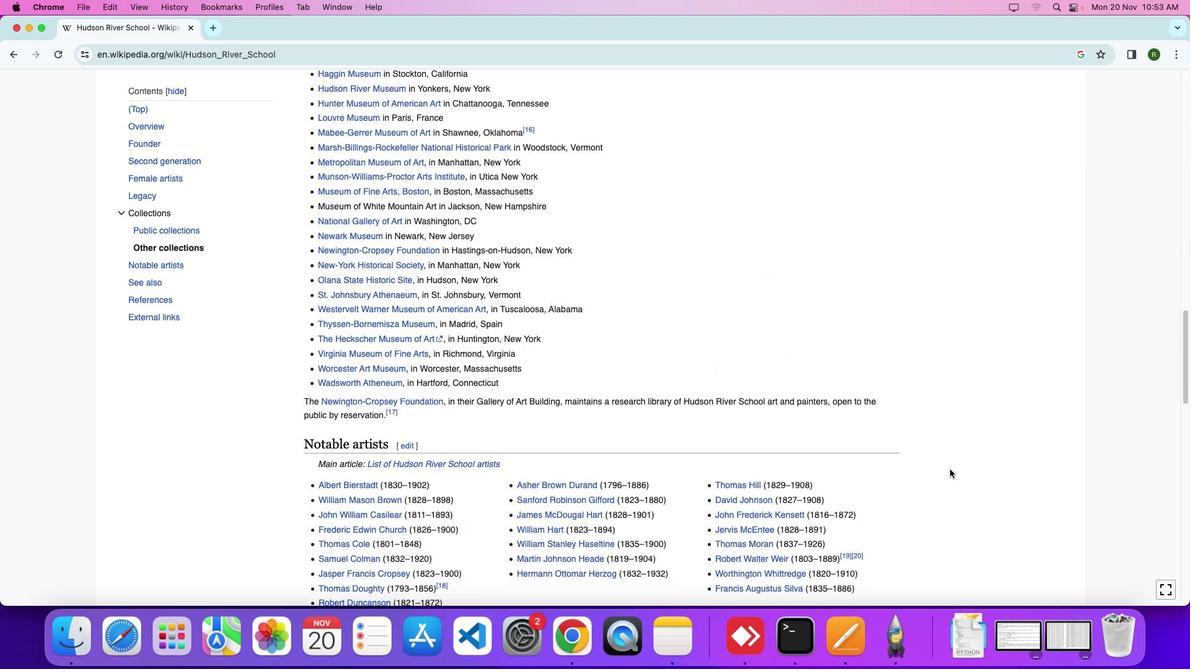 
Action: Mouse scrolled (949, 470) with delta (0, 0)
Screenshot: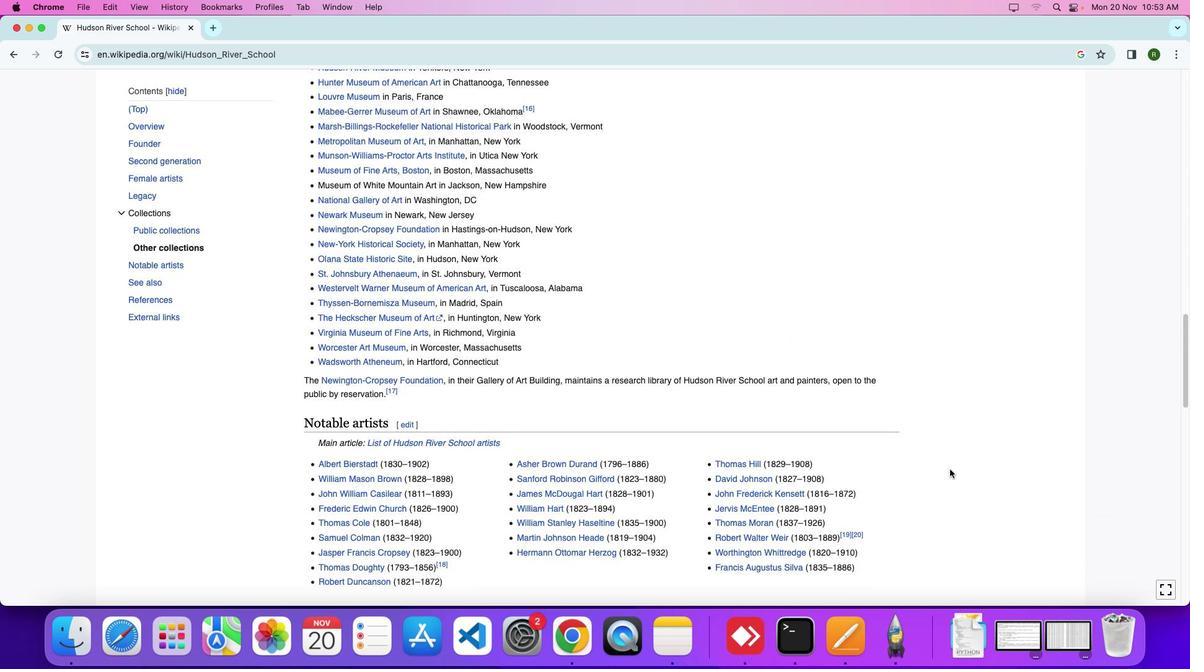 
Action: Mouse scrolled (949, 470) with delta (0, 0)
Screenshot: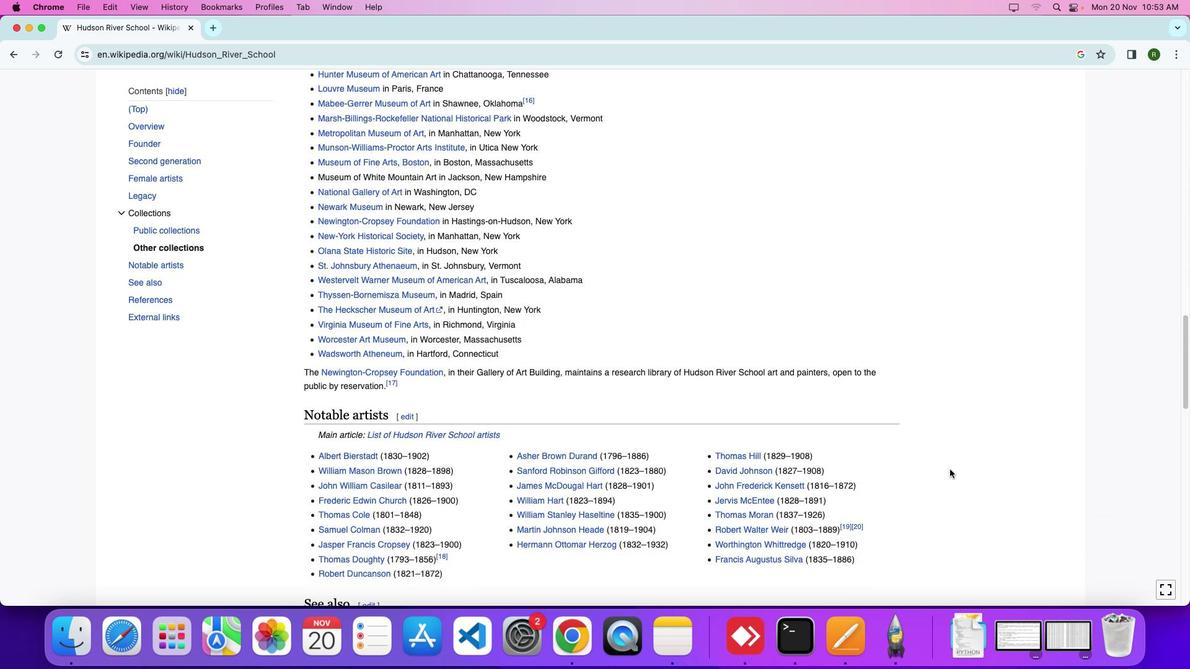 
Action: Mouse moved to (938, 378)
Screenshot: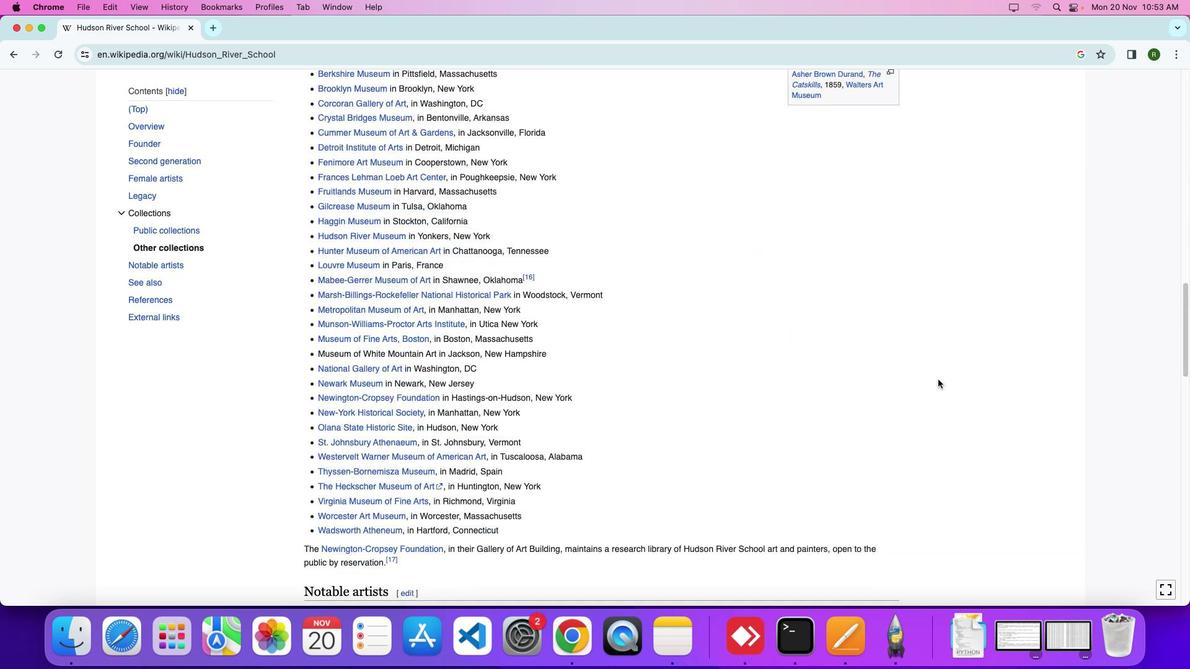 
Action: Mouse scrolled (938, 378) with delta (0, 0)
Screenshot: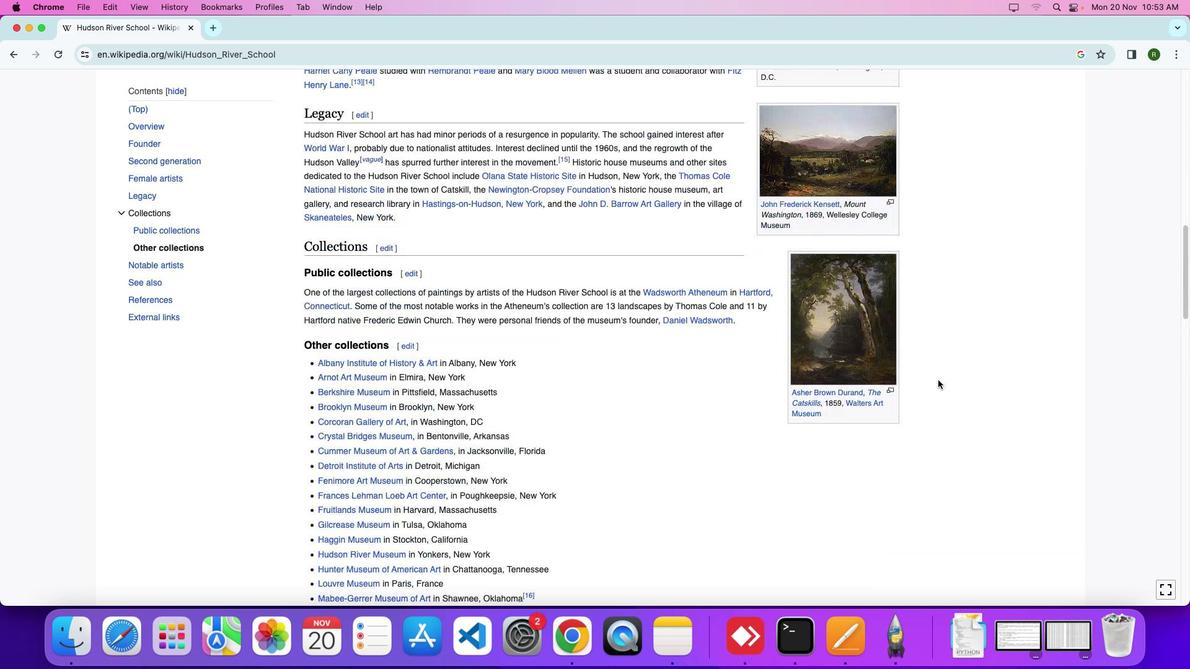 
Action: Mouse scrolled (938, 378) with delta (0, 0)
Screenshot: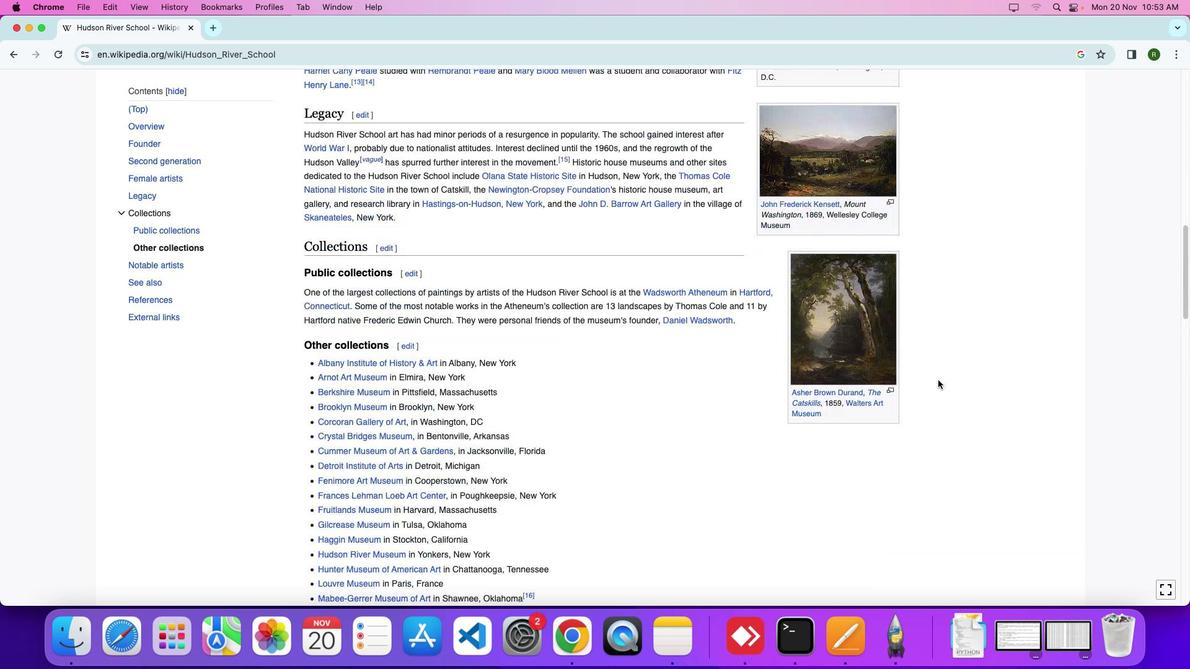 
Action: Mouse moved to (938, 378)
Screenshot: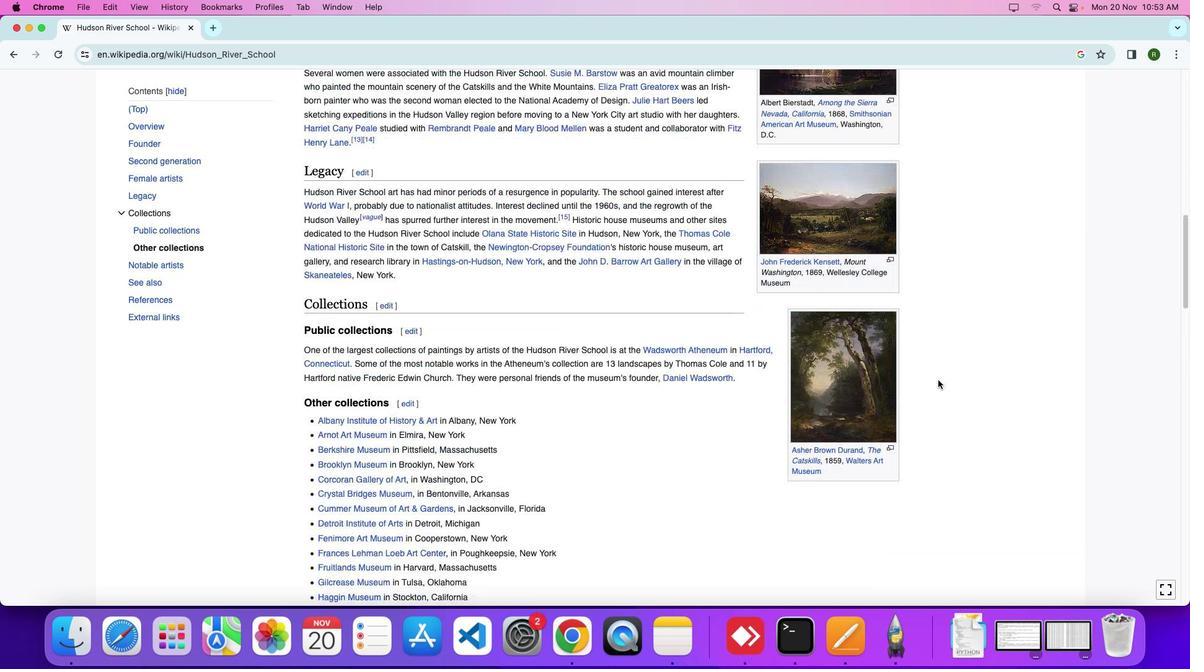 
Action: Mouse scrolled (938, 378) with delta (0, 5)
Screenshot: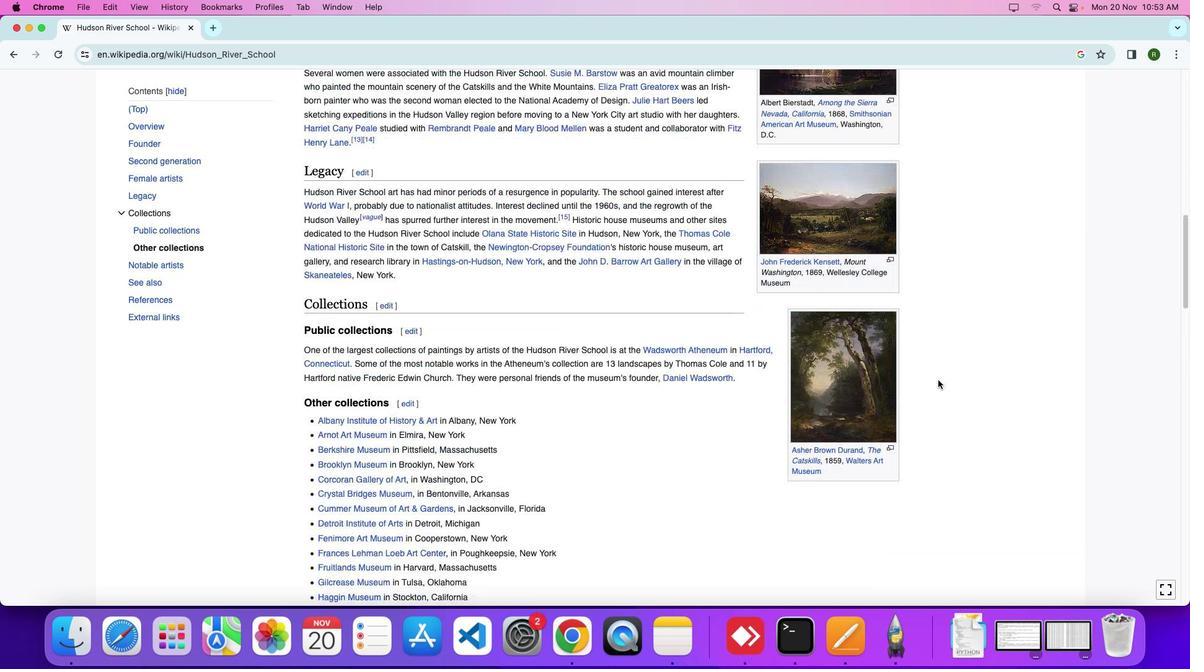 
Action: Mouse moved to (938, 380)
Screenshot: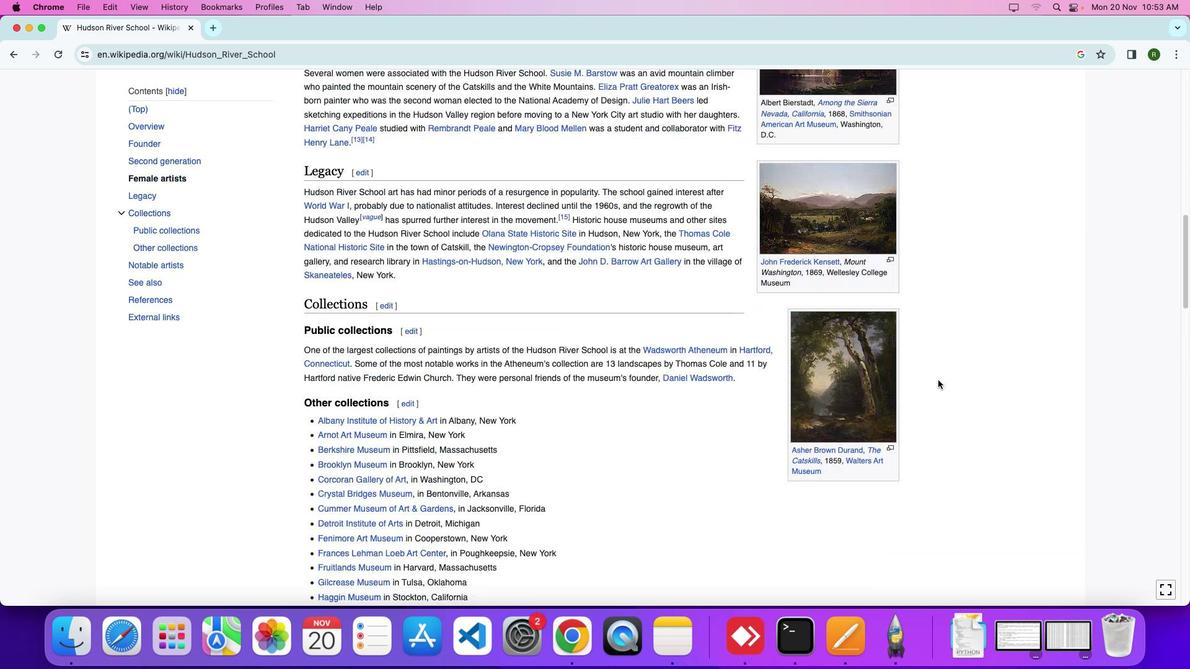 
Action: Mouse scrolled (938, 380) with delta (0, 6)
Screenshot: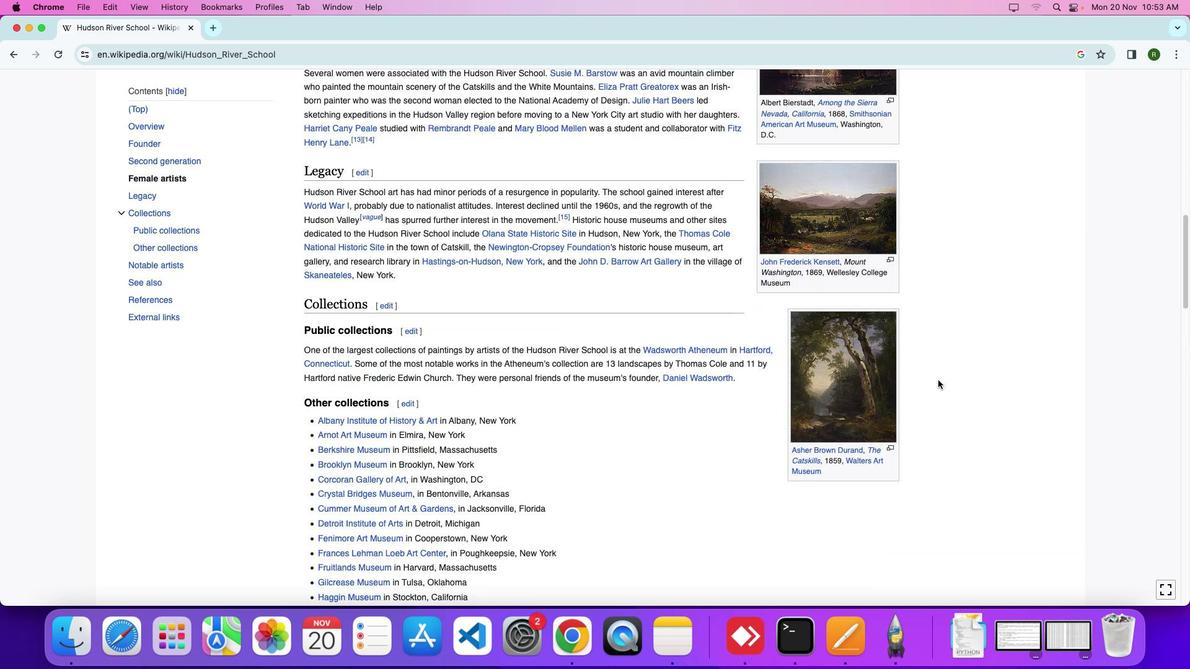 
Action: Mouse moved to (938, 380)
Screenshot: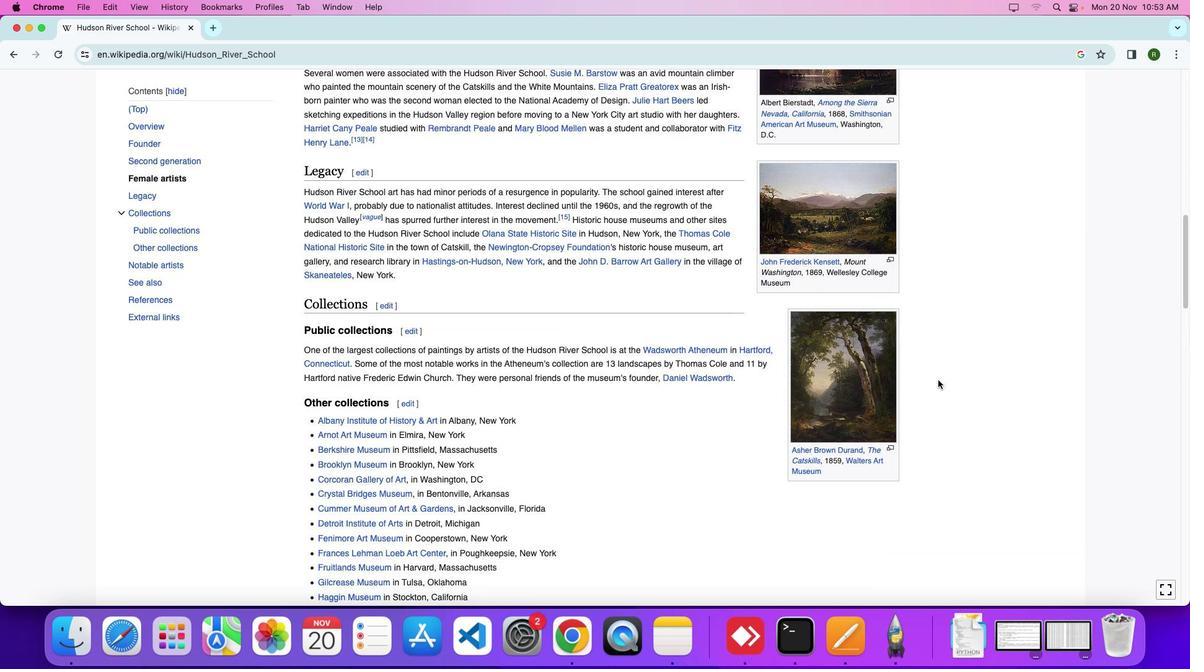 
Action: Mouse scrolled (938, 380) with delta (0, 0)
Screenshot: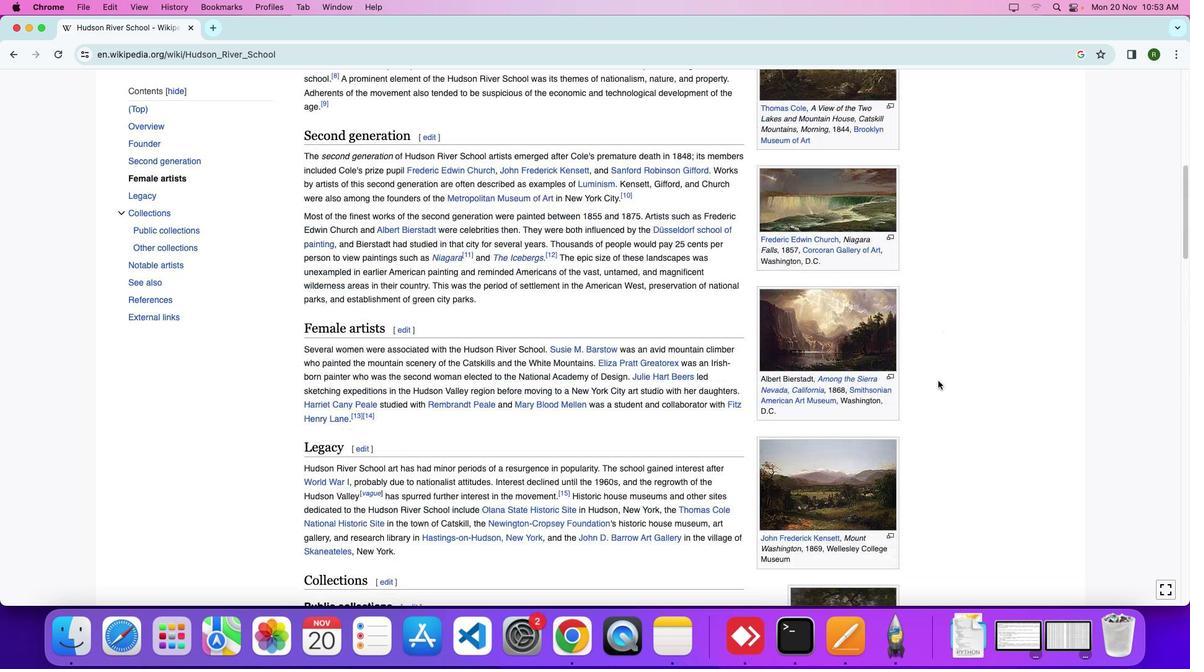 
Action: Mouse scrolled (938, 380) with delta (0, 0)
Screenshot: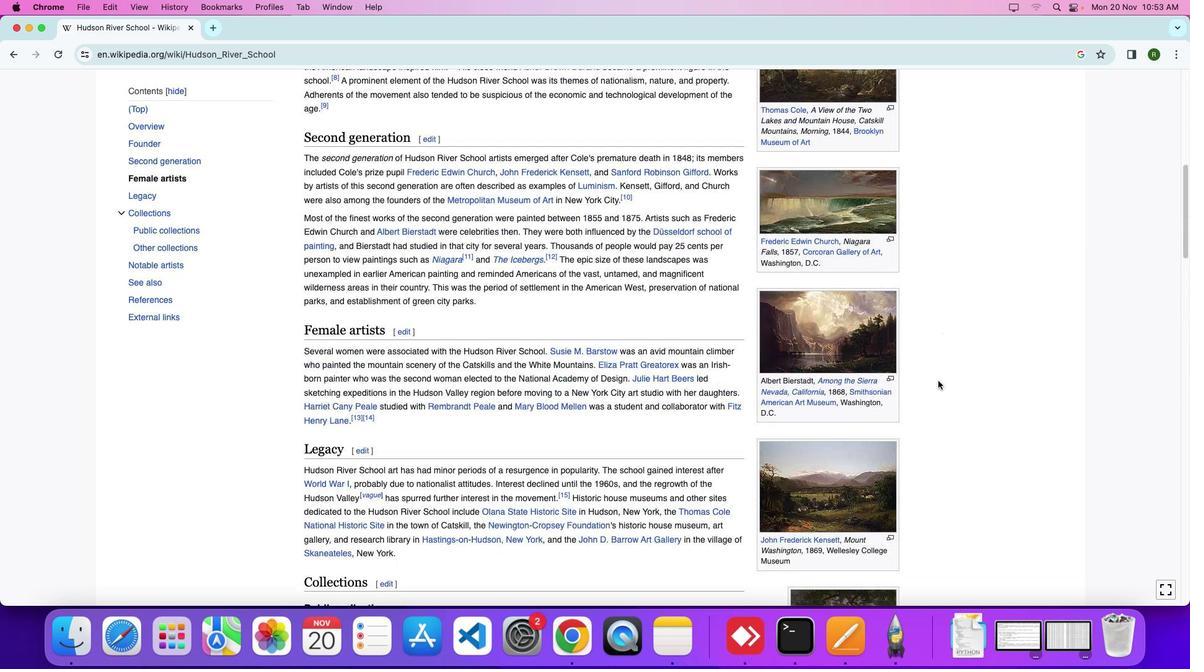 
Action: Mouse scrolled (938, 380) with delta (0, 5)
Screenshot: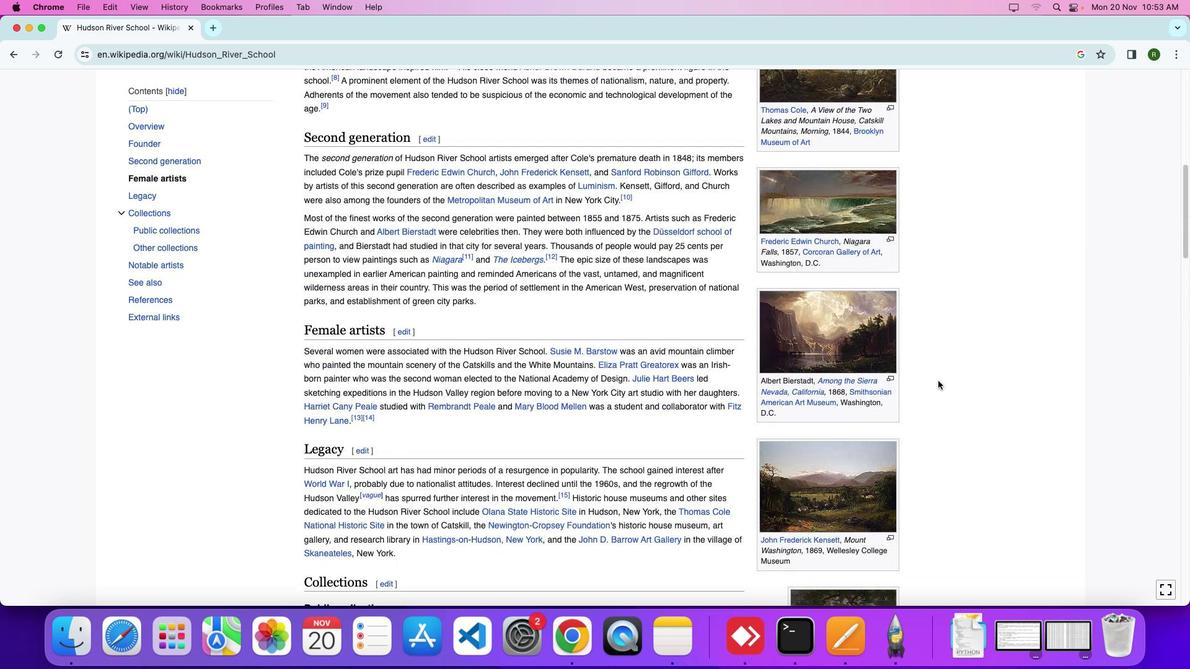 
Action: Mouse moved to (938, 381)
Screenshot: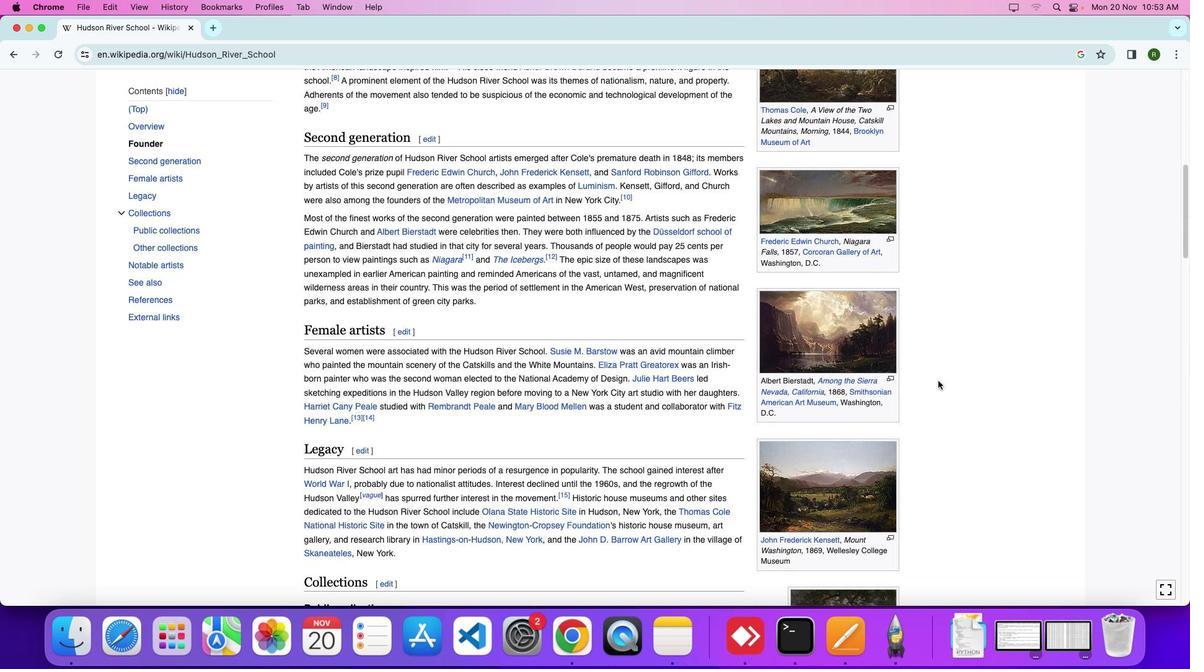 
Action: Mouse scrolled (938, 381) with delta (0, 0)
Screenshot: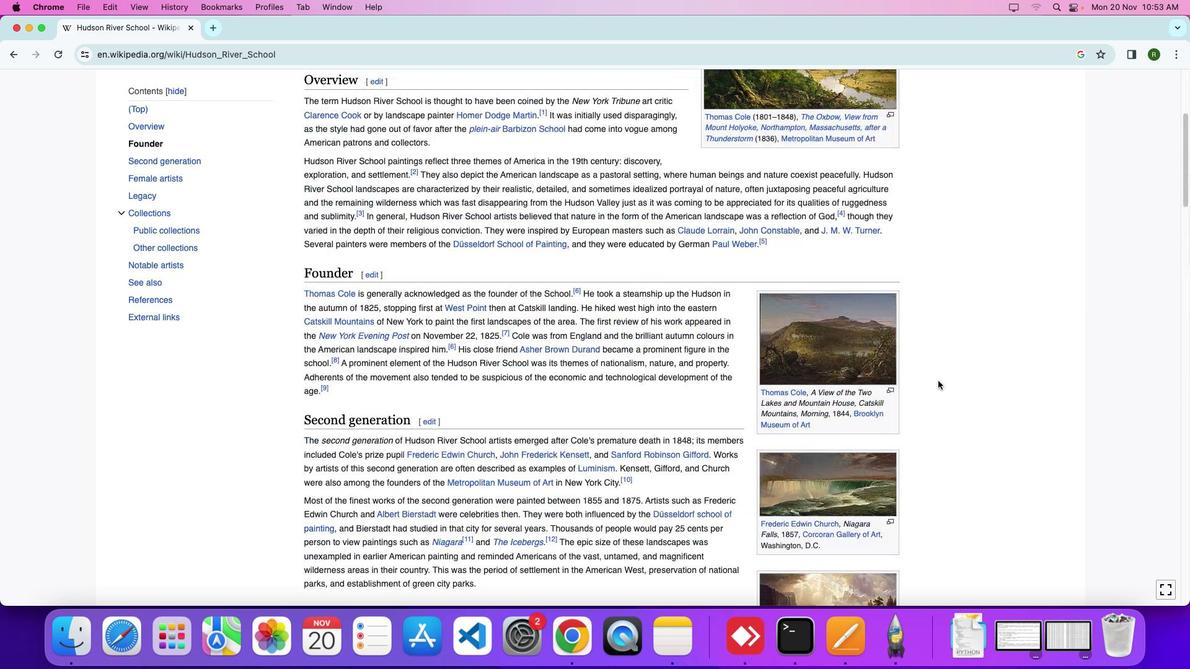 
Action: Mouse scrolled (938, 381) with delta (0, 1)
Screenshot: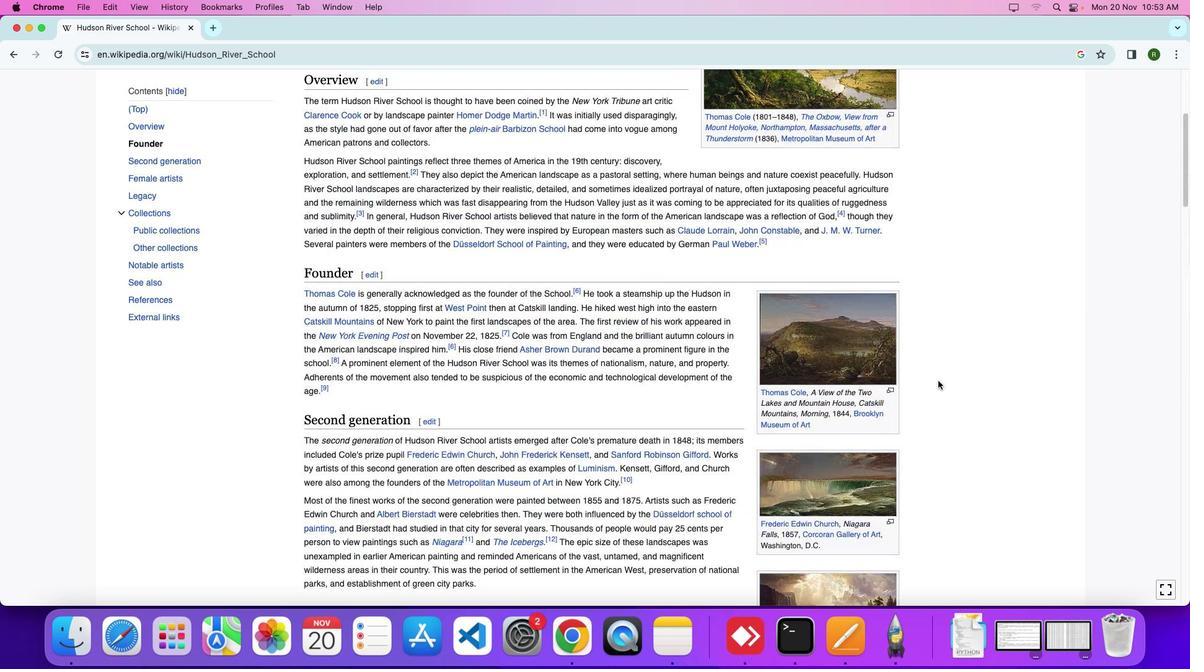 
Action: Mouse scrolled (938, 381) with delta (0, 5)
Screenshot: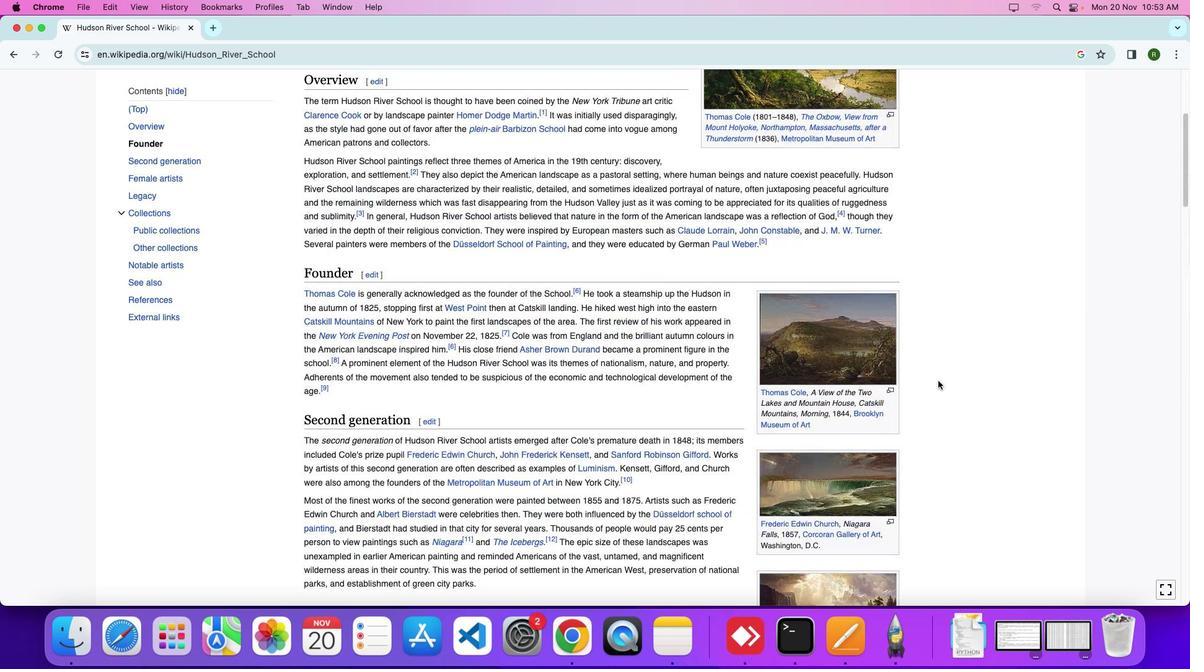 
Action: Mouse moved to (938, 380)
Screenshot: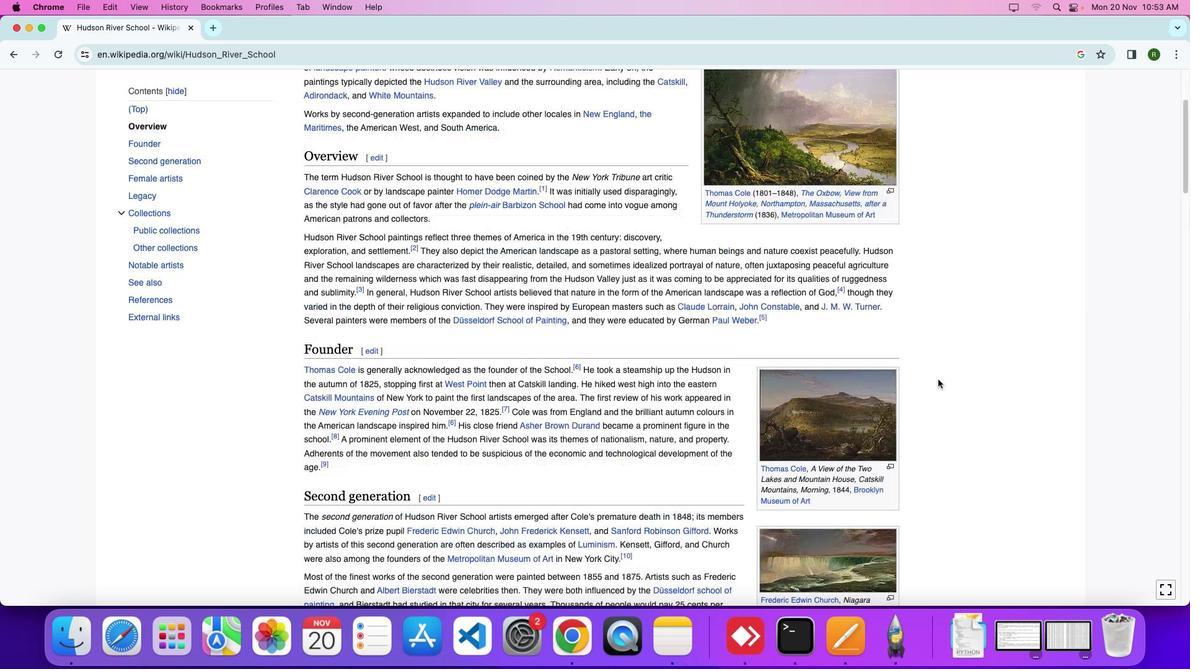 
Action: Mouse scrolled (938, 380) with delta (0, 0)
Screenshot: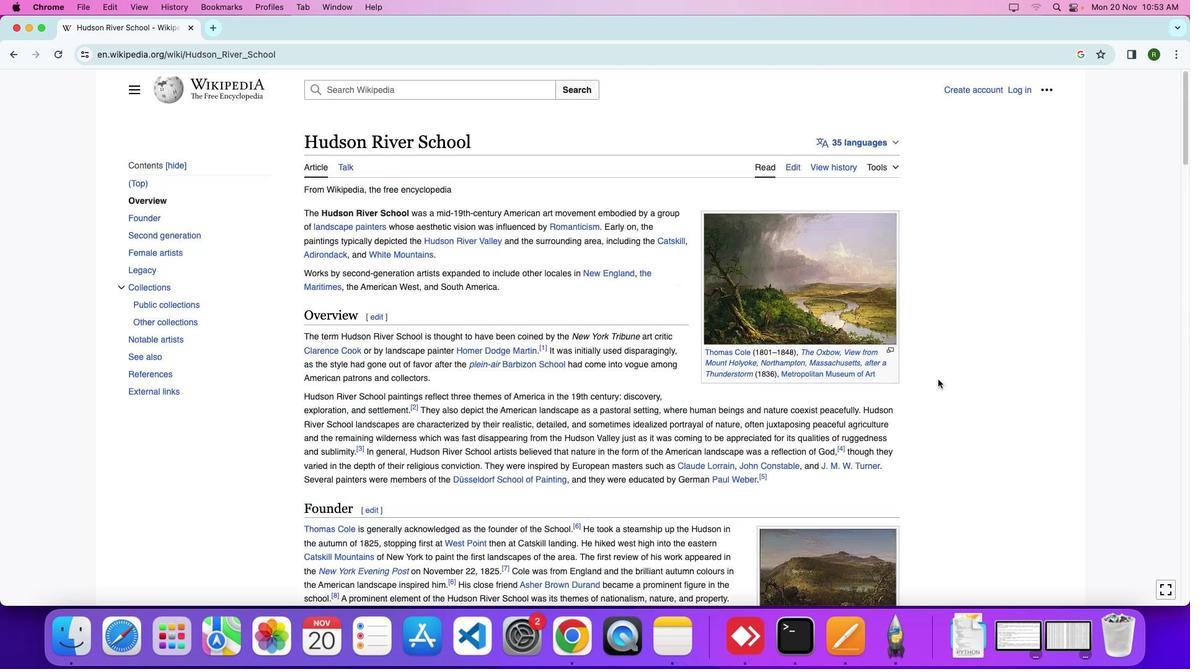 
Action: Mouse scrolled (938, 380) with delta (0, 0)
Screenshot: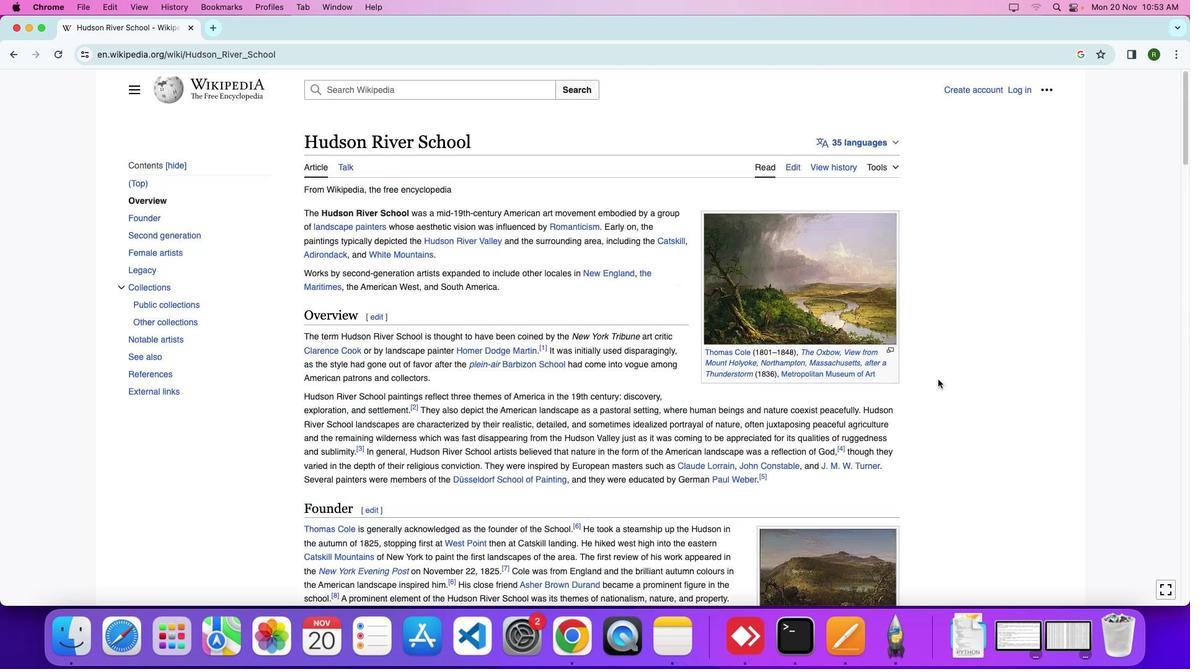 
Action: Mouse scrolled (938, 380) with delta (0, 5)
Screenshot: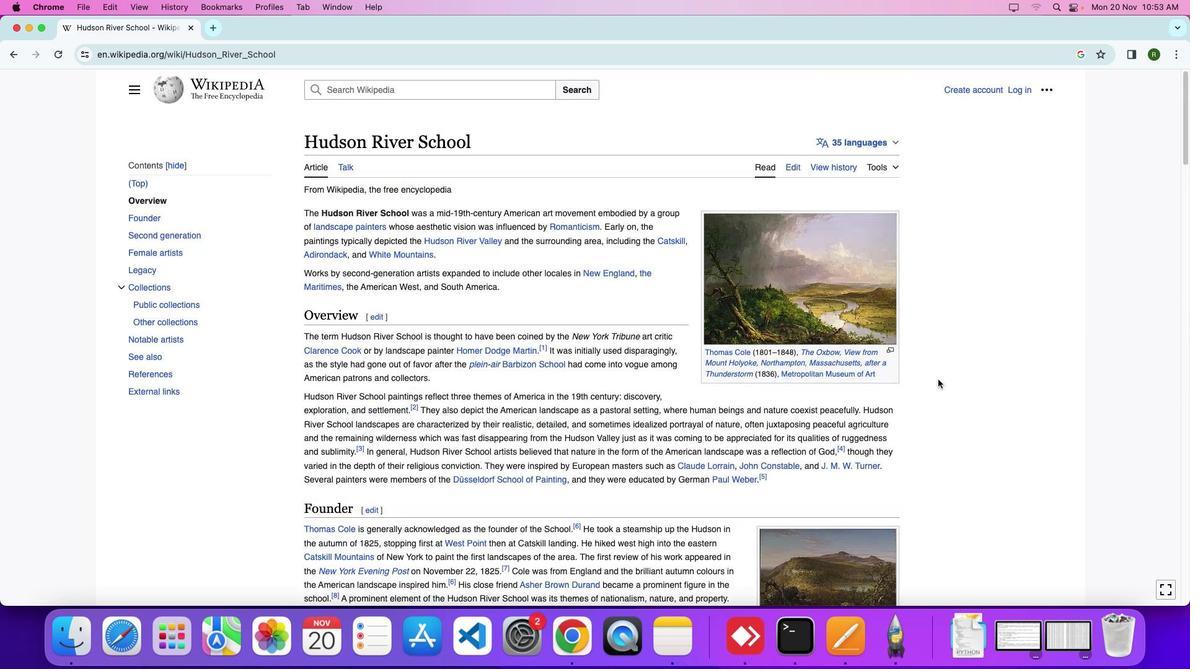 
Action: Mouse moved to (938, 379)
Screenshot: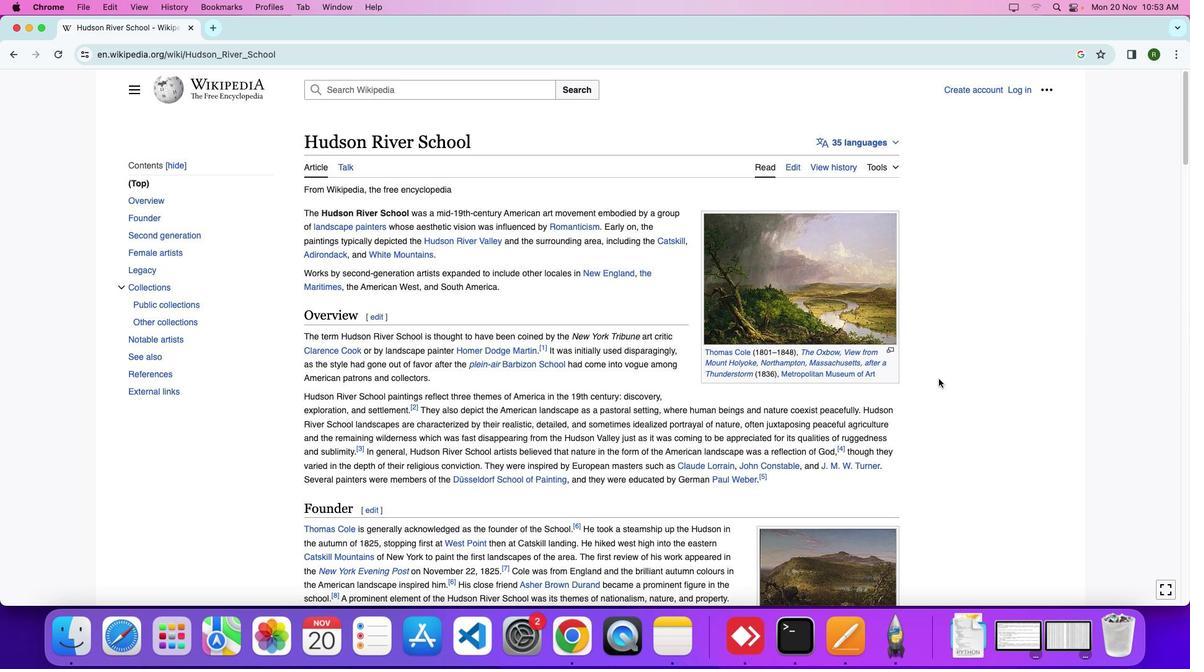 
Action: Mouse scrolled (938, 379) with delta (0, 0)
Screenshot: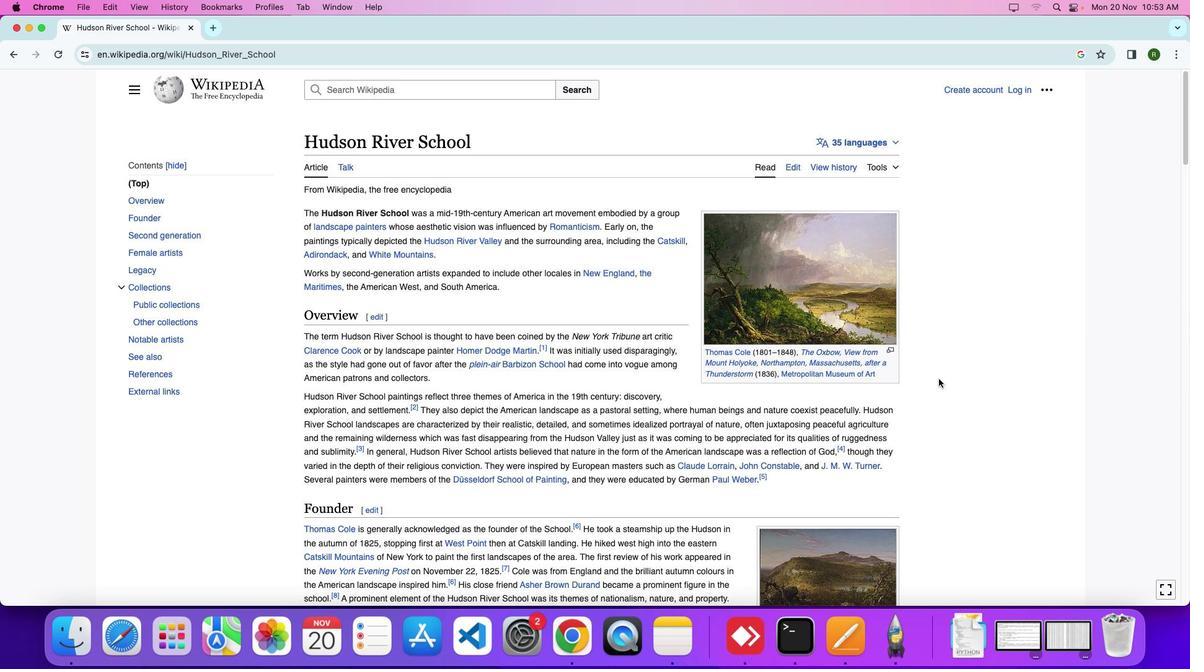 
Action: Mouse scrolled (938, 379) with delta (0, 1)
Screenshot: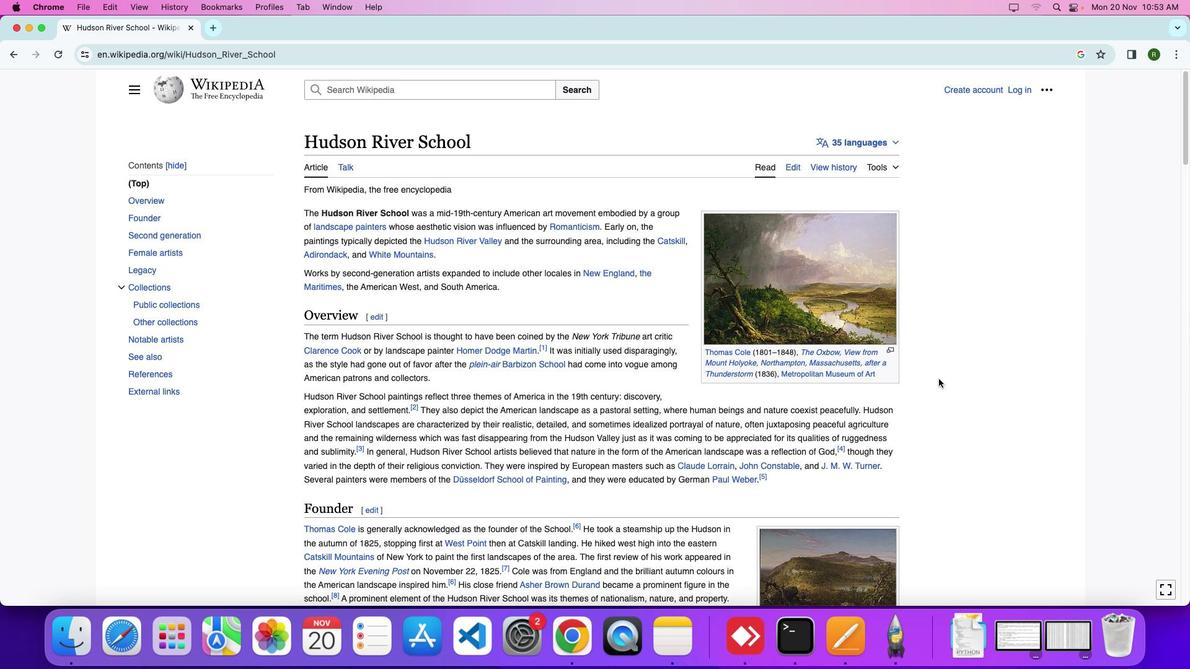 
Action: Mouse scrolled (938, 379) with delta (0, 4)
Screenshot: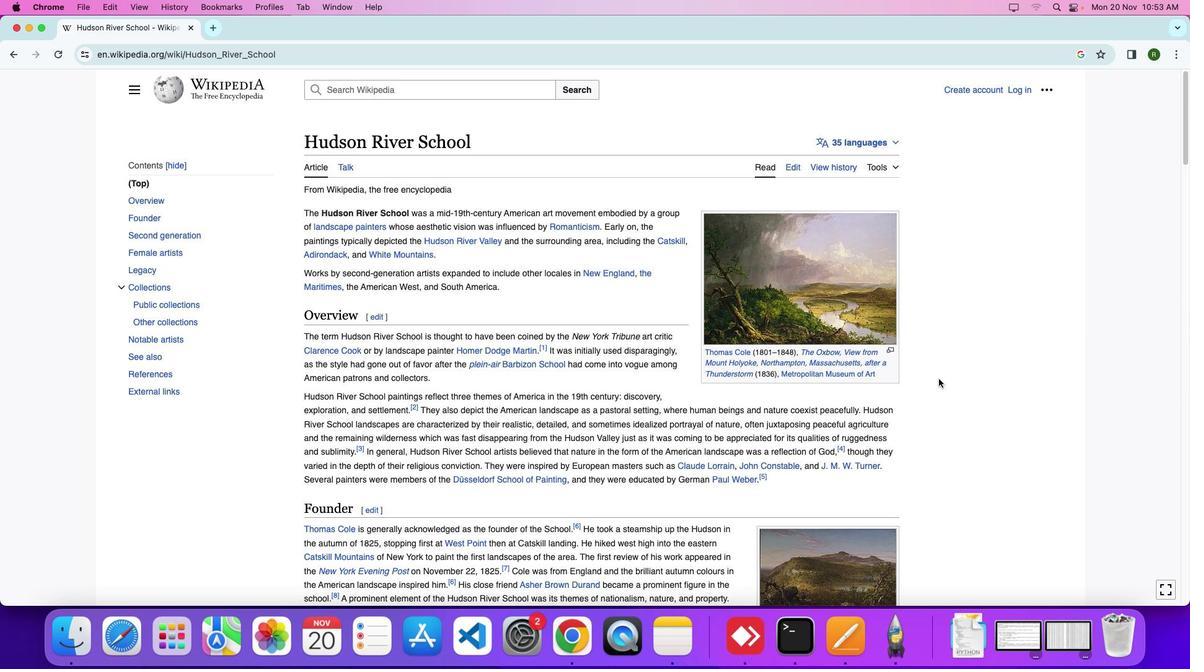 
Action: Mouse scrolled (938, 379) with delta (0, 0)
Screenshot: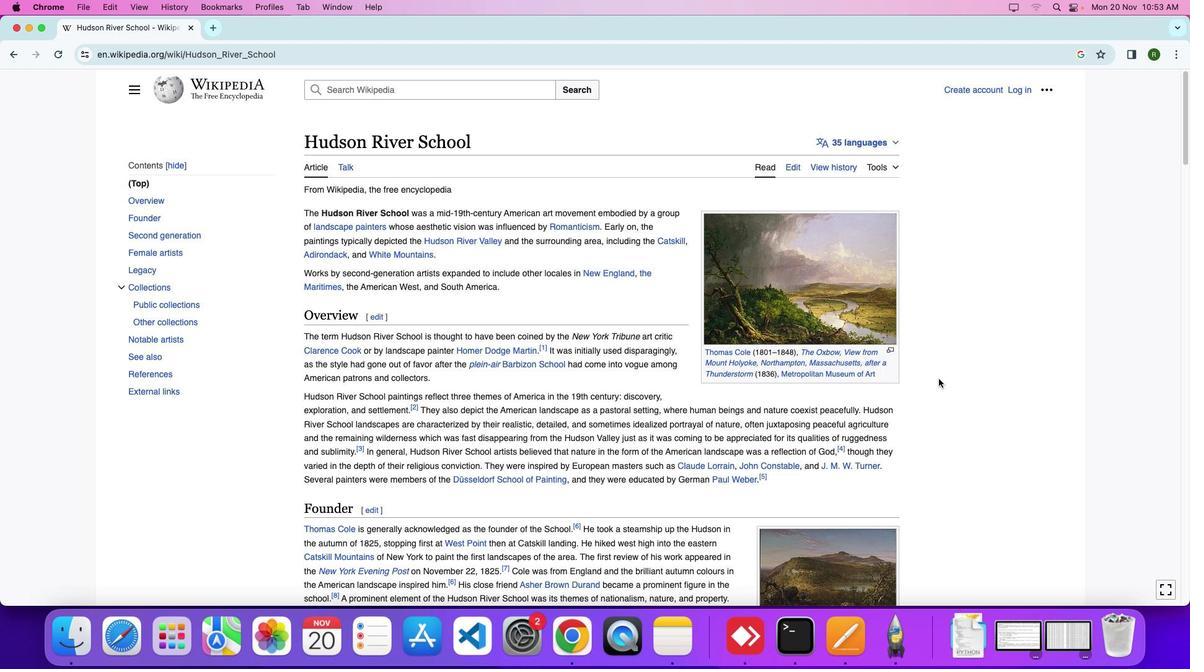 
Action: Mouse scrolled (938, 379) with delta (0, 0)
Screenshot: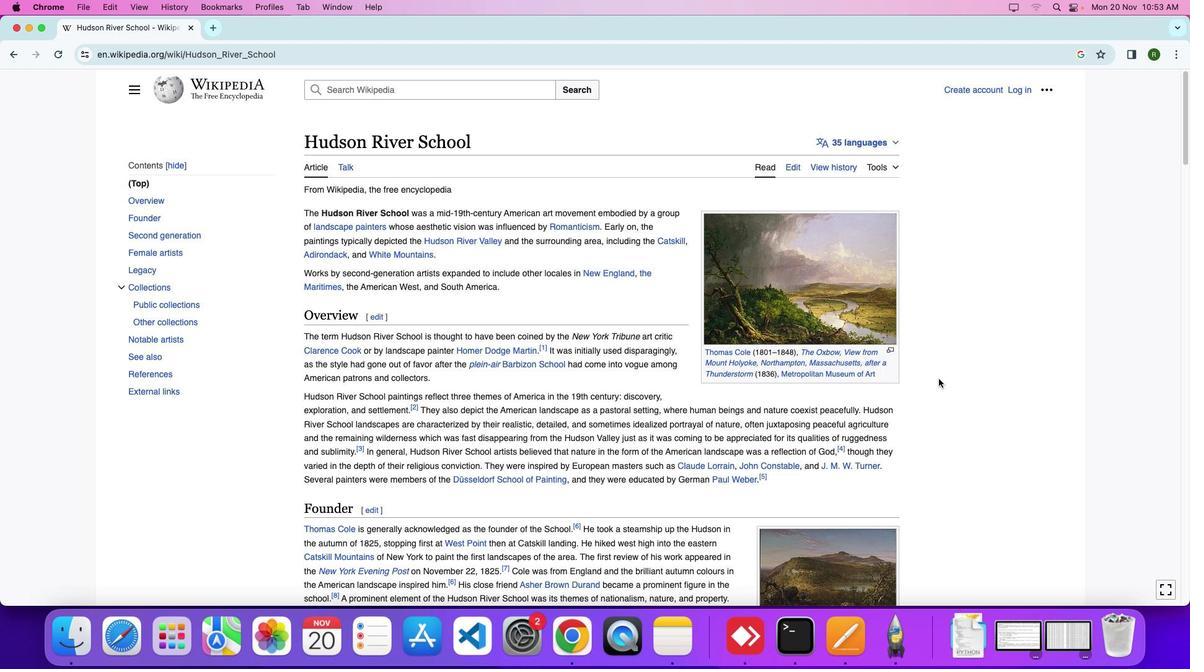 
Action: Mouse scrolled (938, 379) with delta (0, 4)
Screenshot: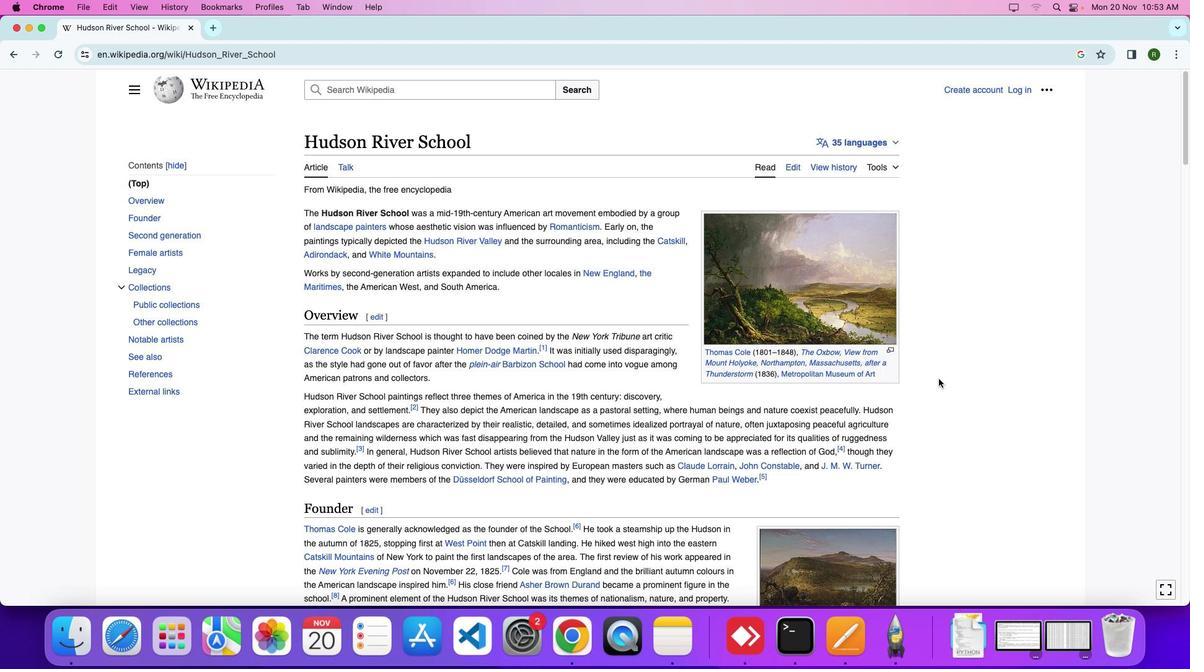 
Action: Mouse scrolled (938, 379) with delta (0, 0)
Screenshot: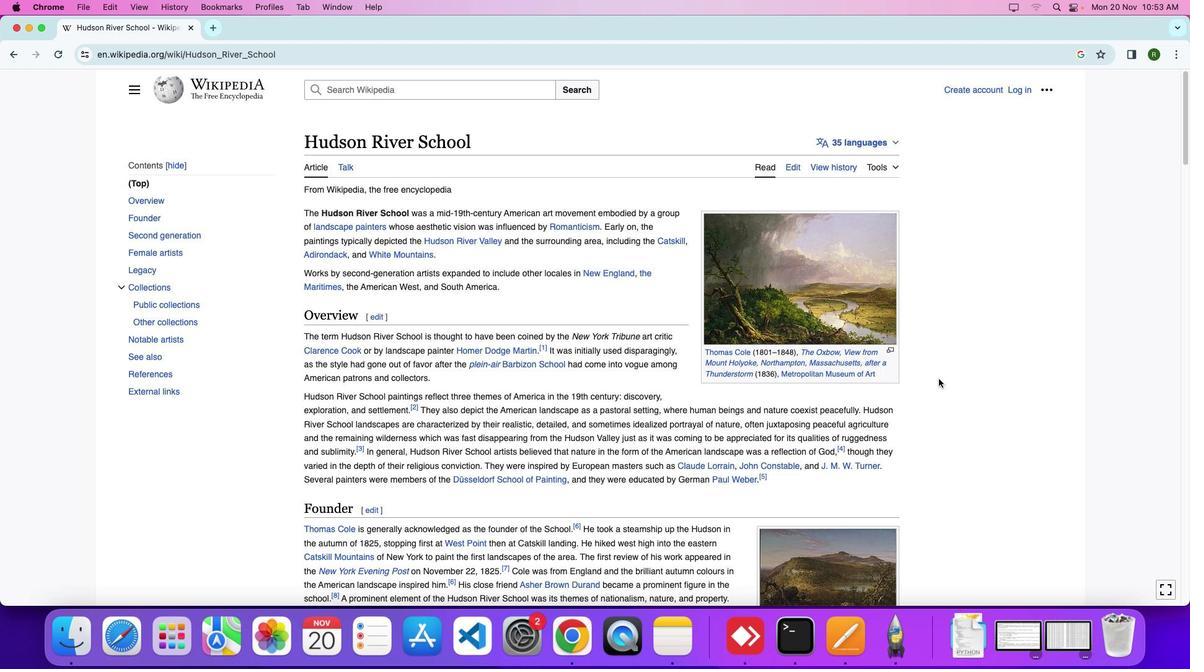 
Action: Mouse scrolled (938, 379) with delta (0, 1)
Screenshot: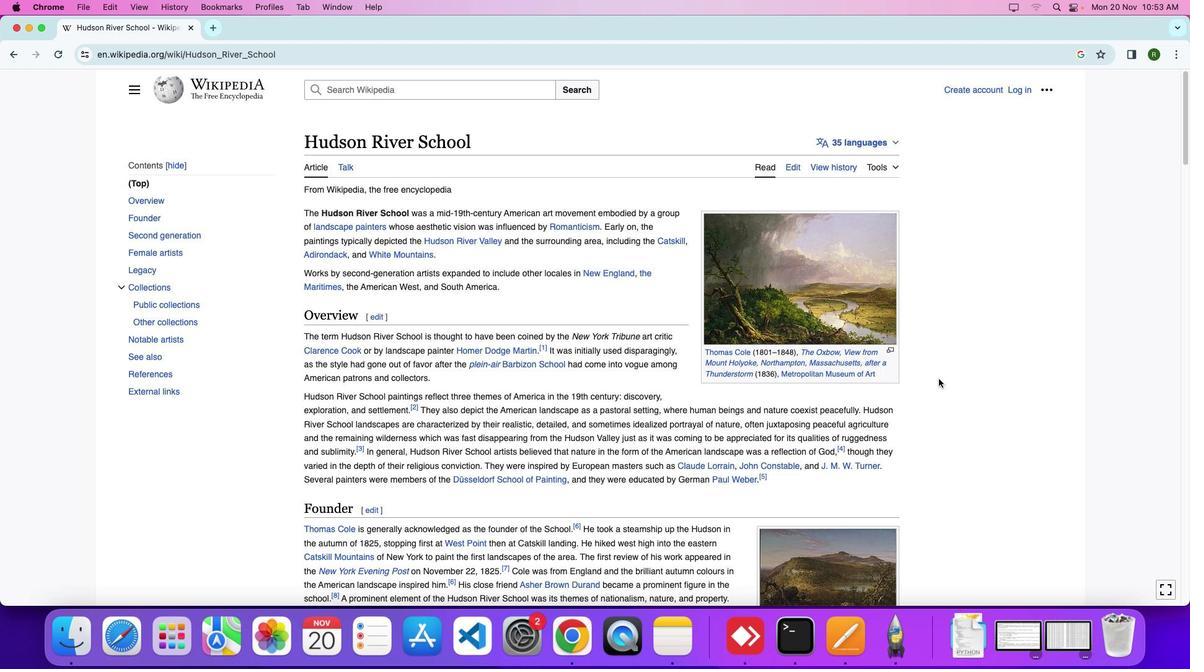 
Action: Mouse scrolled (938, 379) with delta (0, 4)
Screenshot: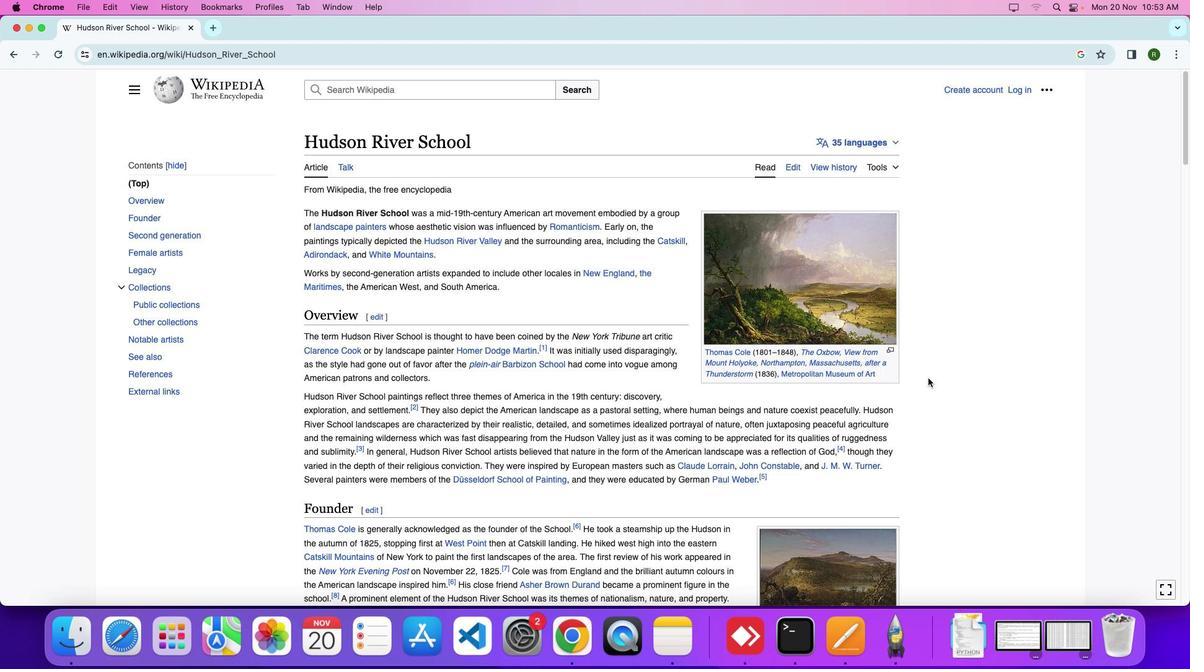 
Action: Mouse moved to (29, 27)
Screenshot: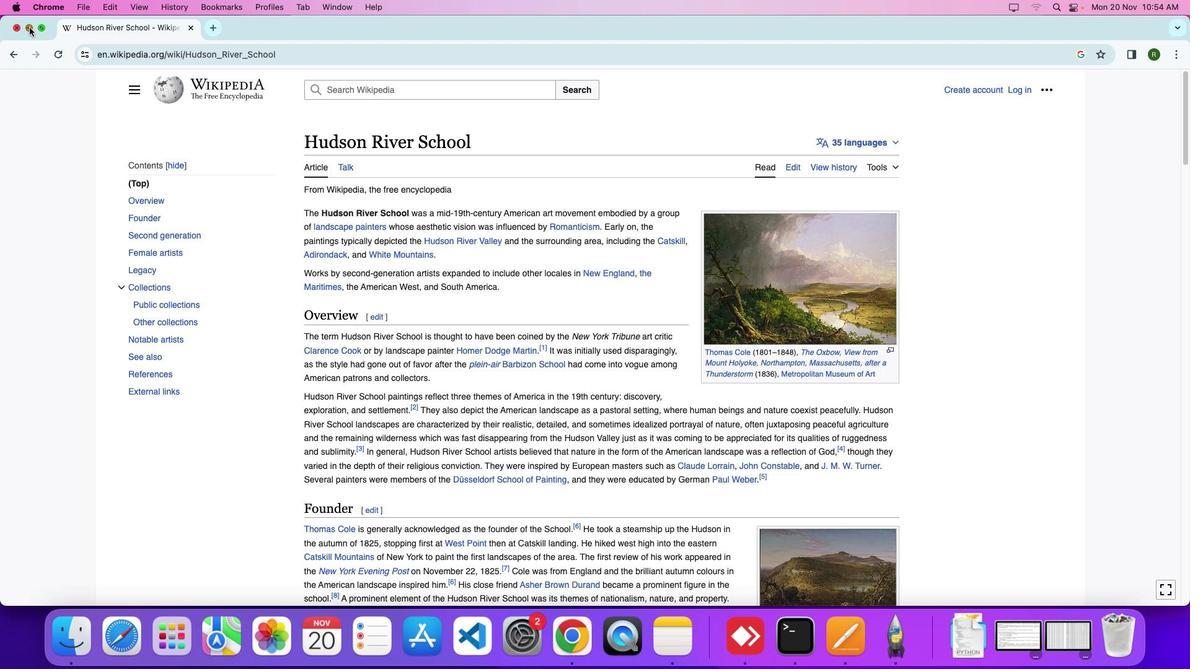 
Action: Mouse pressed left at (29, 27)
Screenshot: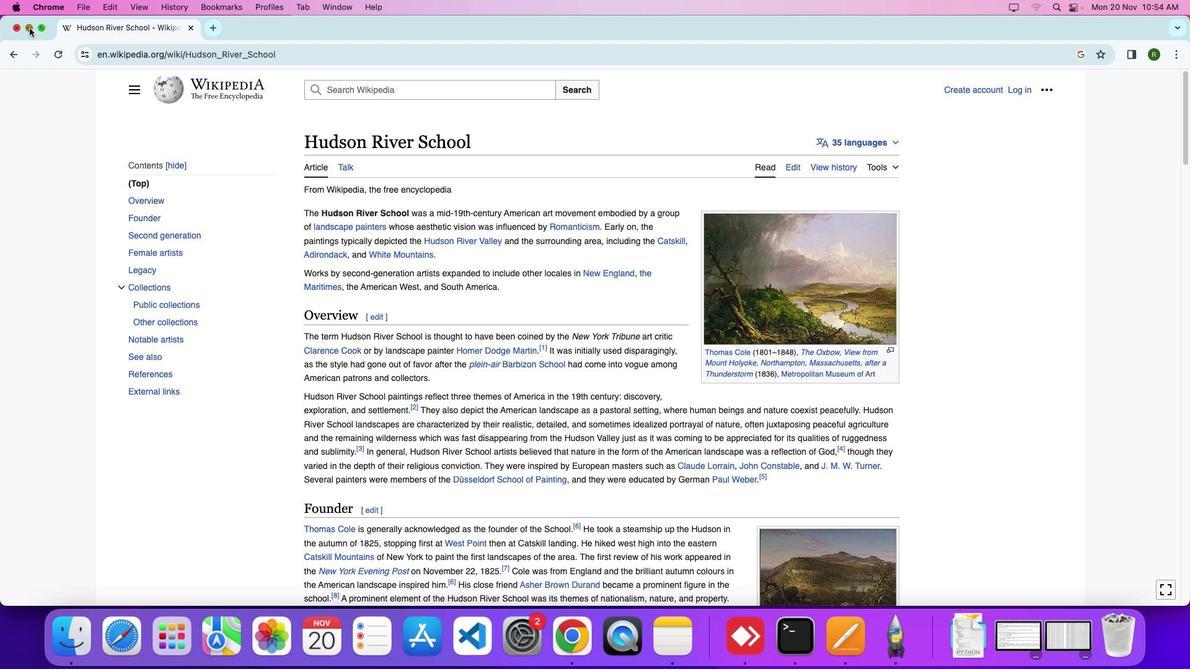 
Action: Mouse moved to (45, 94)
Screenshot: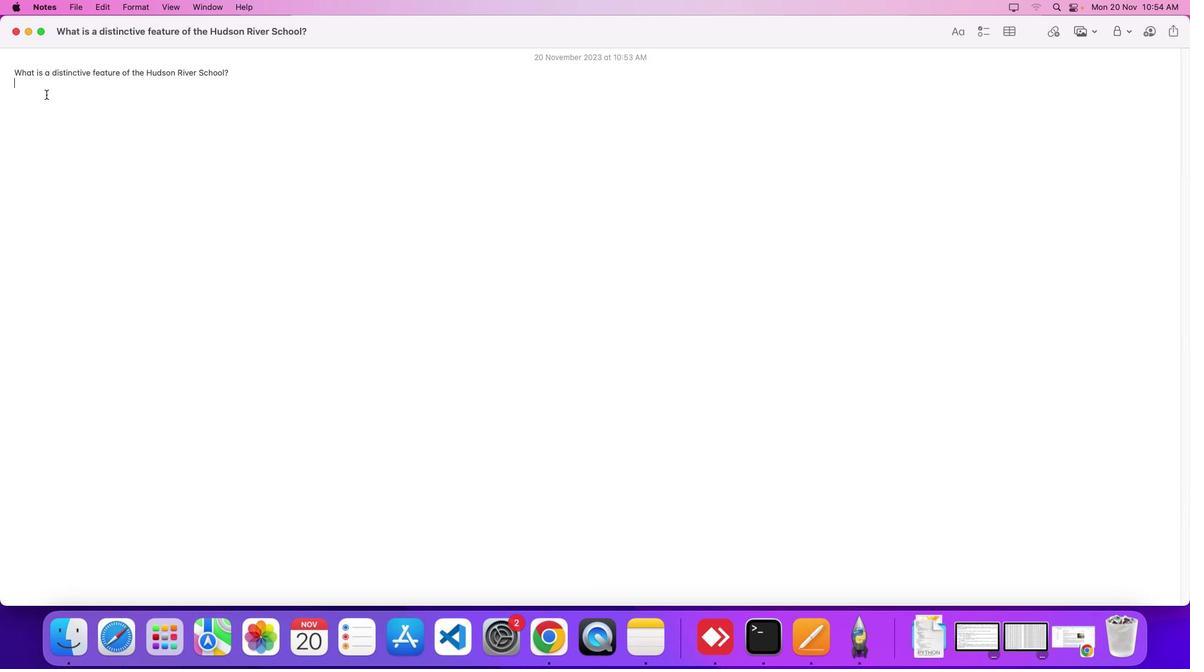 
Action: Mouse pressed left at (45, 94)
Screenshot: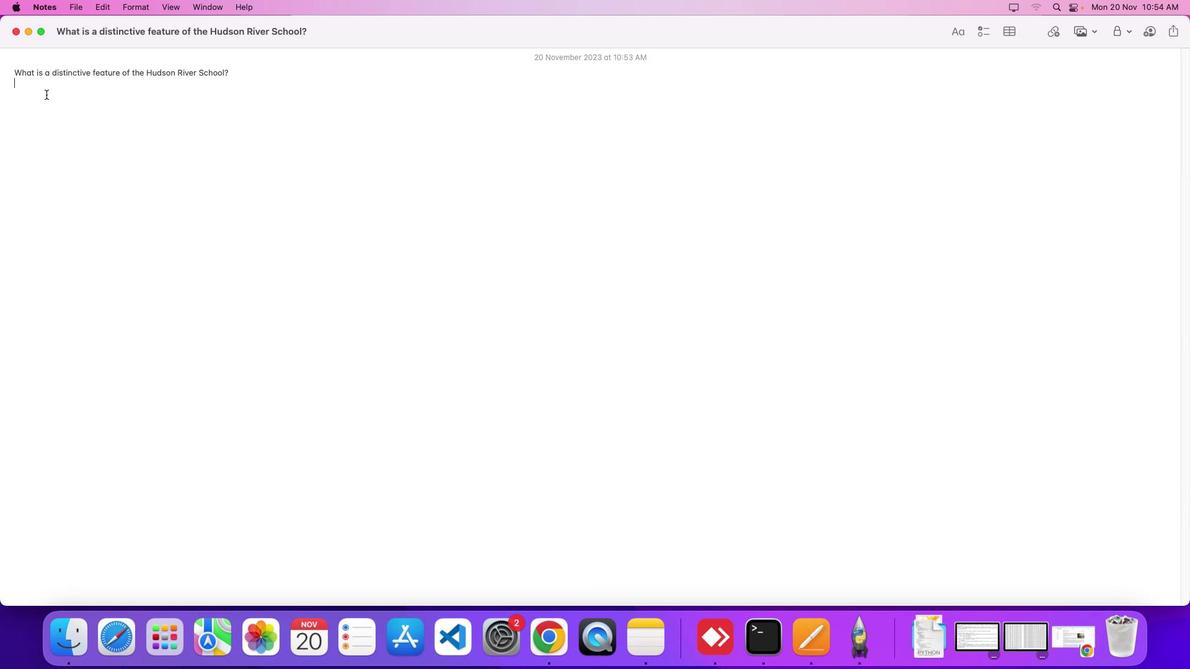 
Action: Mouse moved to (324, 174)
Screenshot: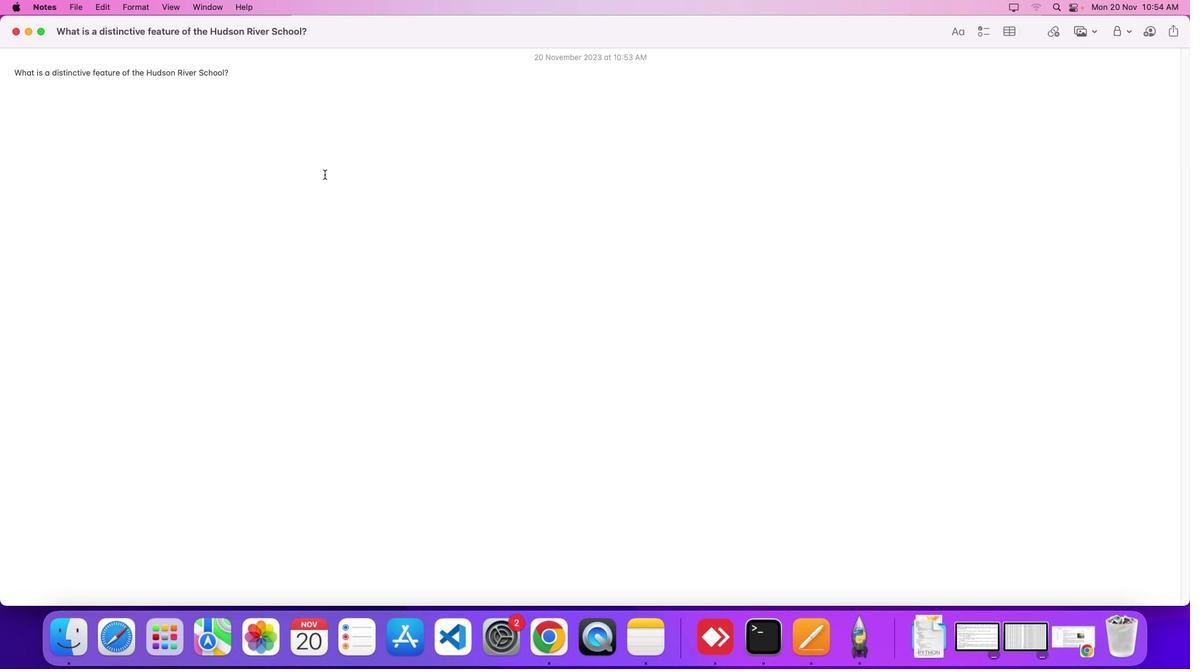
Action: Key pressed Key.shift'A'Key.space'd''i''s''t''i''n''c''t''i''v''e'Key.space'f''e''a''t''u''r''e'Key.space'o''f'Key.space't''h''e'Key.spaceKey.shift'H''u''d''s''o''n'Key.spaceKey.shift'R''i''v''e''r'Key.spaceKey.shift'S''c''h''o''o''l'Key.space'i''s'Key.space't''h''e'Key.space'd''e''p''i''c''t''i''o''n'Key.space'o''f'Key.space't''h''e'Key.spaceKey.shift'A''m''e''r''i''c''a''n'Key.space'l''a''n''d''s''c''a''p''e'Key.space'a''s'Key.space'a'Key.space'p''a''s''t''o''r''a''l'Key.space's''e''t''t''i''n''g'','Key.space'w''h''e''r''e'Key.space'h''u''m''a''n'Key.space'b''e''i''n''g''s'Key.space'a''n''d'Key.space'n''a''t''u''r''e'Key.space'c''o''e''x''i''s''t'Key.space'p''e''a''c''e''f''u''l''l''y''.'
Screenshot: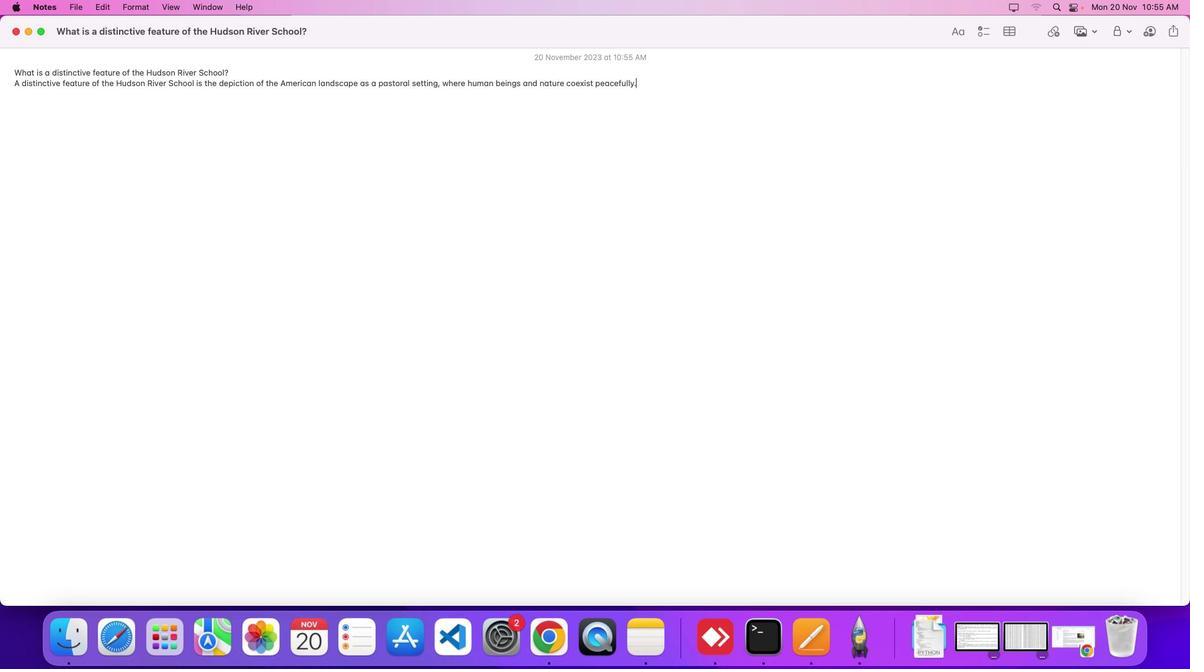 
